 Task: Open a blank sheet, save the file as Musicinfulence.html and add heading 'Influence of Music ',with the parapraph 'Music has a powerful effect on our emotions. Listening to uplifting music can boost mood and energy levels, while calming music can promote relaxation and stress reduction. Music has the ability to evoke memories and emotions, making it a valuable tool for emotional well-being.'Apply Font Style Oswald And font size 18. Apply font style in  Heading 'Montserrat' and font size 36 Change heading alignment to  Left and paragraph alignment to  Left
Action: Mouse moved to (162, 62)
Screenshot: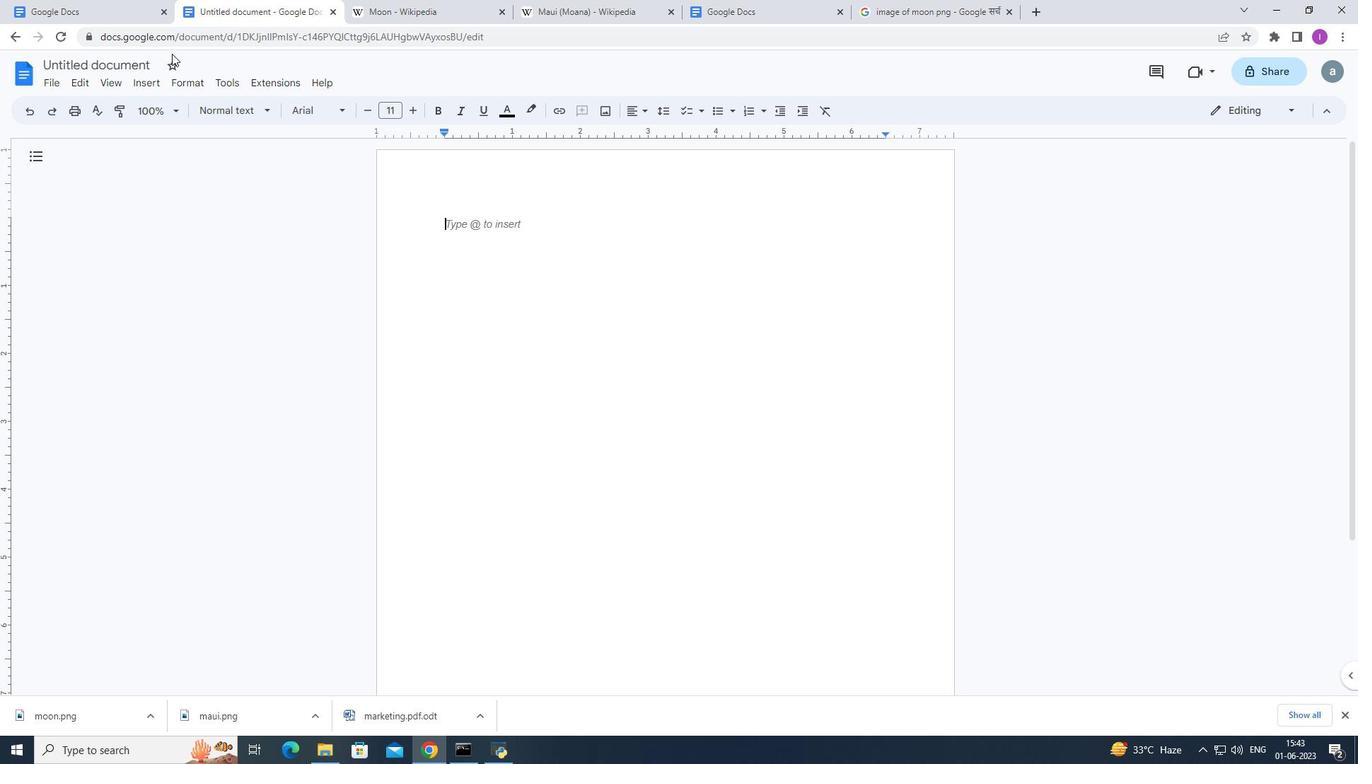 
Action: Mouse pressed left at (162, 62)
Screenshot: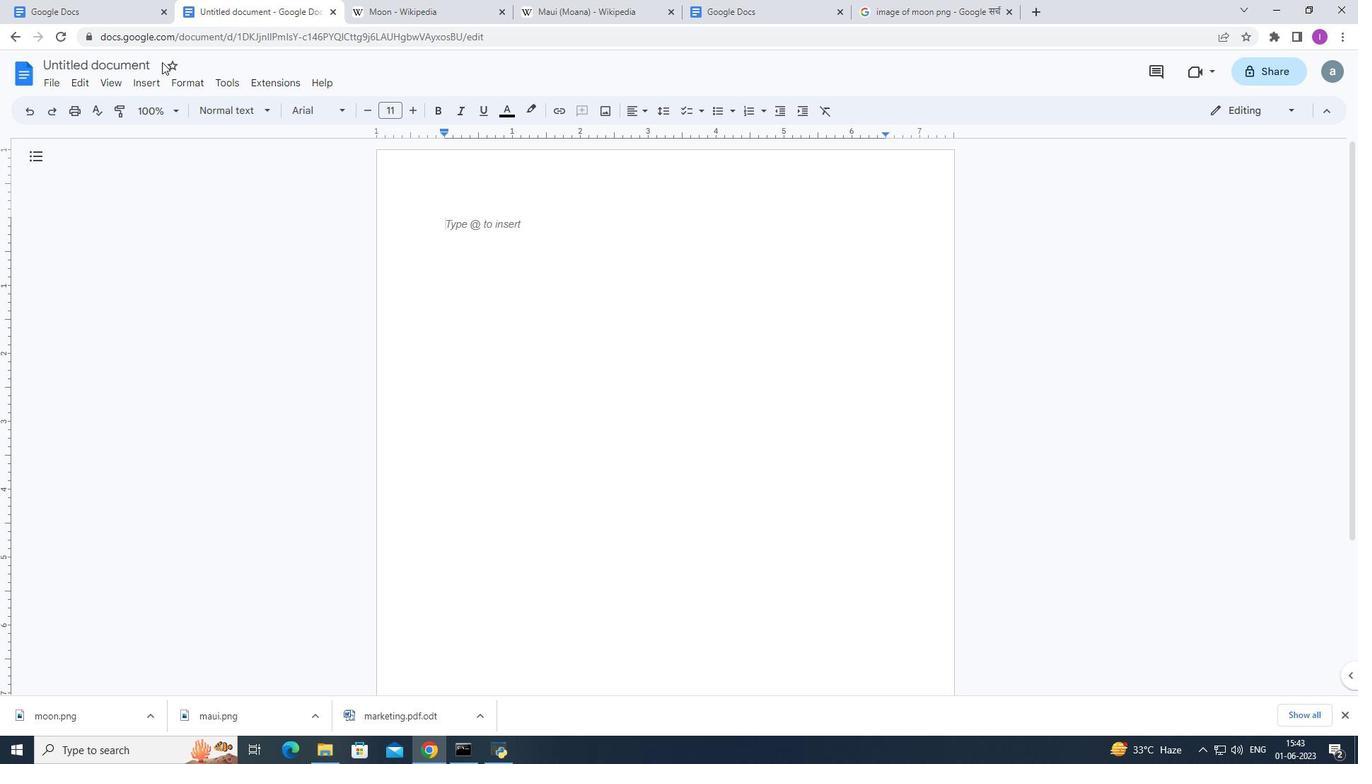 
Action: Mouse moved to (152, 63)
Screenshot: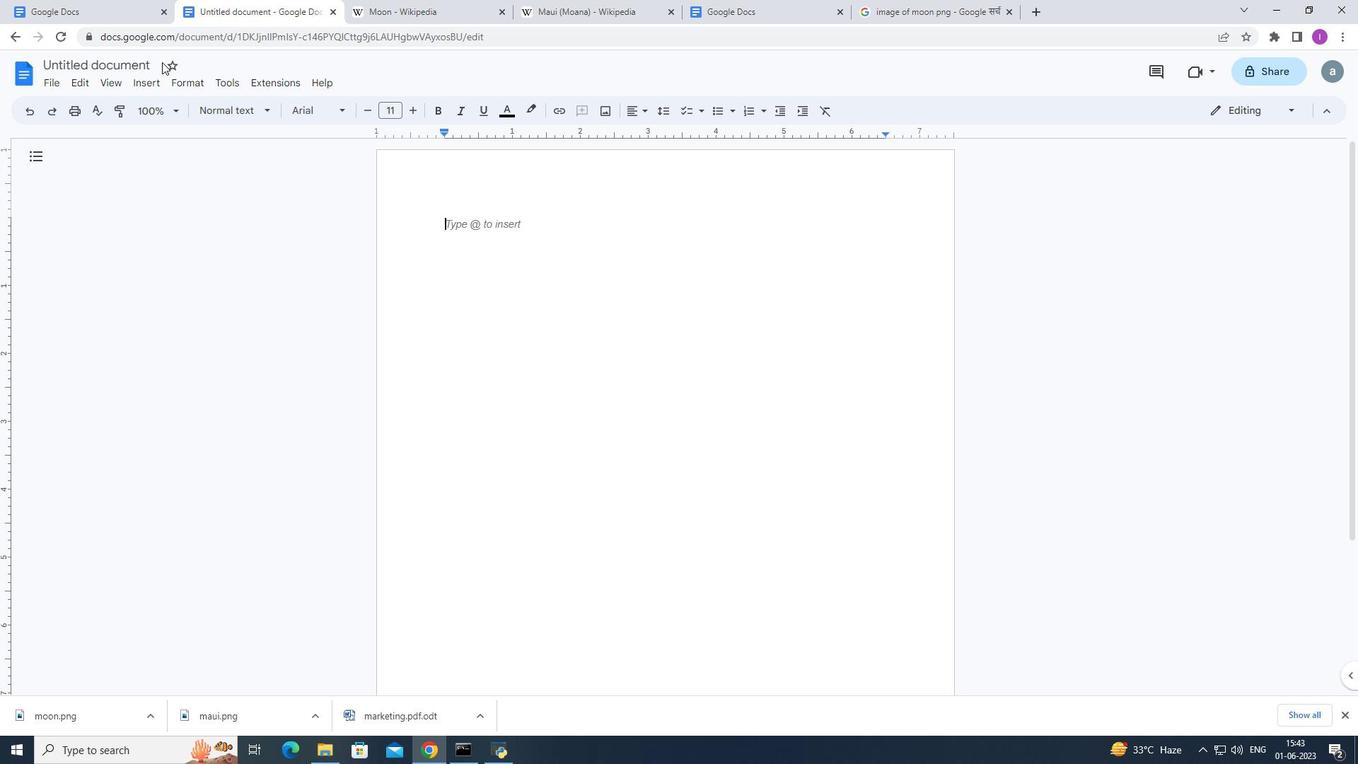 
Action: Mouse pressed left at (152, 63)
Screenshot: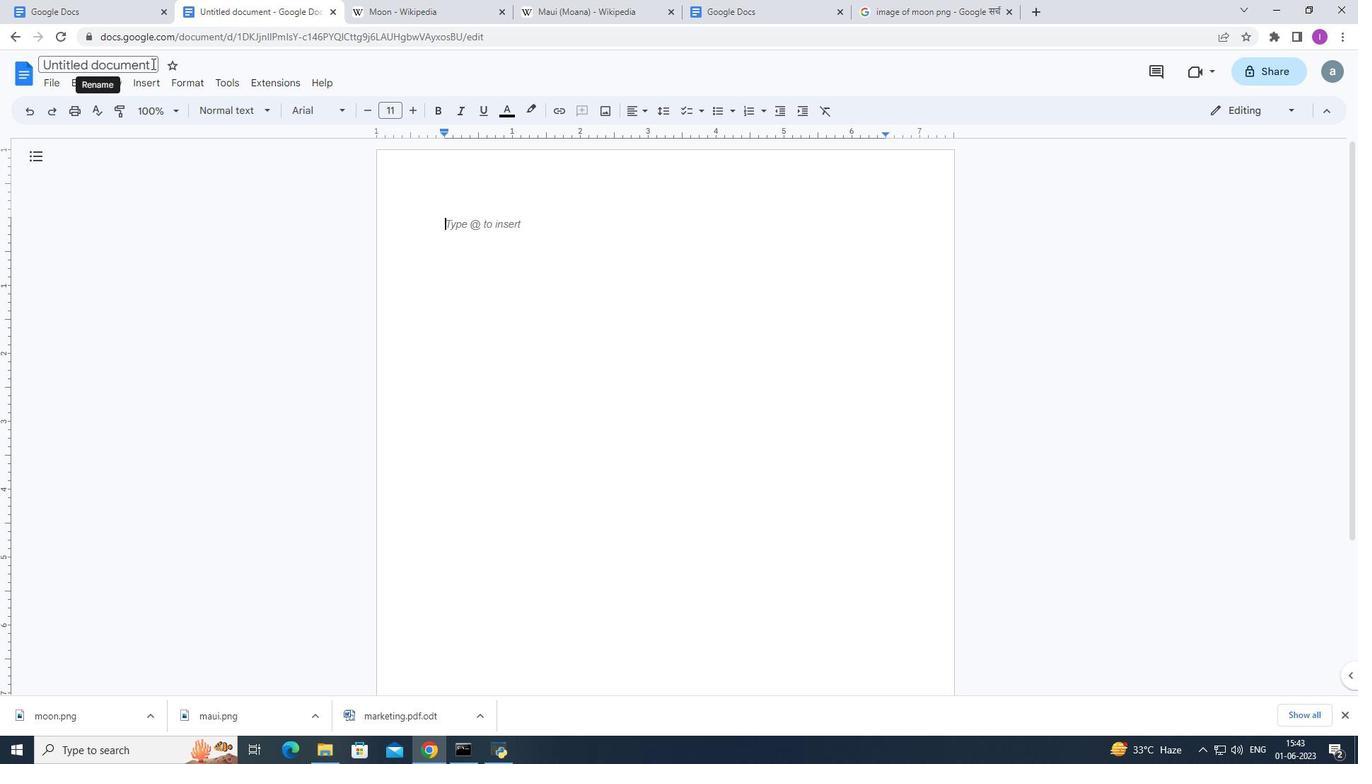 
Action: Mouse moved to (131, 57)
Screenshot: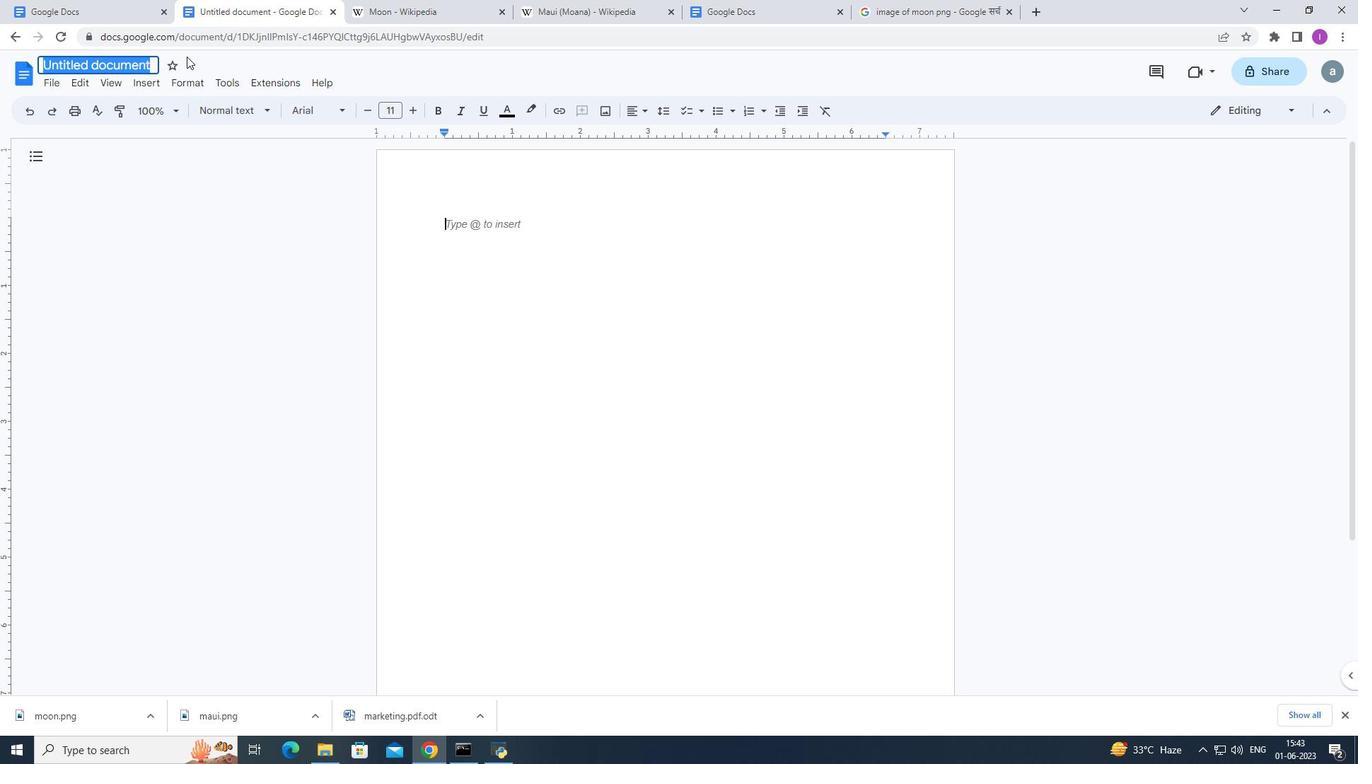 
Action: Key pressed <Key.shift>Influenceof<Key.space>
Screenshot: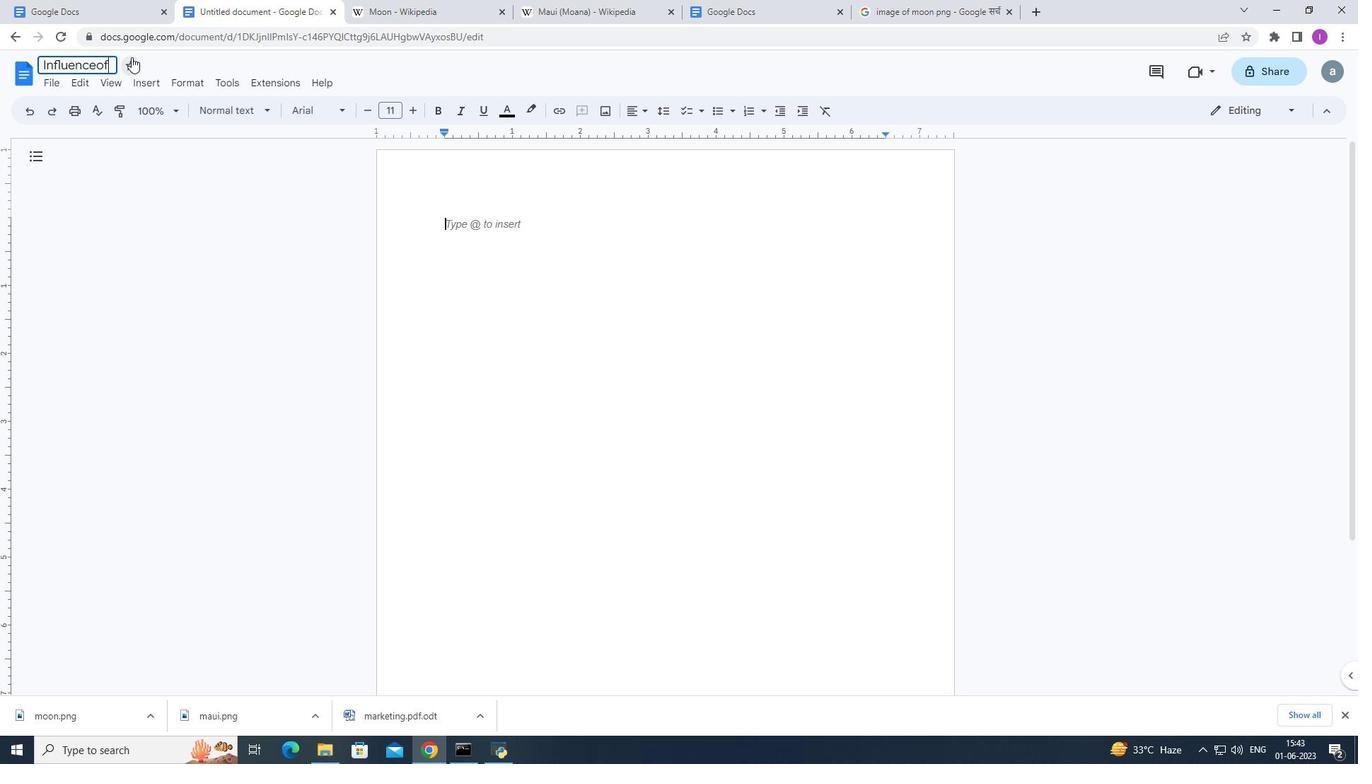 
Action: Mouse moved to (94, 65)
Screenshot: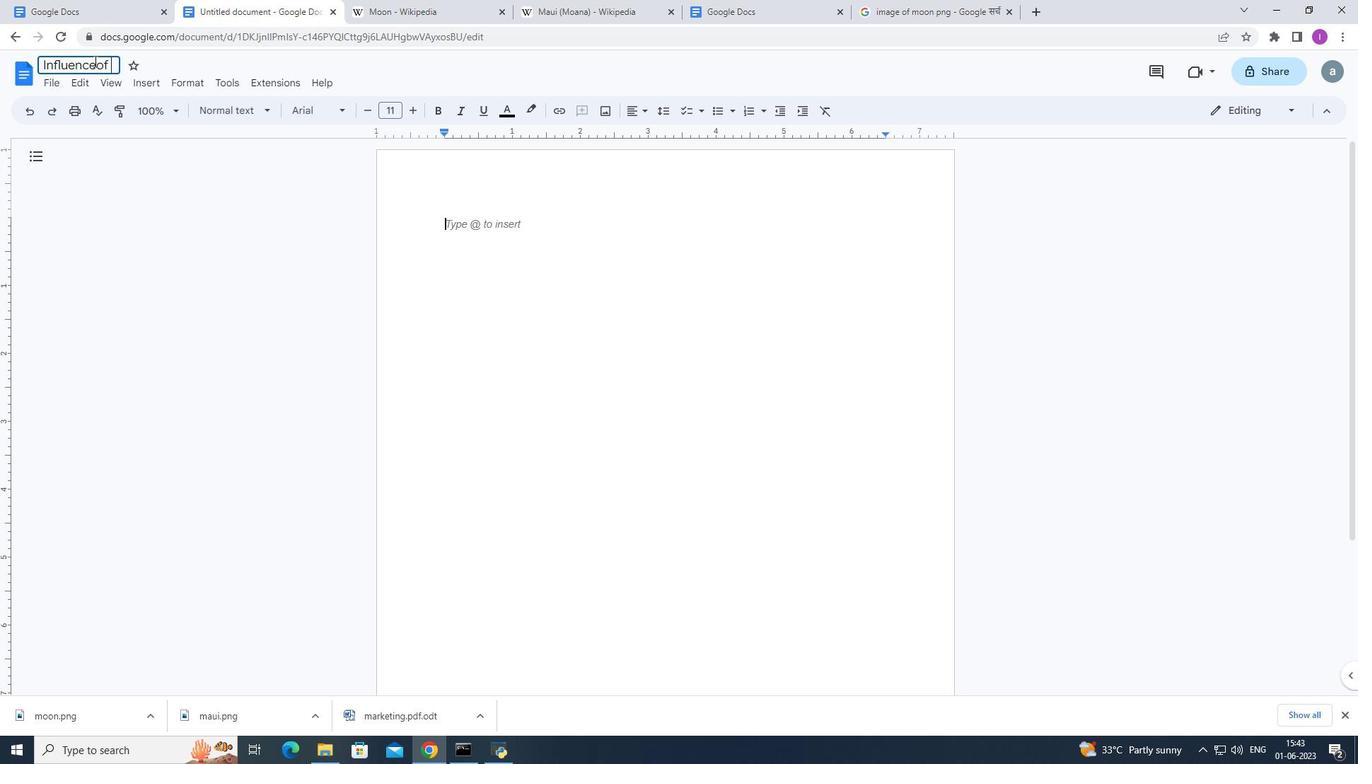 
Action: Mouse pressed left at (94, 65)
Screenshot: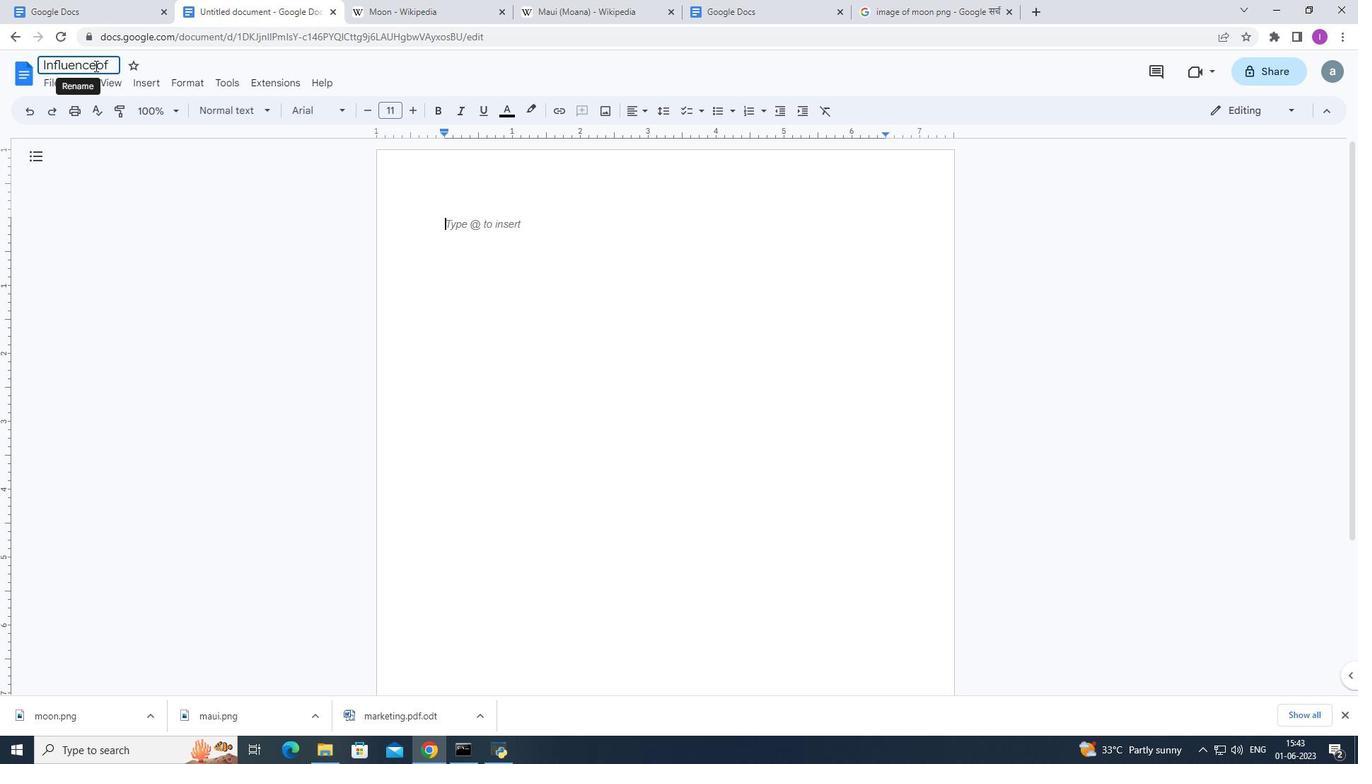 
Action: Mouse moved to (94, 66)
Screenshot: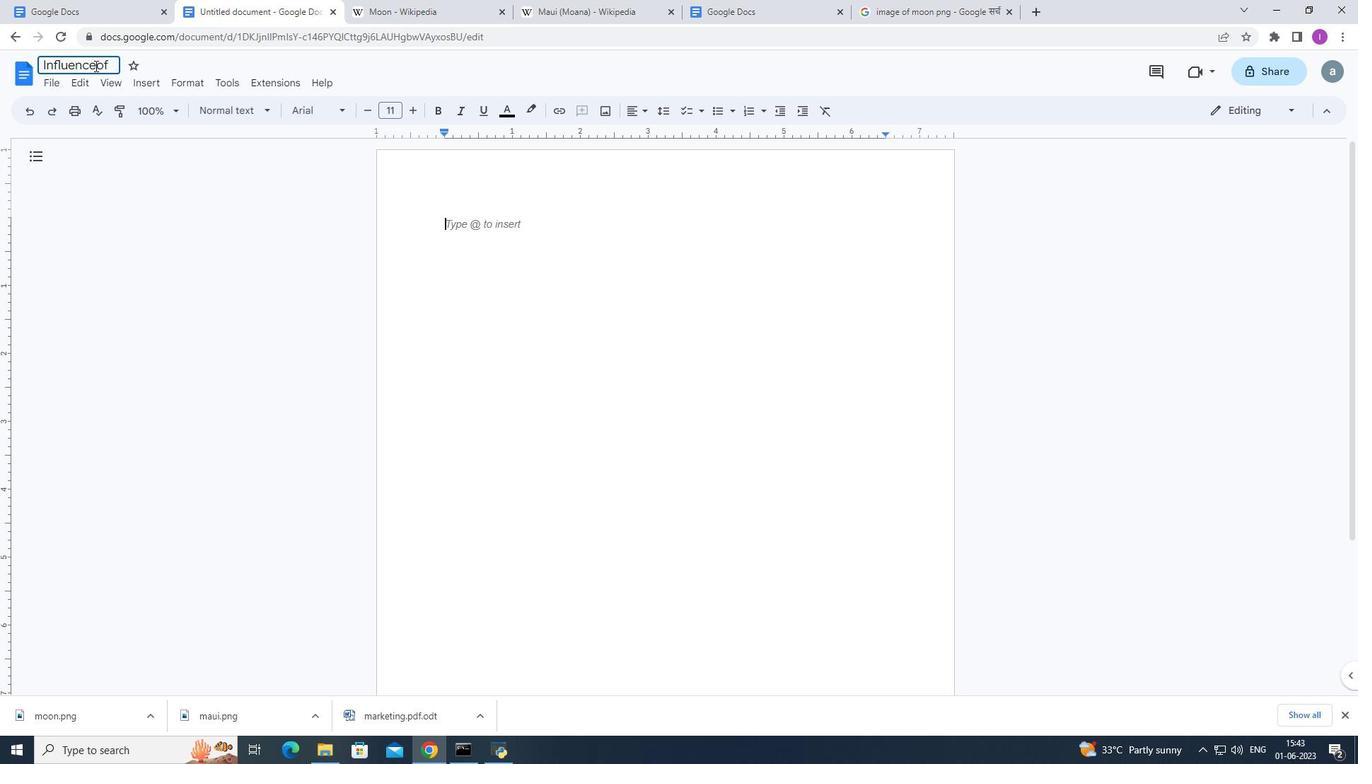 
Action: Key pressed <Key.space>
Screenshot: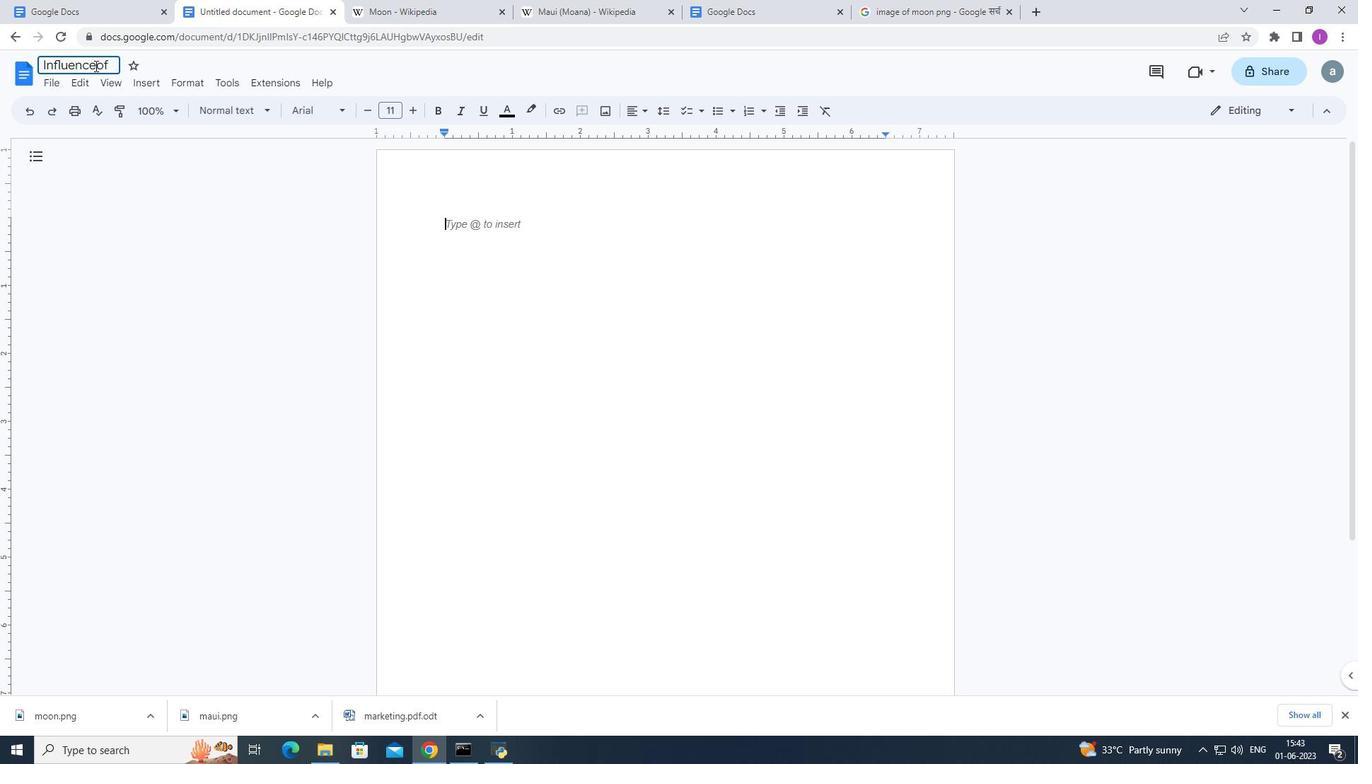 
Action: Mouse moved to (118, 61)
Screenshot: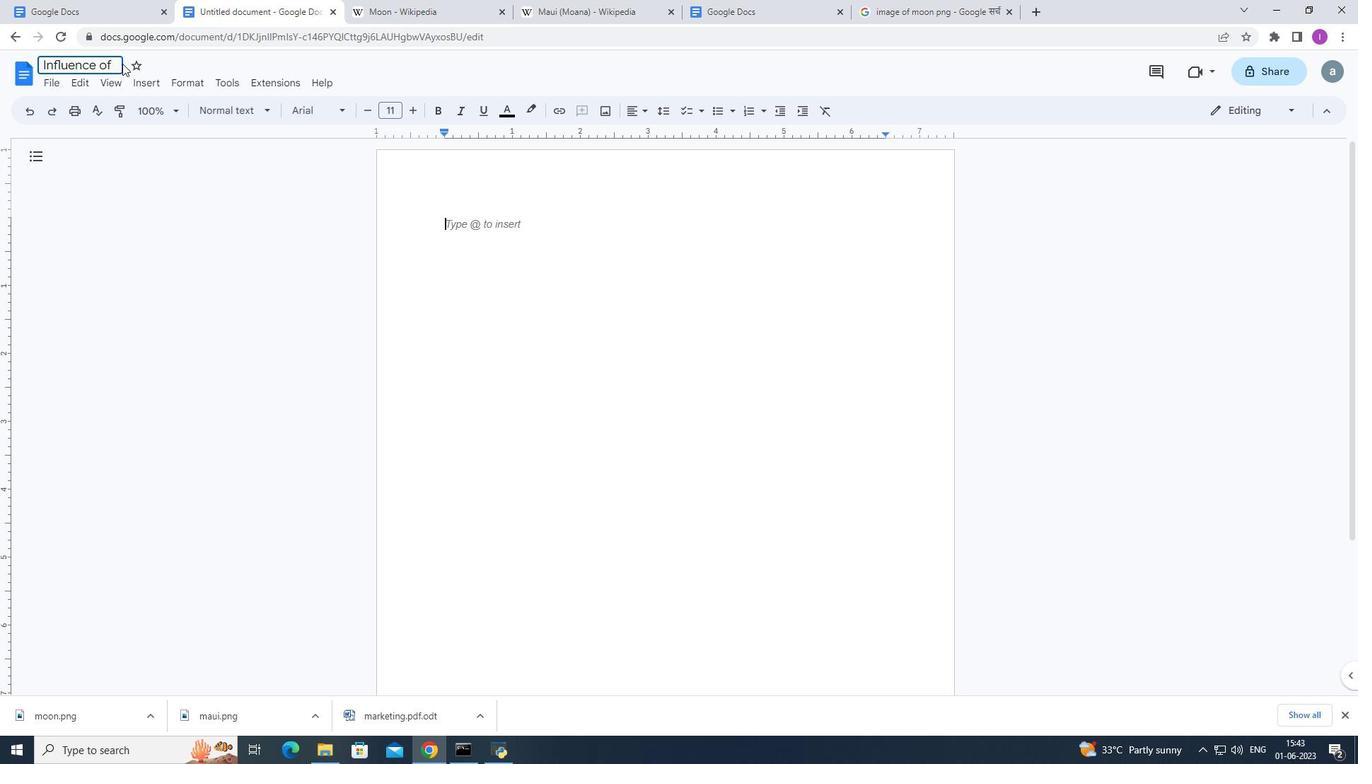 
Action: Mouse pressed left at (118, 61)
Screenshot: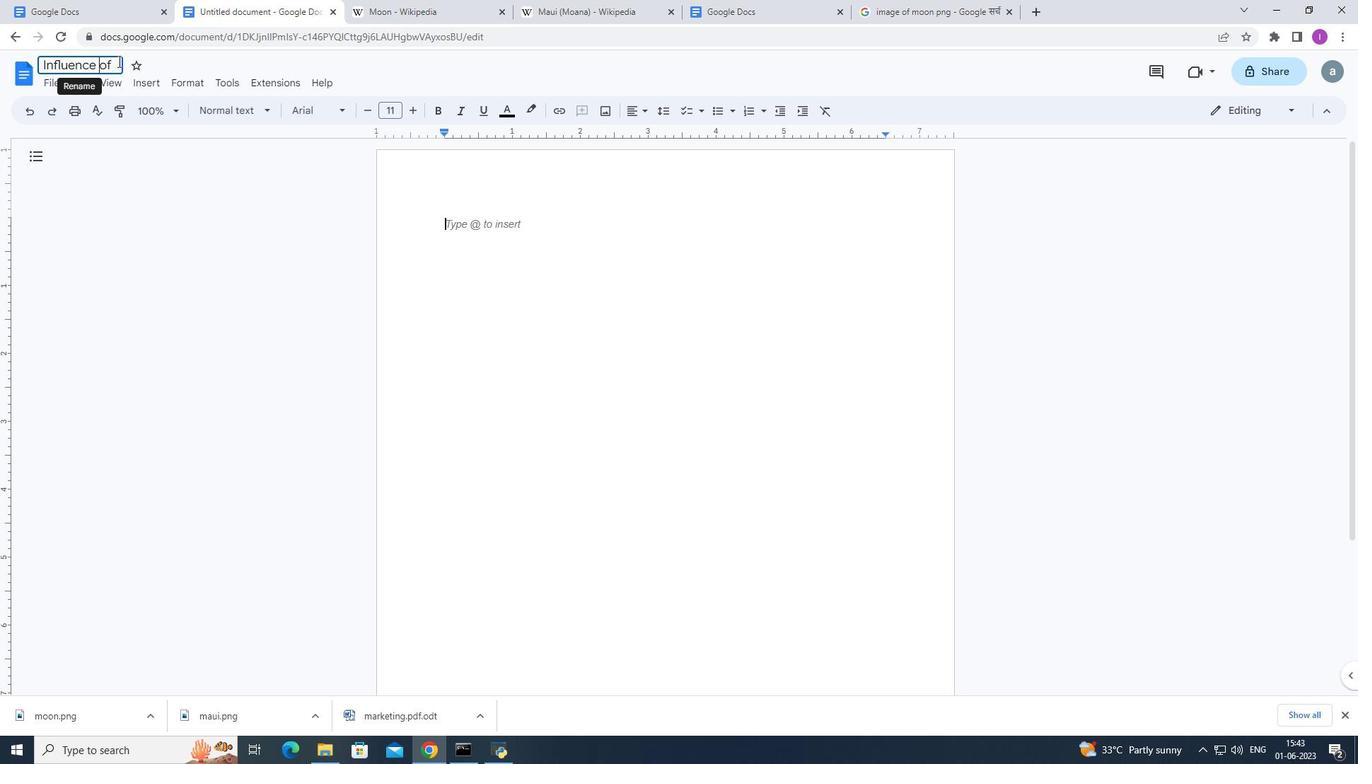
Action: Mouse moved to (150, 62)
Screenshot: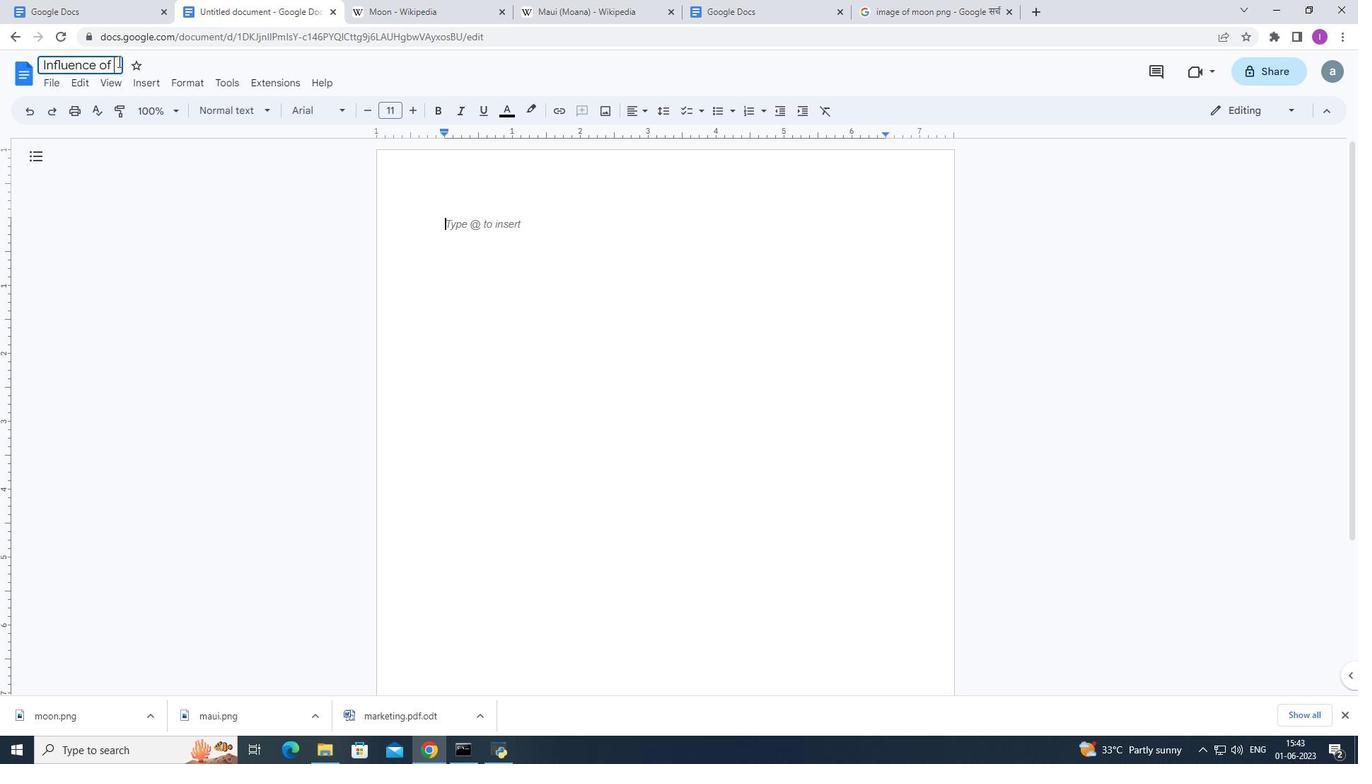 
Action: Key pressed <Key.shift>Music
Screenshot: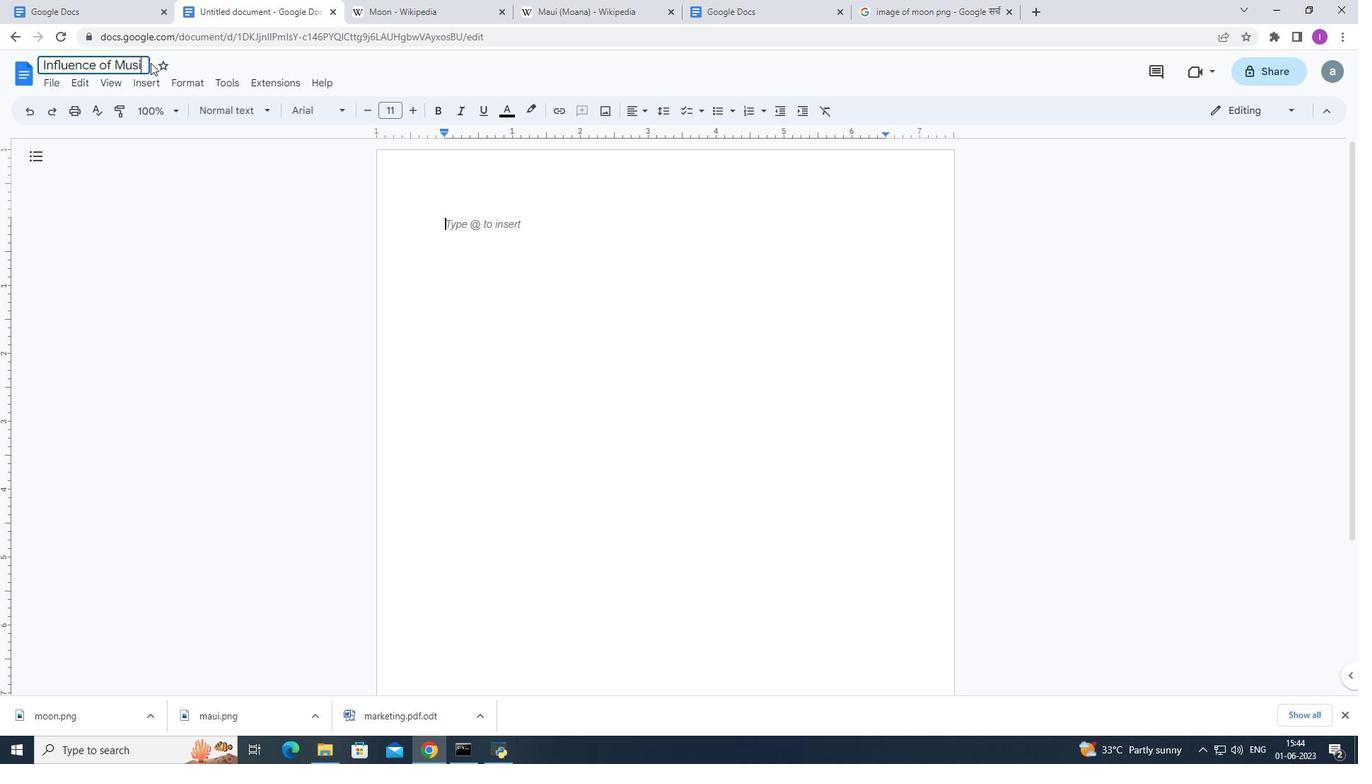 
Action: Mouse moved to (442, 216)
Screenshot: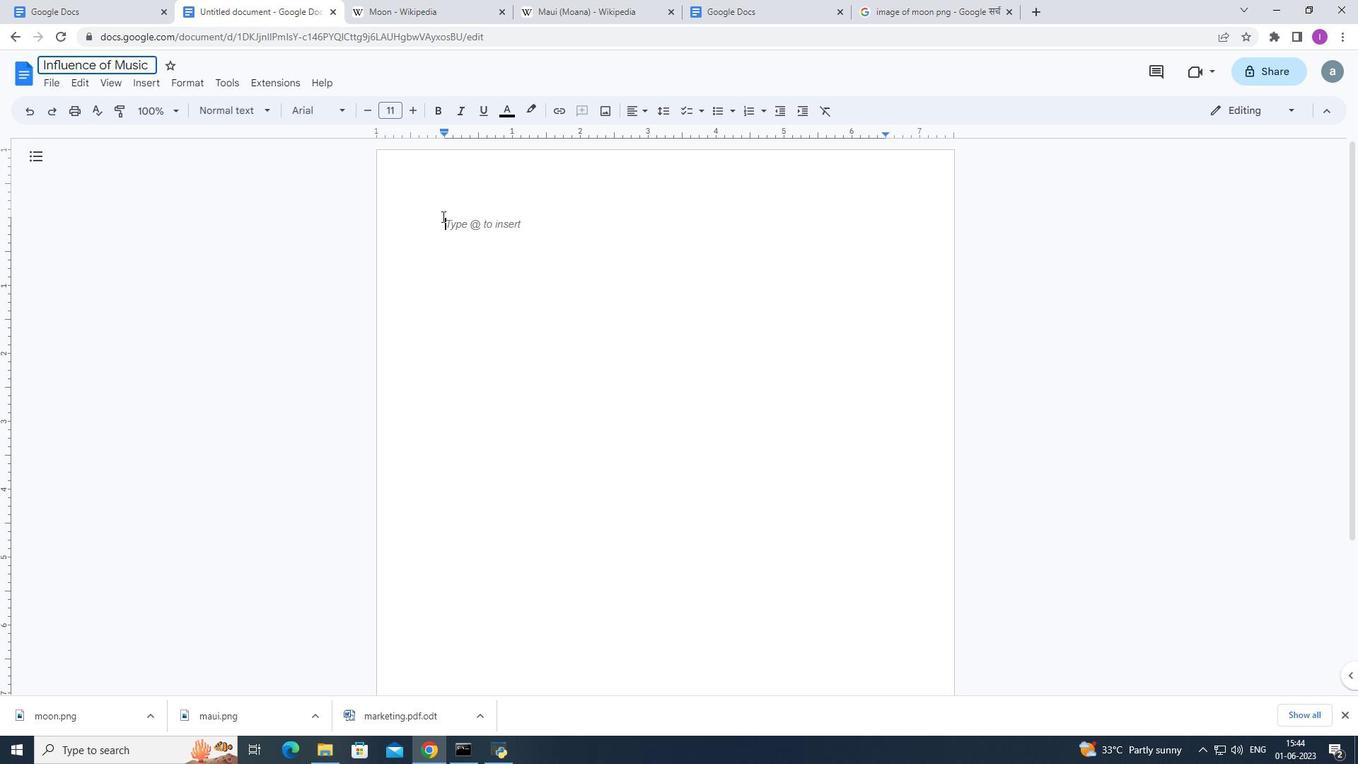 
Action: Mouse pressed left at (442, 216)
Screenshot: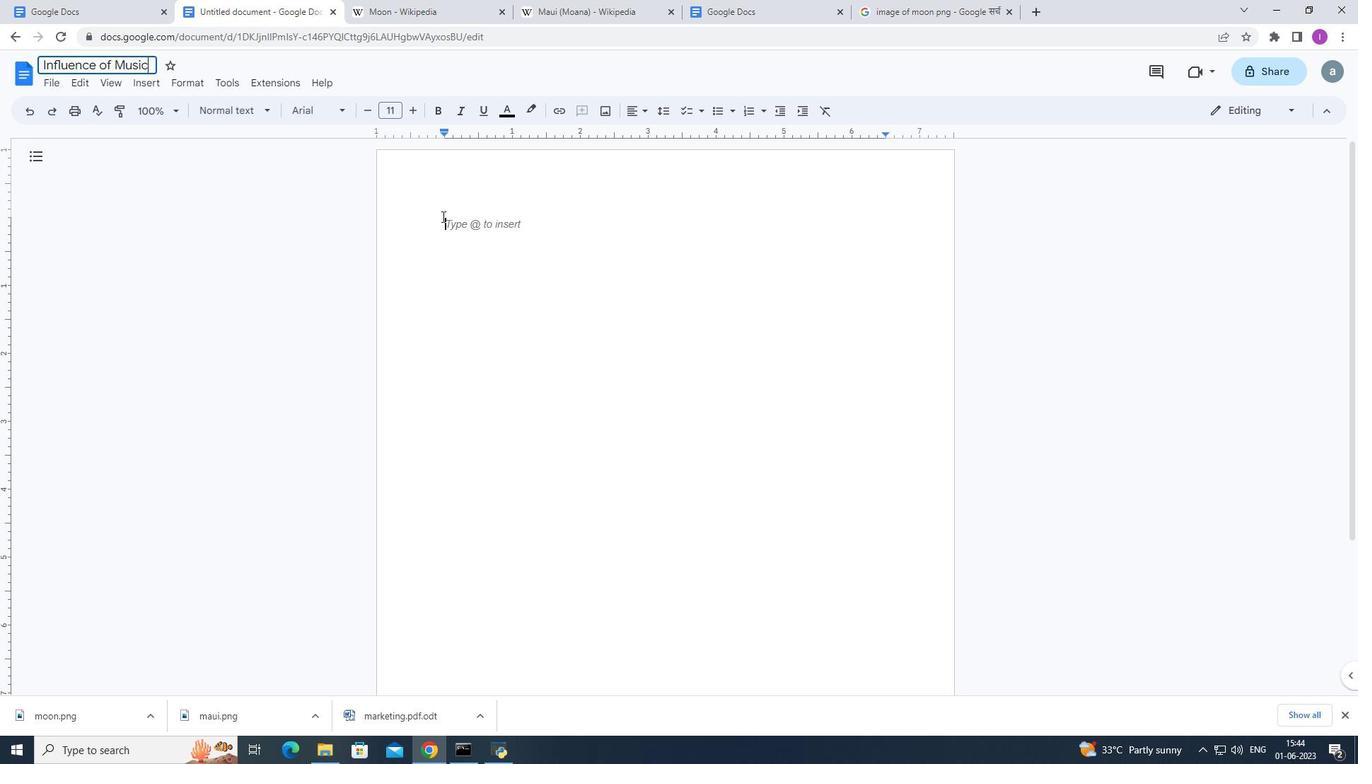 
Action: Mouse moved to (116, 87)
Screenshot: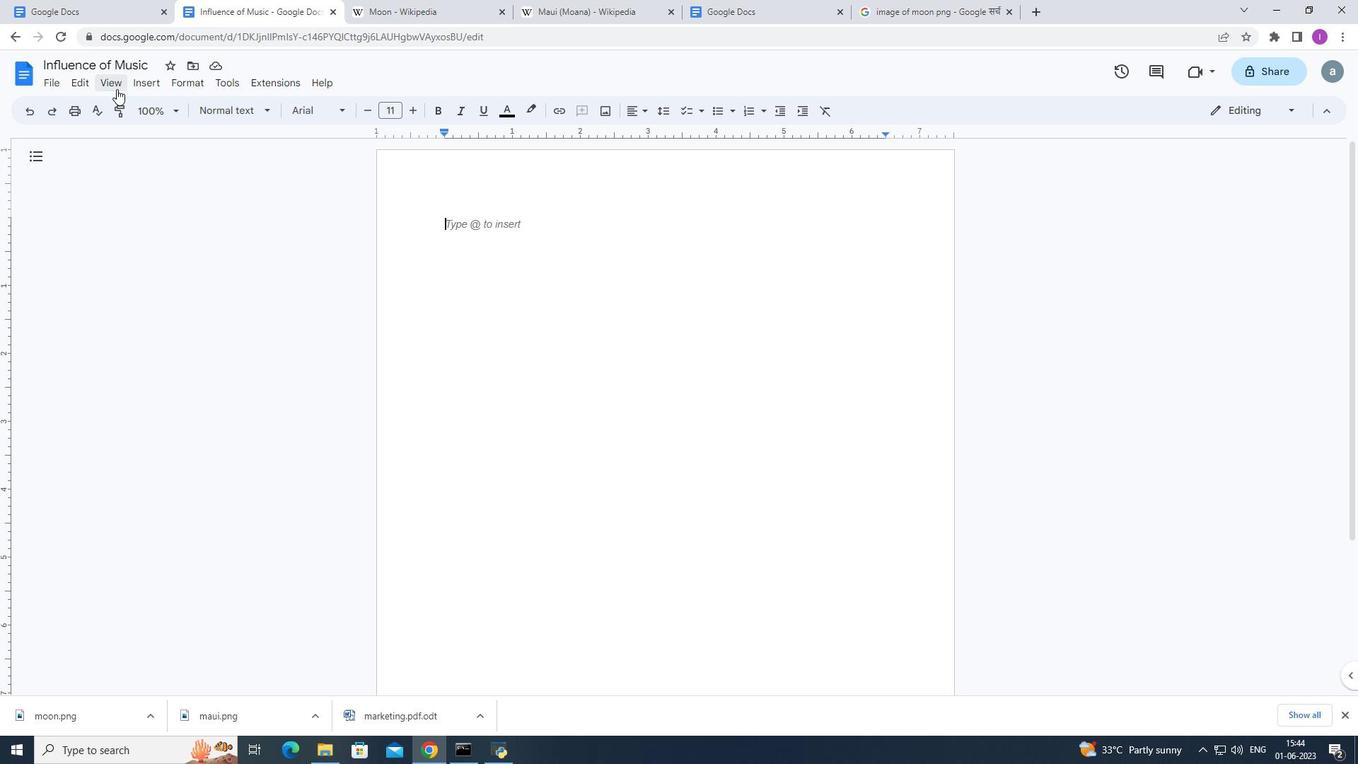 
Action: Mouse pressed left at (116, 87)
Screenshot: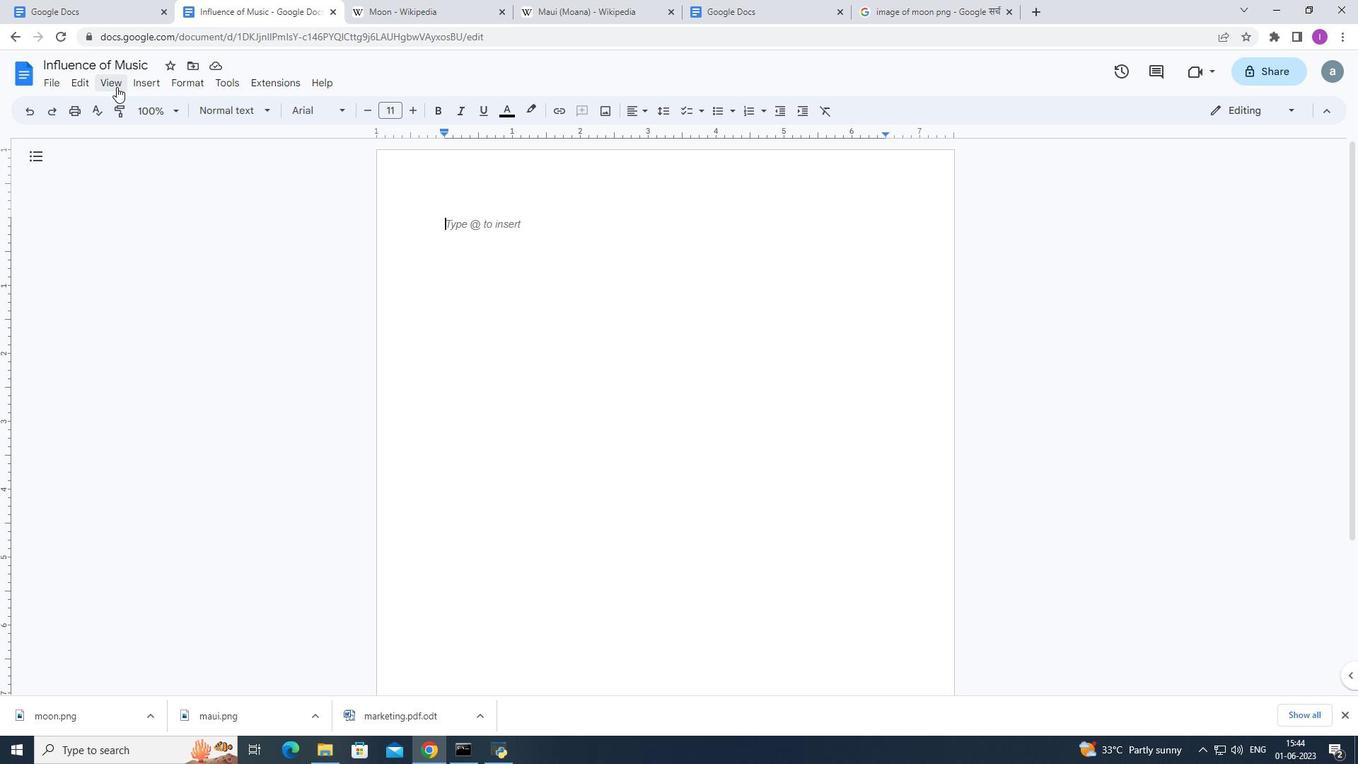 
Action: Mouse moved to (599, 237)
Screenshot: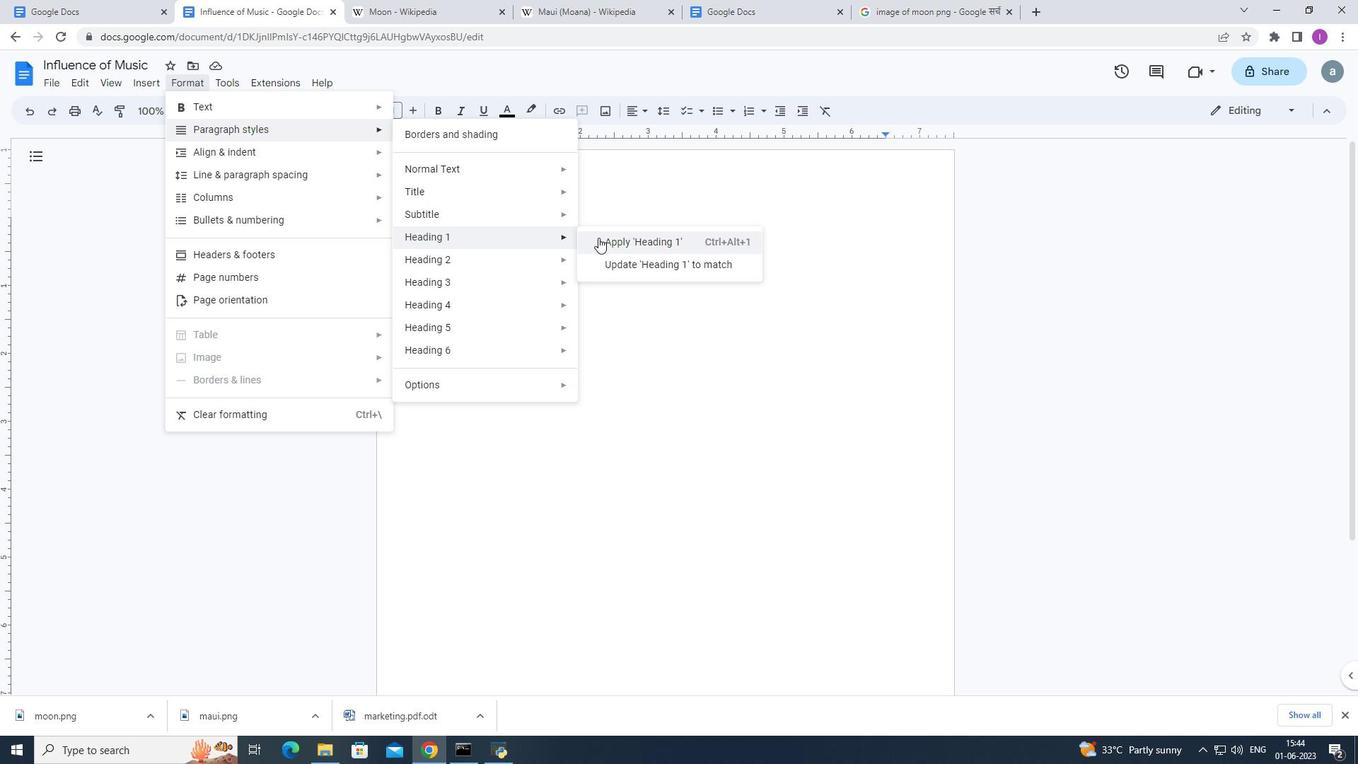 
Action: Mouse pressed left at (599, 237)
Screenshot: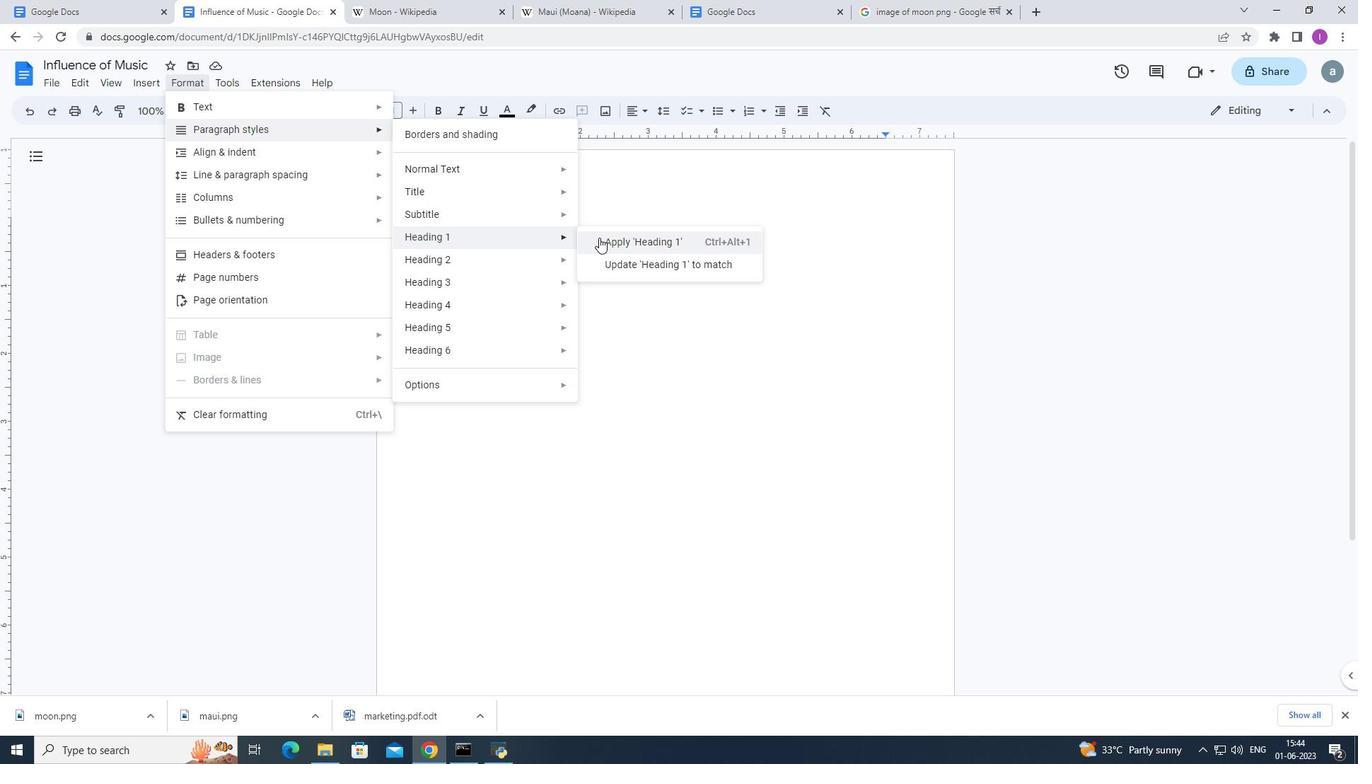 
Action: Mouse moved to (446, 246)
Screenshot: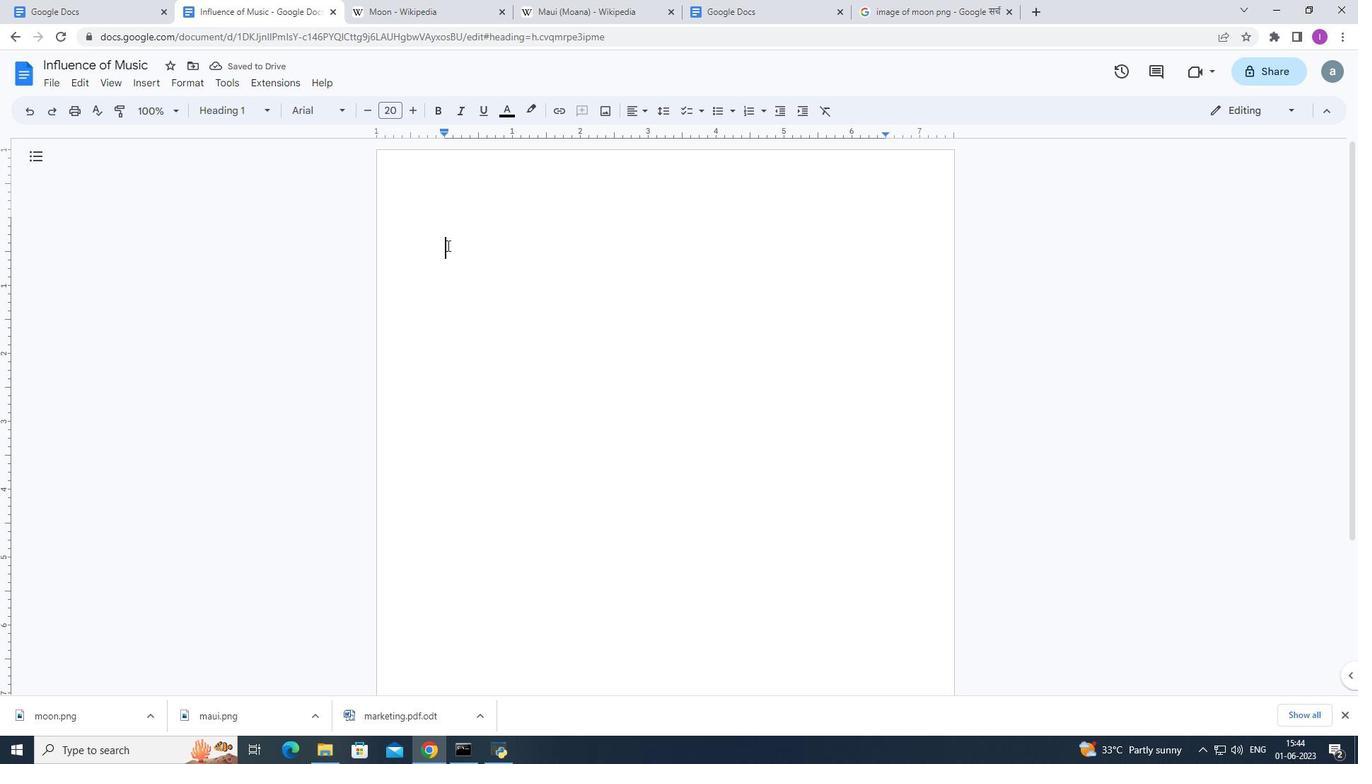 
Action: Mouse pressed left at (446, 246)
Screenshot: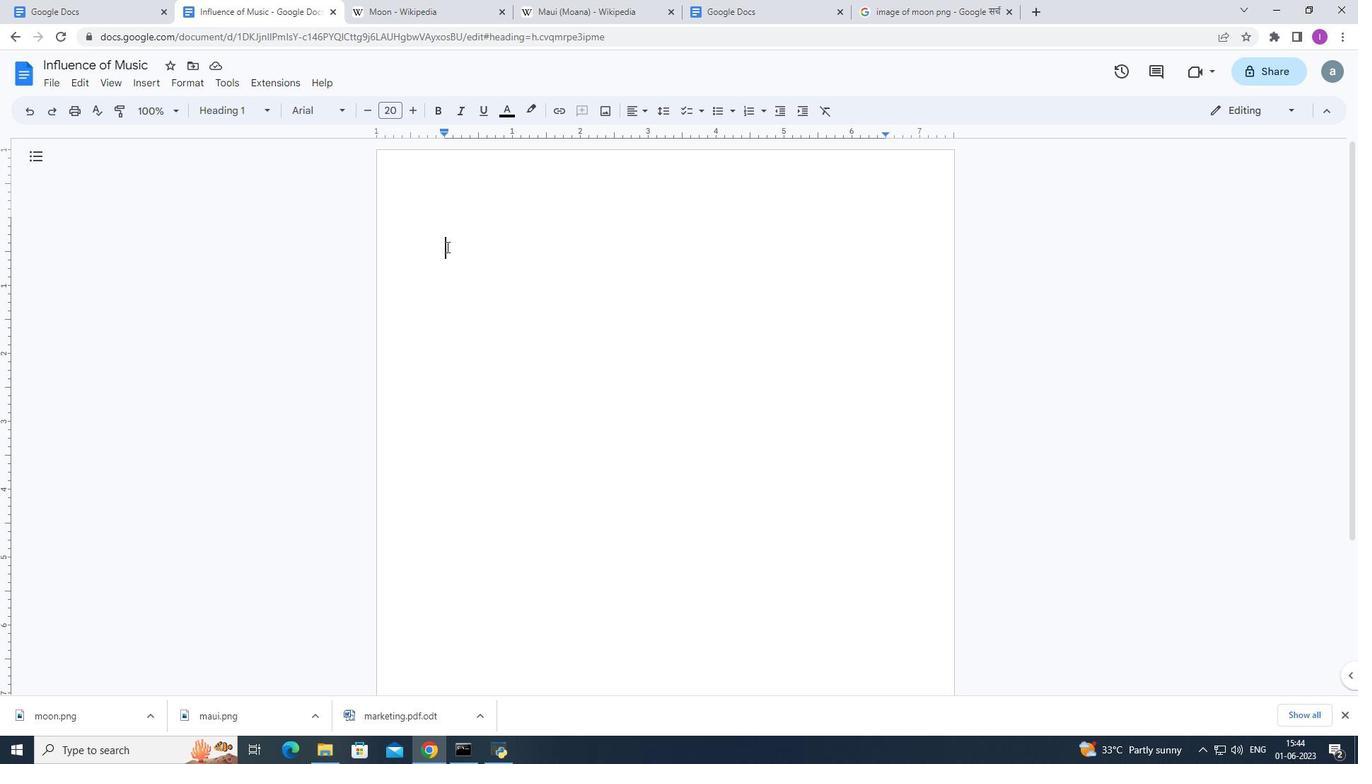 
Action: Mouse moved to (617, 199)
Screenshot: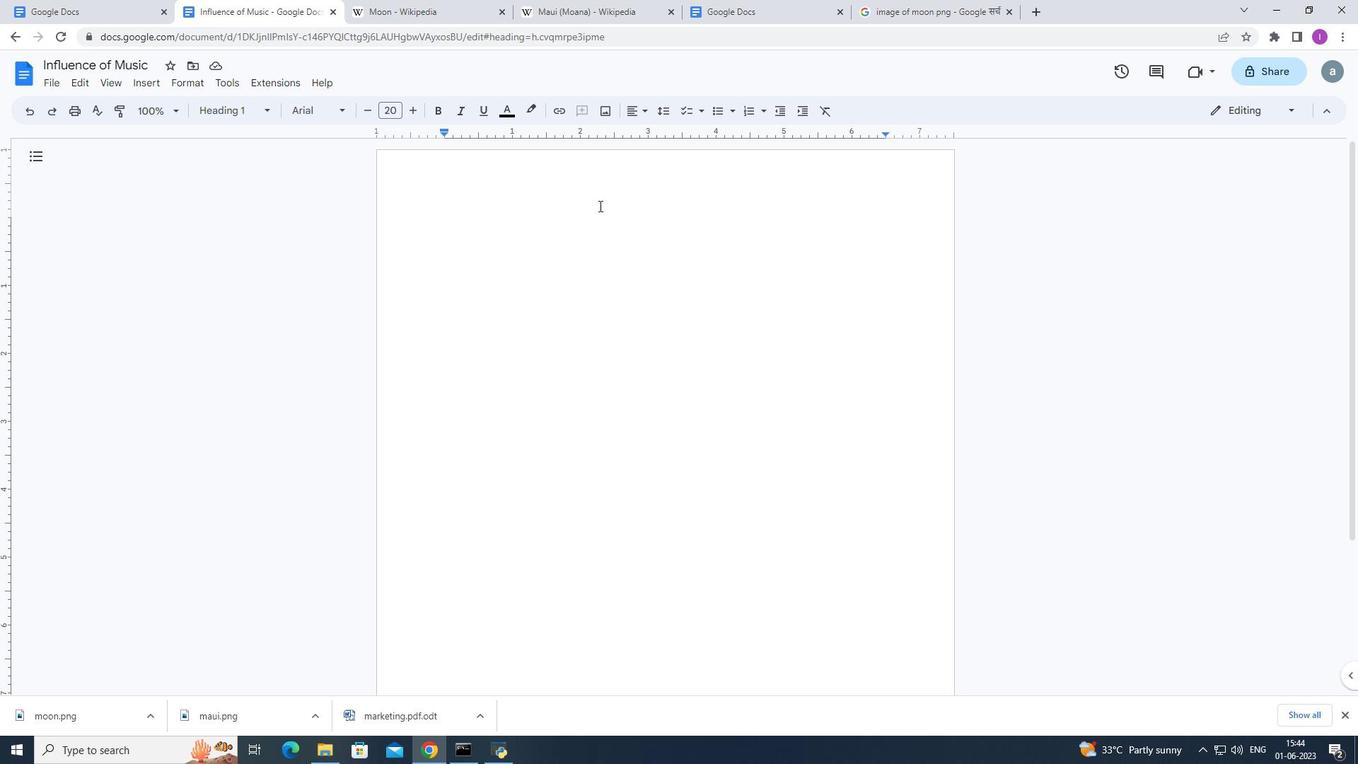 
Action: Key pressed <Key.shift>Influence<Key.space>of<Key.space><Key.shift>Music<Key.enter><Key.shift><Key.shift><Key.shift><Key.shift>Music<Key.space>has<Key.space>a<Key.space>powerful<Key.space>effect<Key.space>on<Key.space>our<Key.space>emon<Key.backspace>tions.<Key.shift>Listening<Key.space>to<Key.space>uo<Key.backspace>plifting<Key.space>music<Key.space>can<Key.space>boost<Key.space>mood<Key.space>and<Key.space>energy<Key.space>levels,while<Key.space>calming<Key.space>music<Key.space>can<Key.space>promoyte<Key.space><Key.backspace><Key.backspace><Key.backspace><Key.backspace>te<Key.space>relaxation<Key.space>and<Key.space>stress<Key.space>reduction.<Key.shift>Music<Key.space>g<Key.backspace>has<Key.space>the<Key.space>ability<Key.space>to<Key.space>evoke<Key.space>memories<Key.space>and<Key.space>emon<Key.backspace>tions,makind<Key.backspace>g<Key.space>it<Key.space>a<Key.space>valuabl3e<Key.backspace><Key.backspace>e<Key.space>tool<Key.space>for<Key.space>emotional<Key.space>well-being.
Screenshot: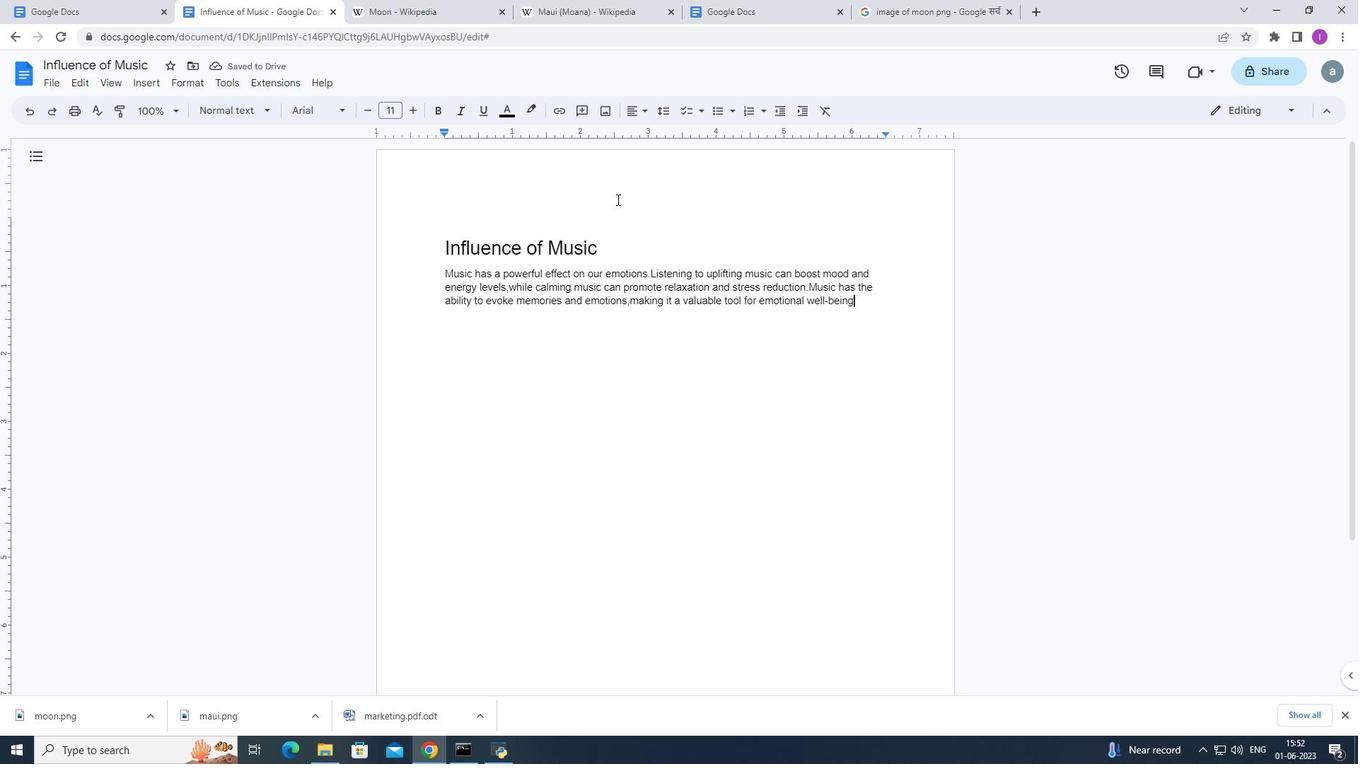 
Action: Mouse moved to (880, 311)
Screenshot: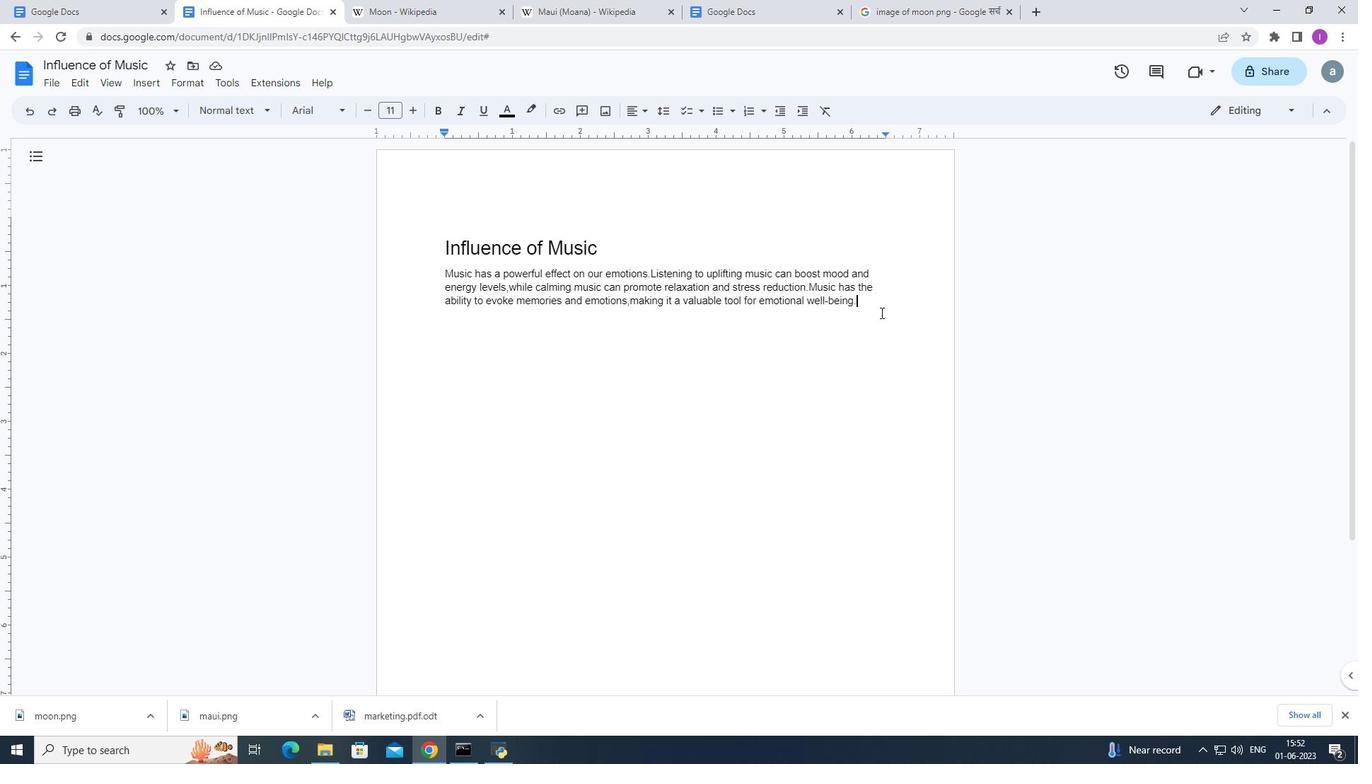 
Action: Mouse pressed left at (880, 311)
Screenshot: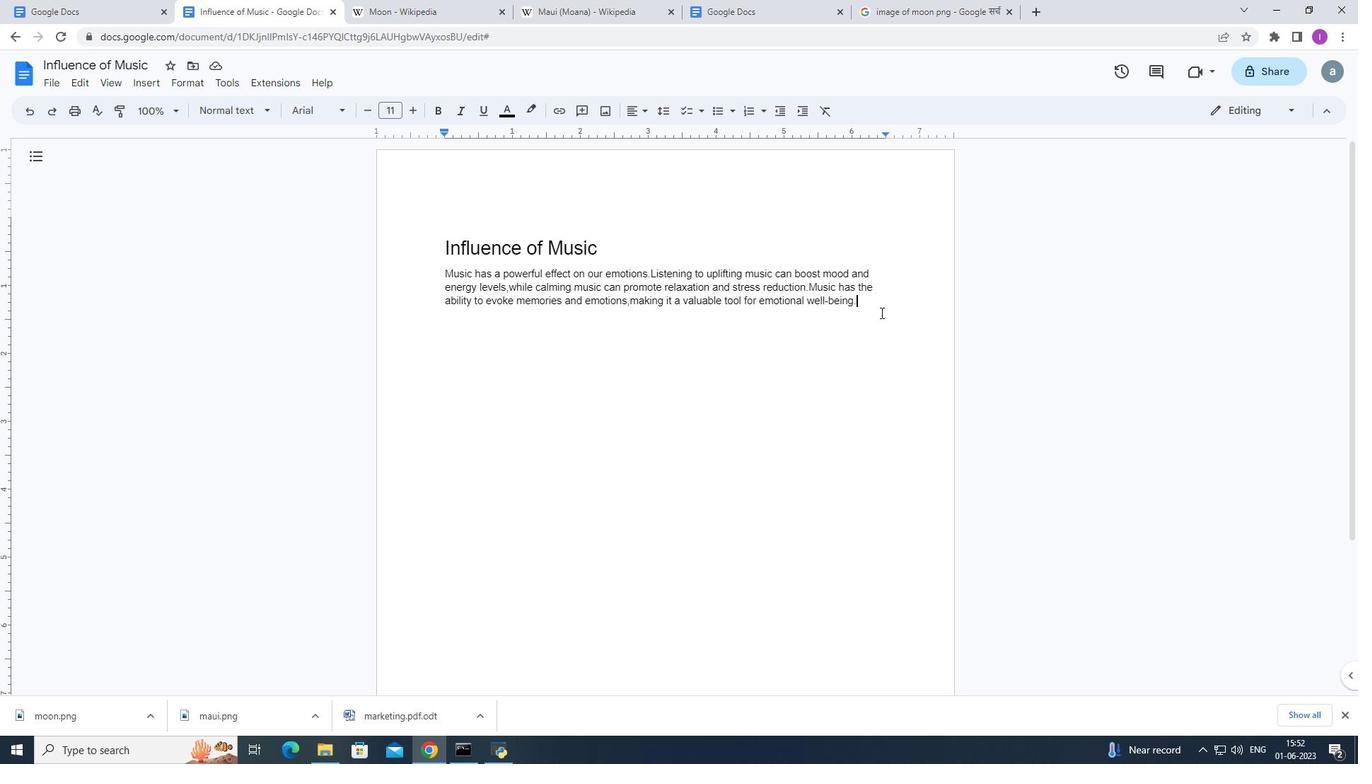 
Action: Mouse moved to (455, 266)
Screenshot: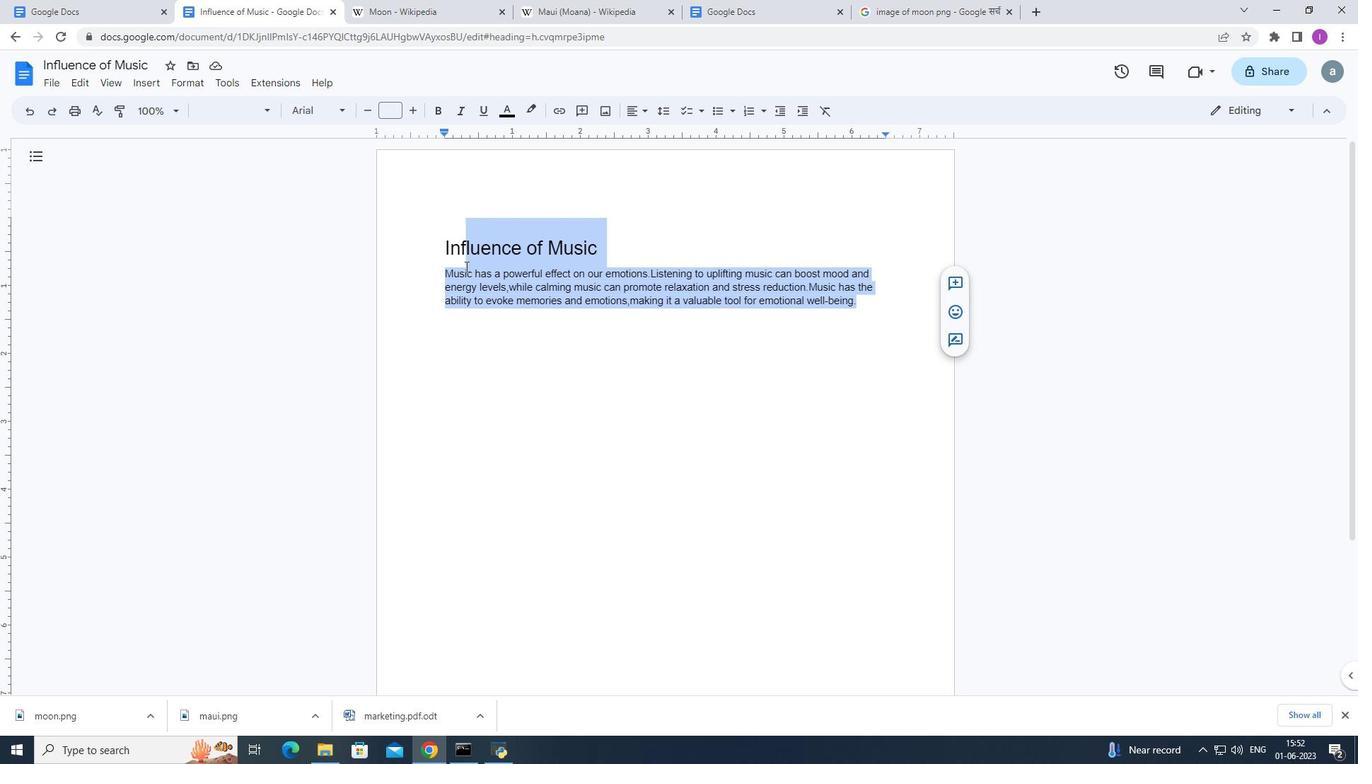 
Action: Mouse pressed left at (455, 266)
Screenshot: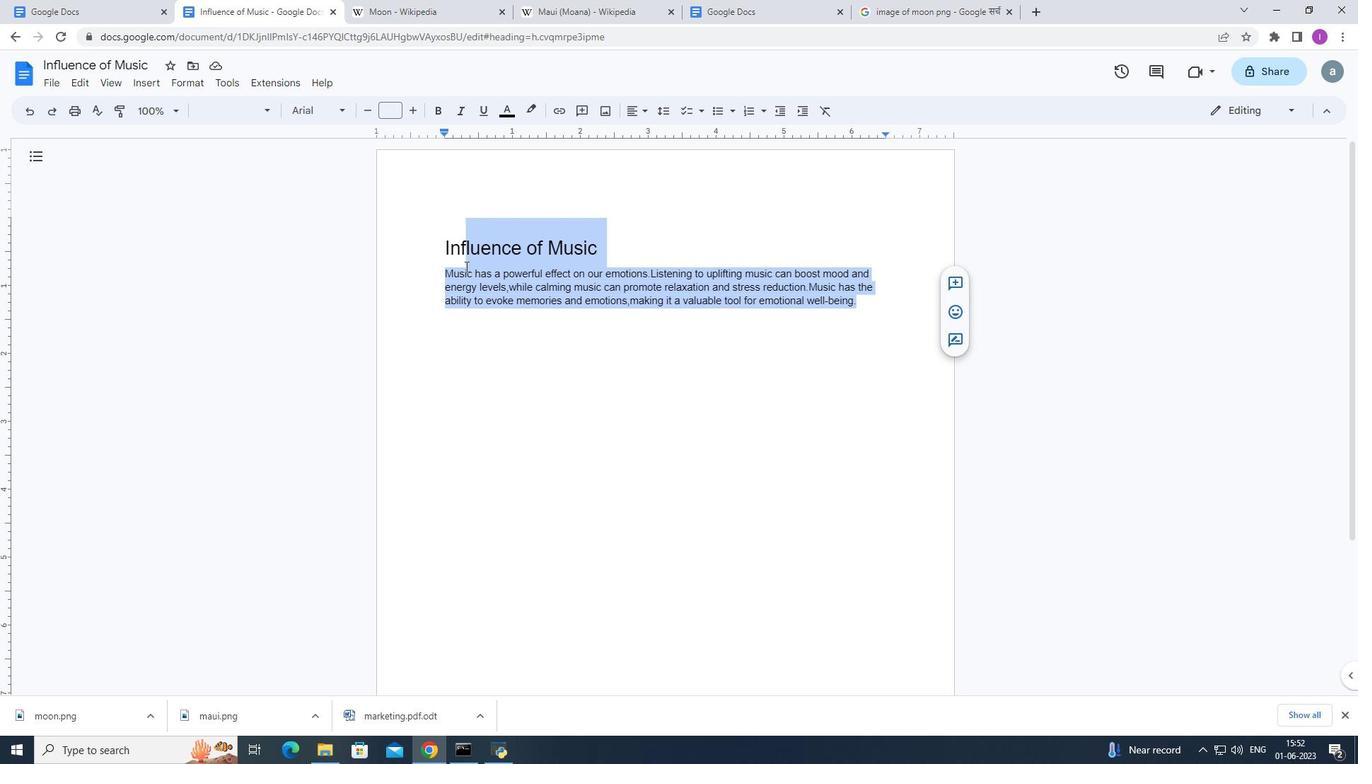 
Action: Mouse moved to (418, 262)
Screenshot: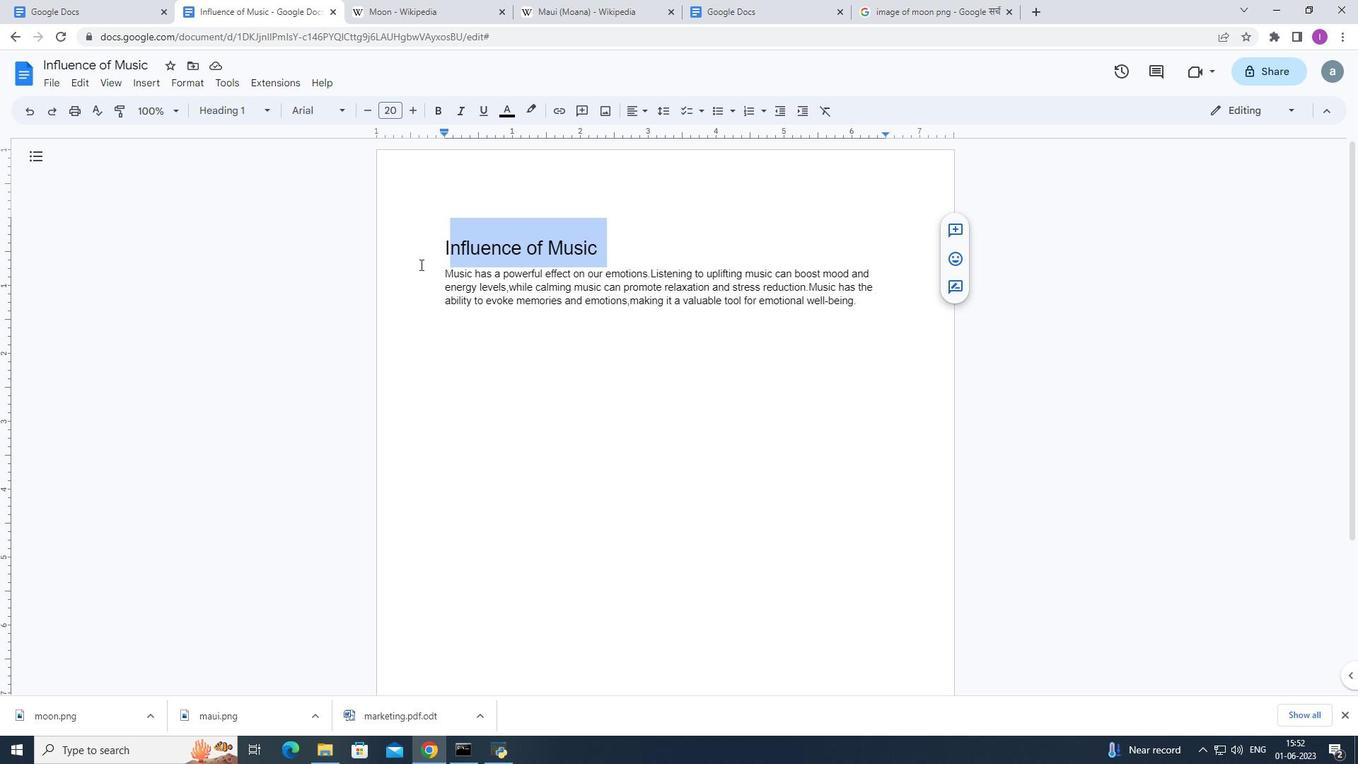 
Action: Mouse pressed left at (418, 262)
Screenshot: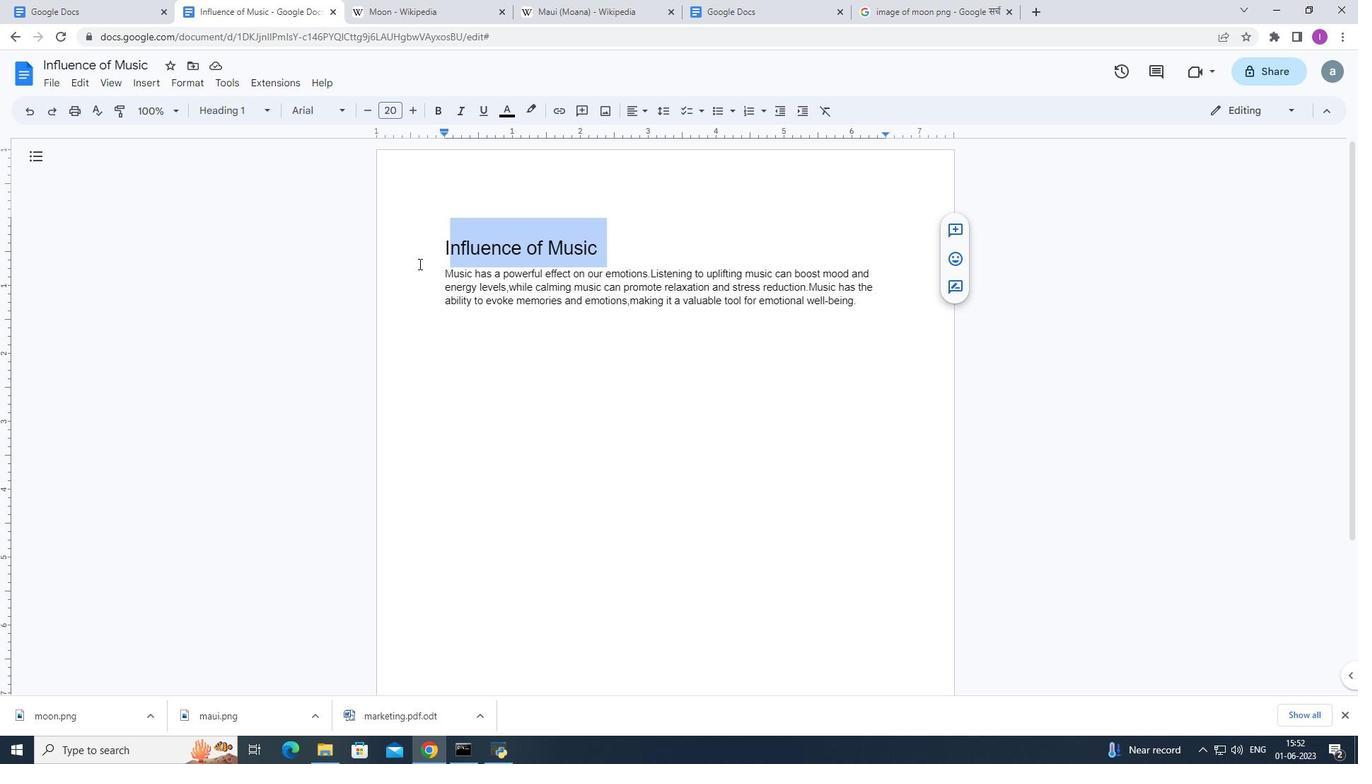 
Action: Mouse moved to (880, 314)
Screenshot: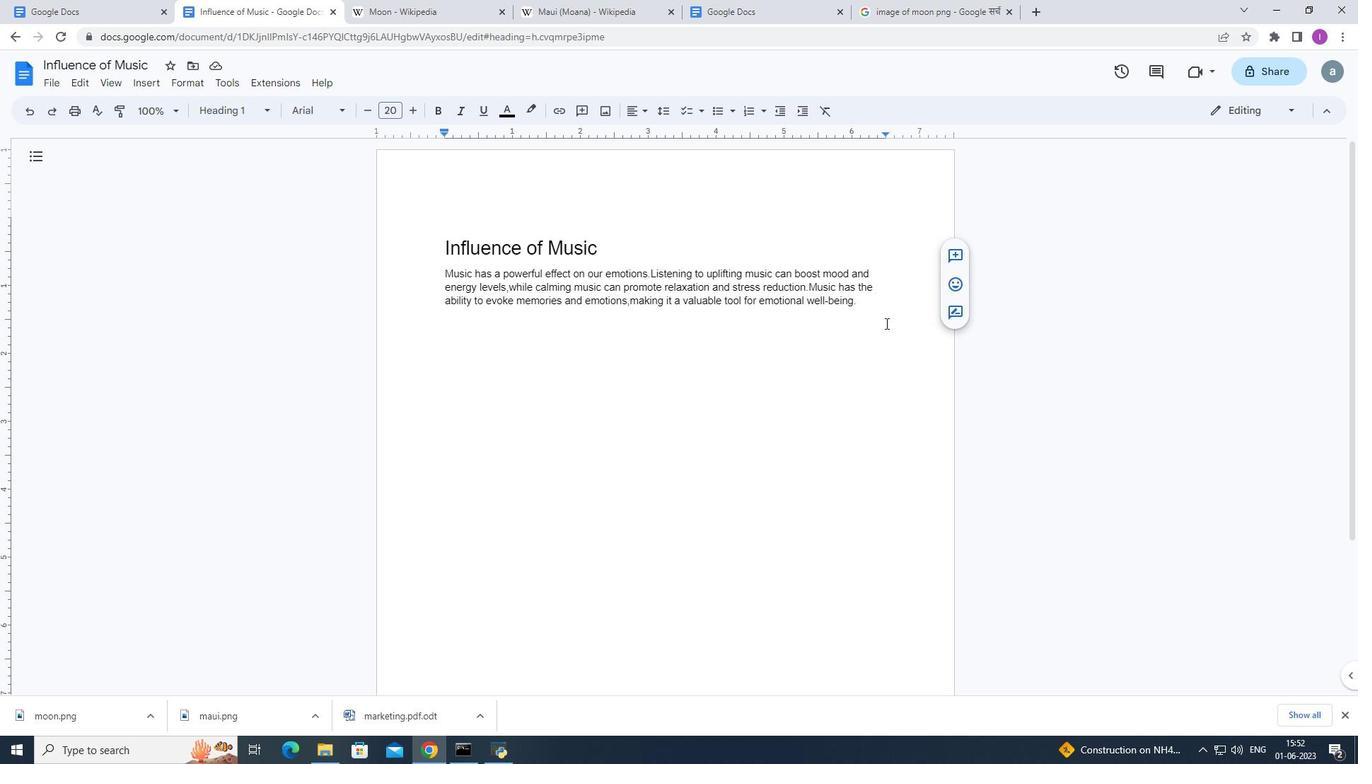 
Action: Mouse pressed left at (880, 314)
Screenshot: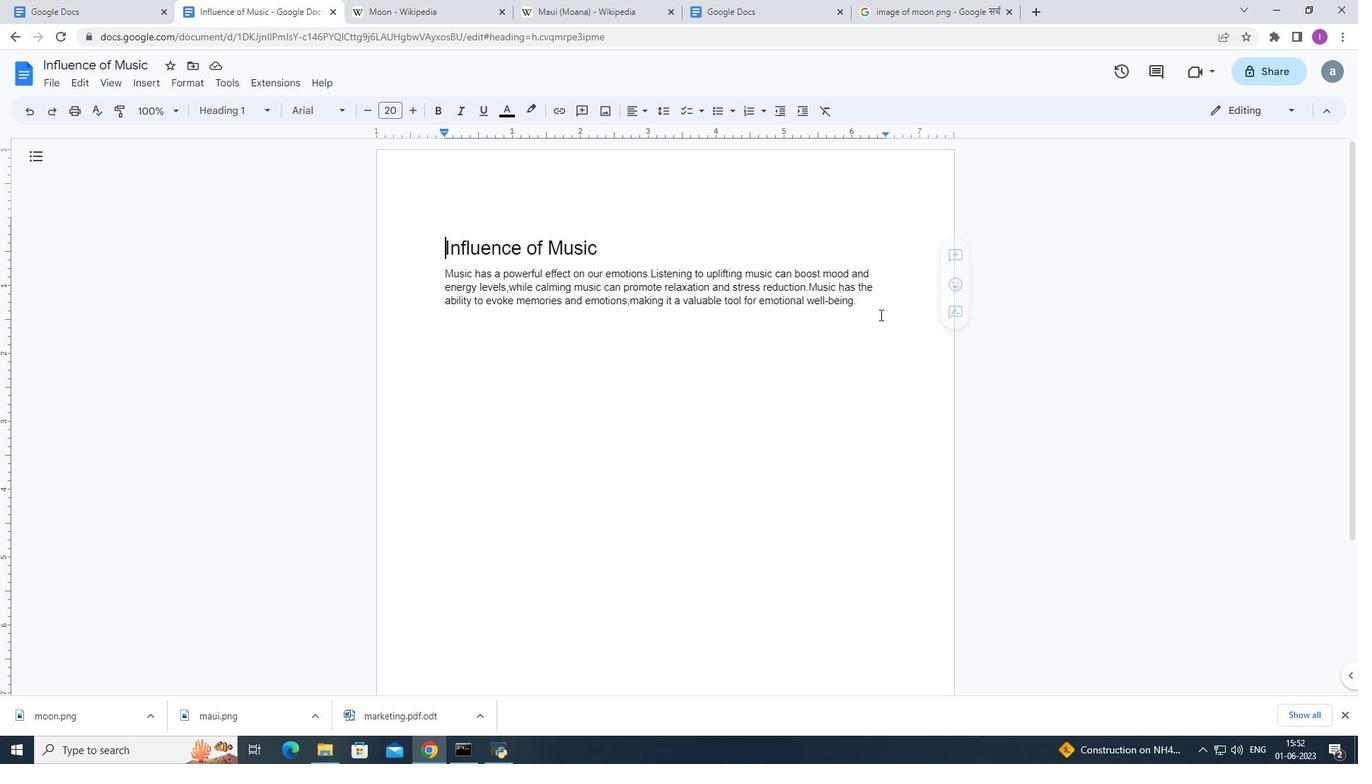 
Action: Mouse moved to (343, 106)
Screenshot: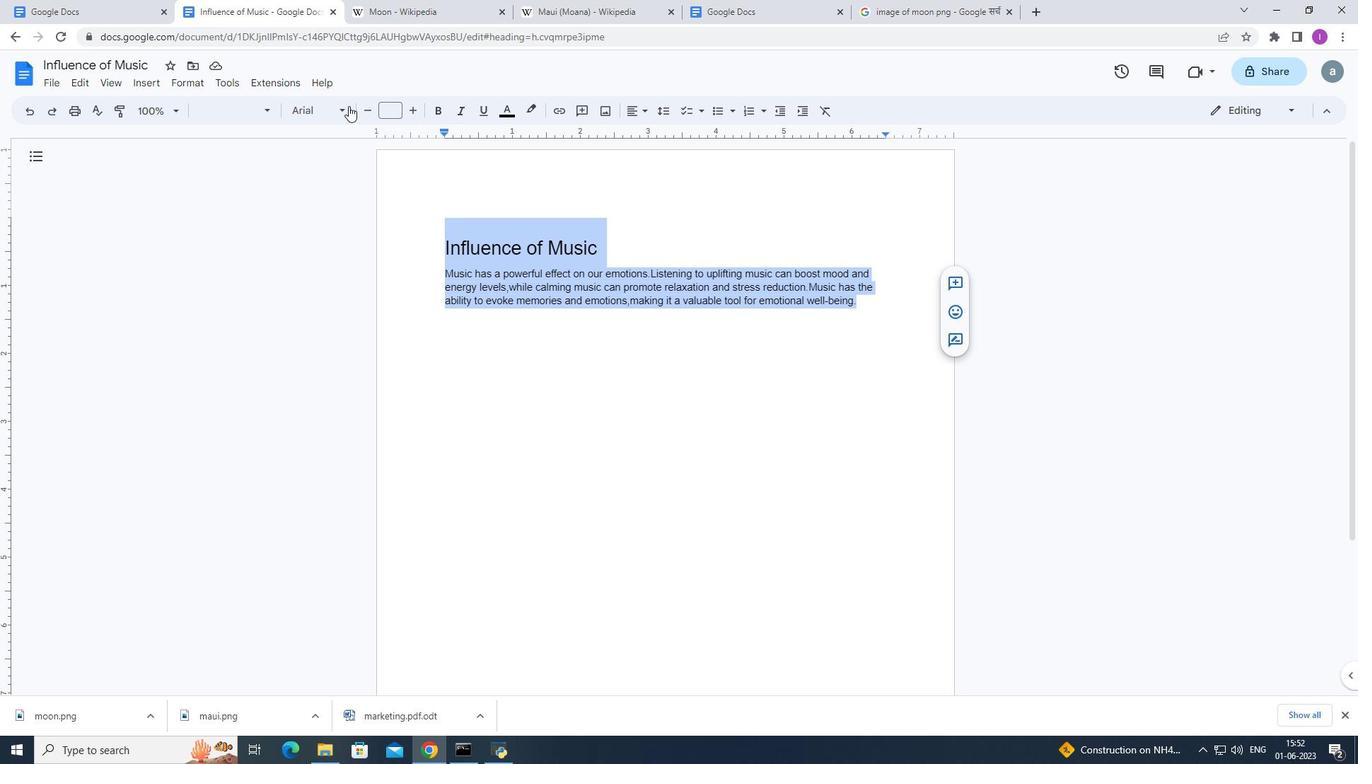 
Action: Mouse pressed left at (343, 106)
Screenshot: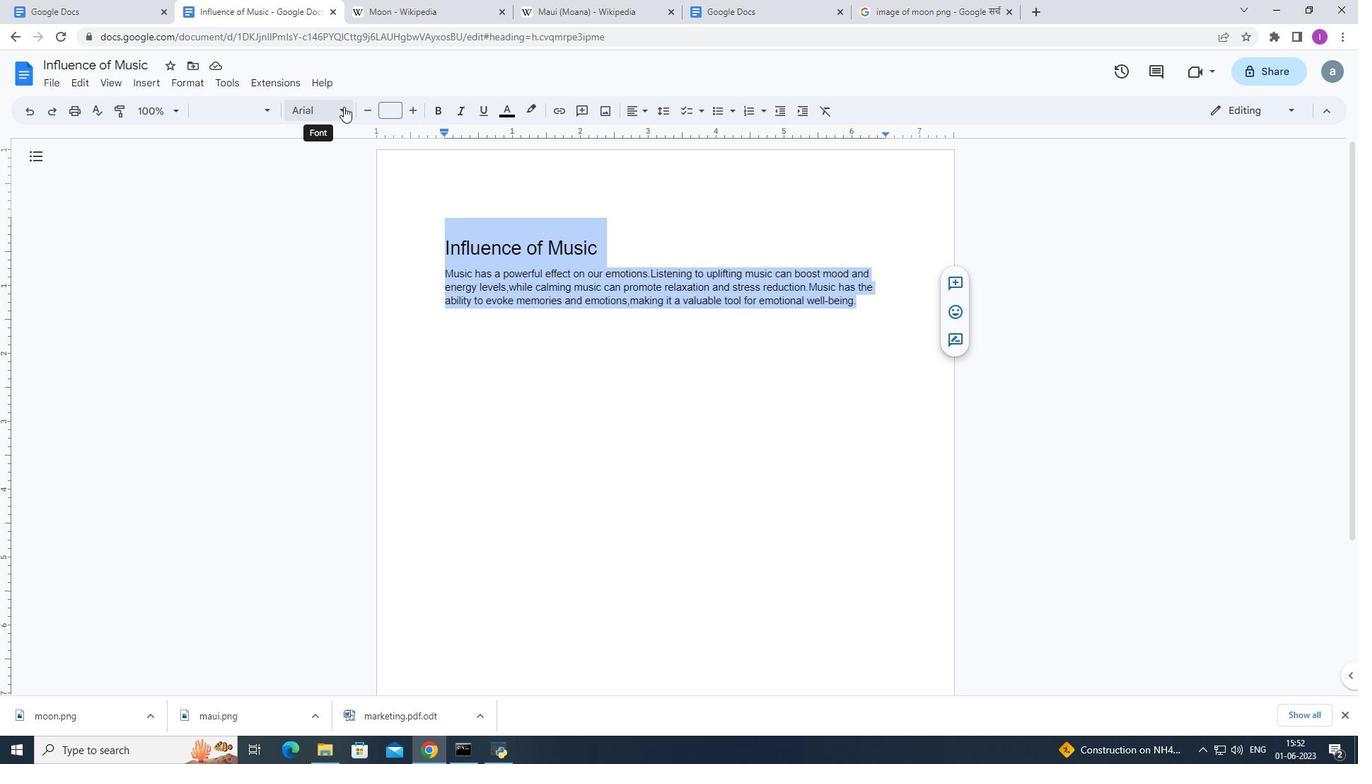
Action: Mouse moved to (324, 424)
Screenshot: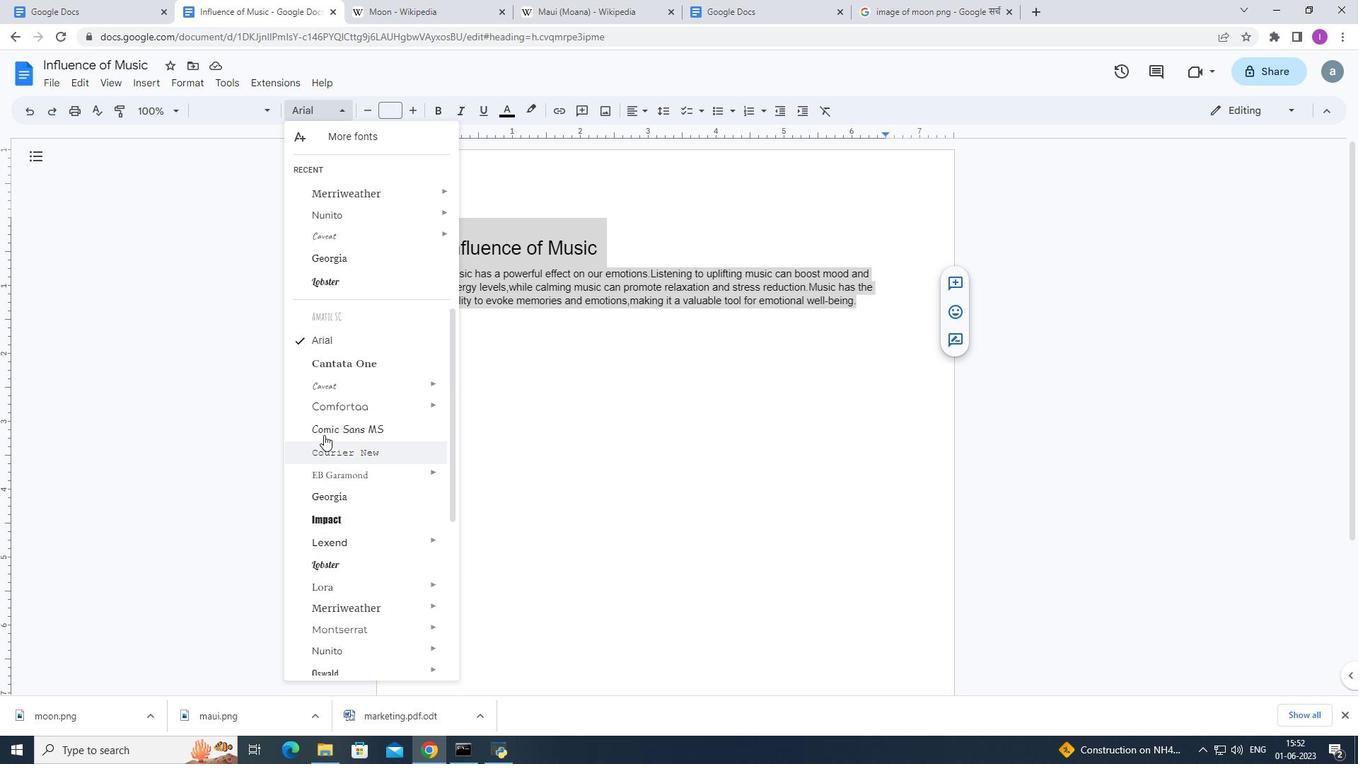 
Action: Mouse scrolled (324, 423) with delta (0, 0)
Screenshot: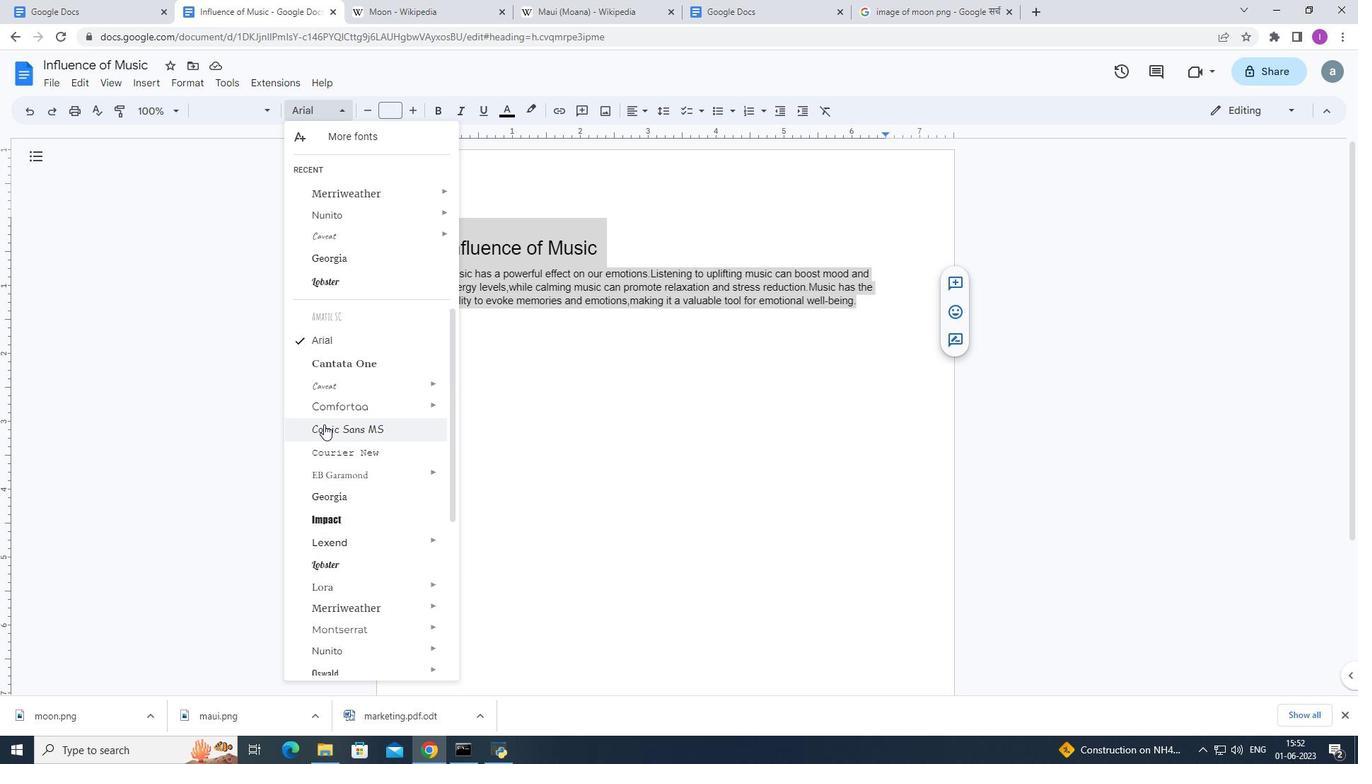
Action: Mouse moved to (357, 598)
Screenshot: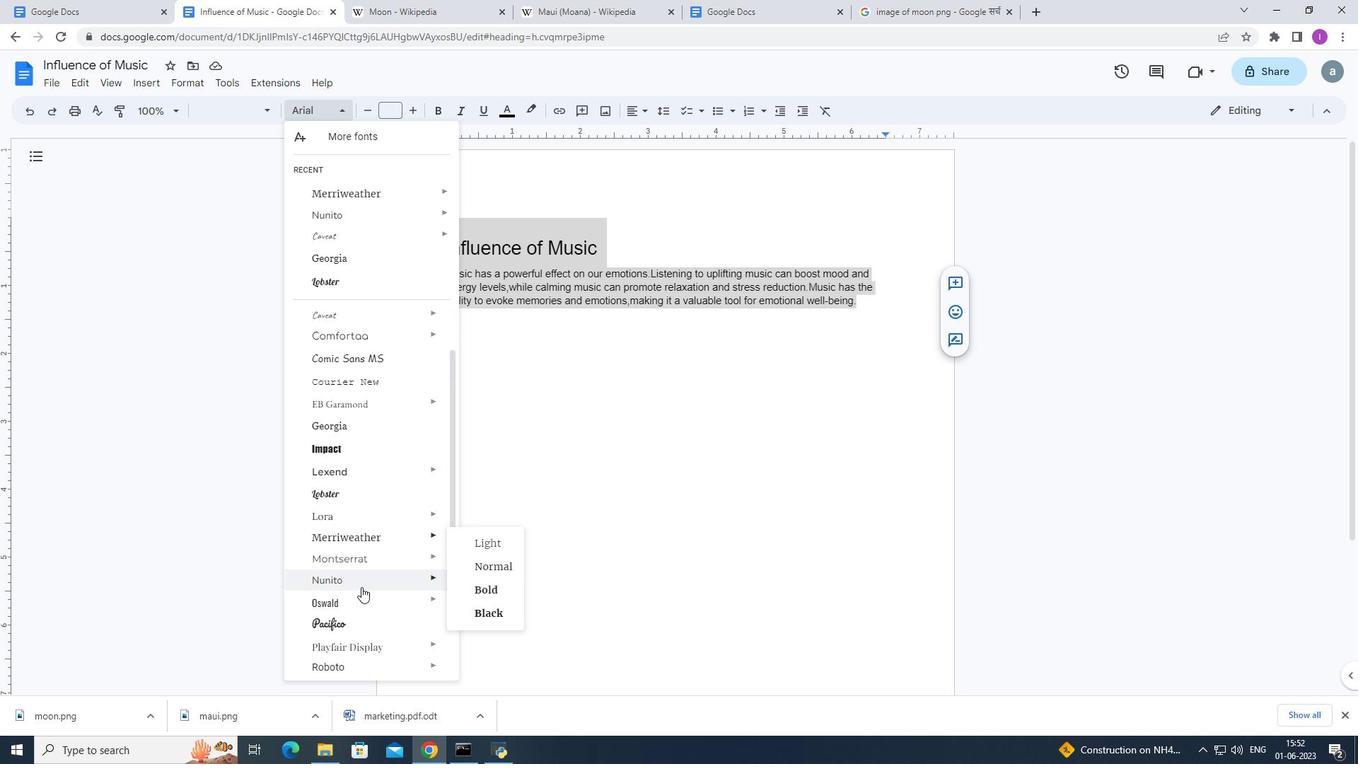 
Action: Mouse pressed left at (357, 598)
Screenshot: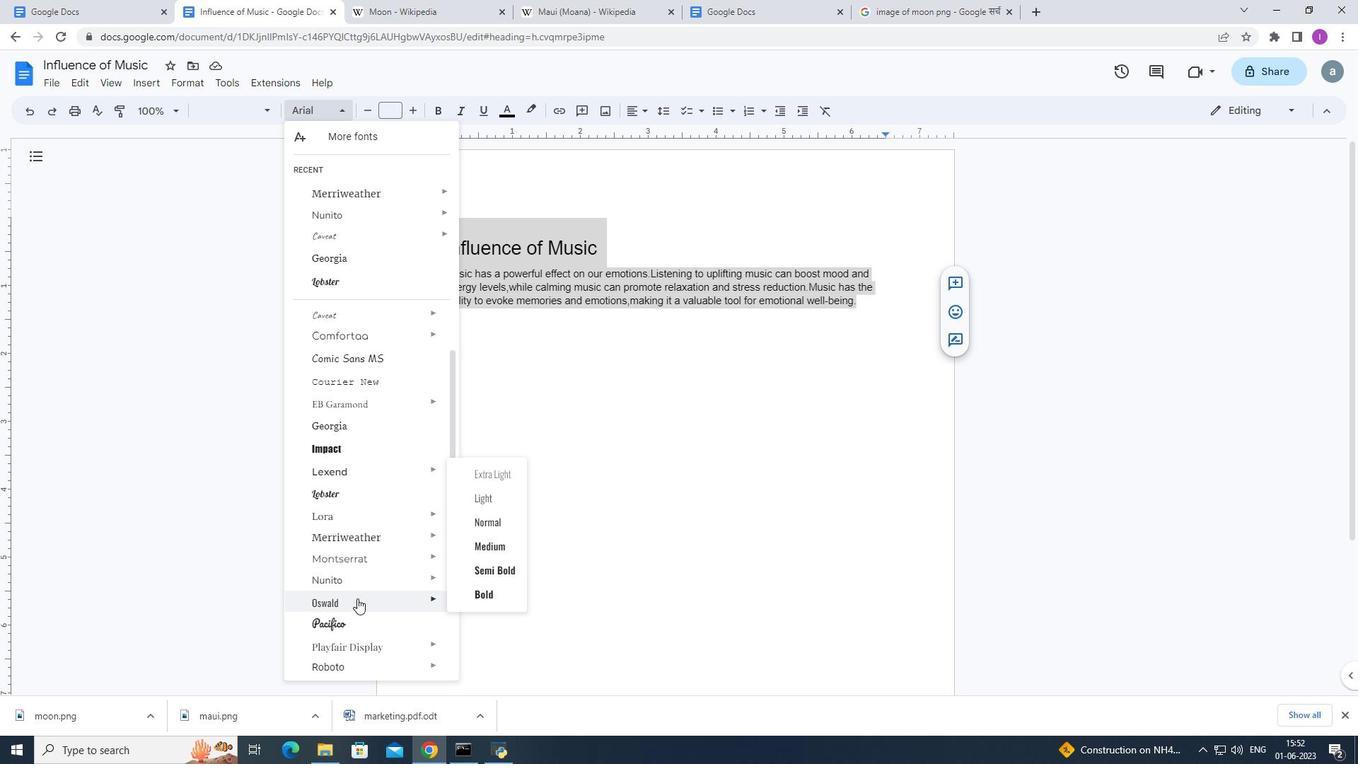 
Action: Mouse pressed left at (357, 598)
Screenshot: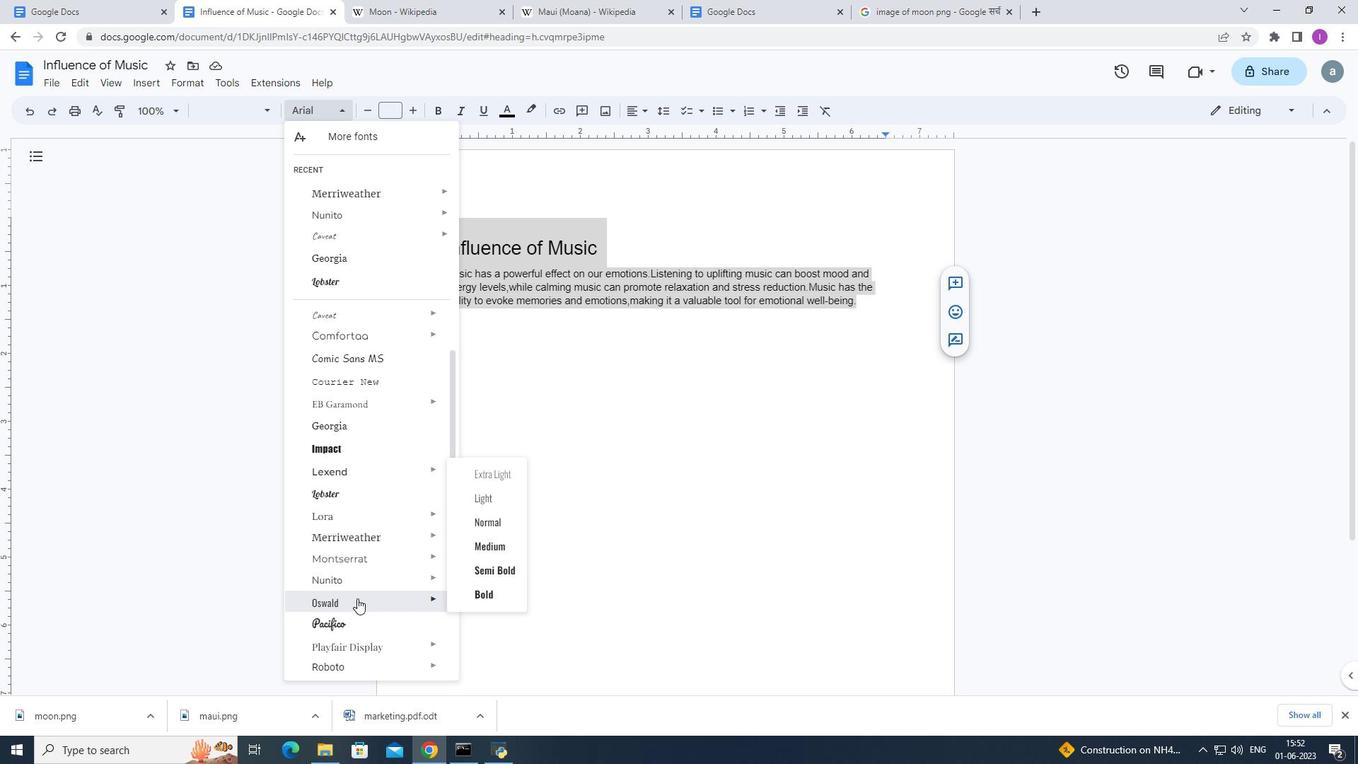 
Action: Mouse moved to (394, 111)
Screenshot: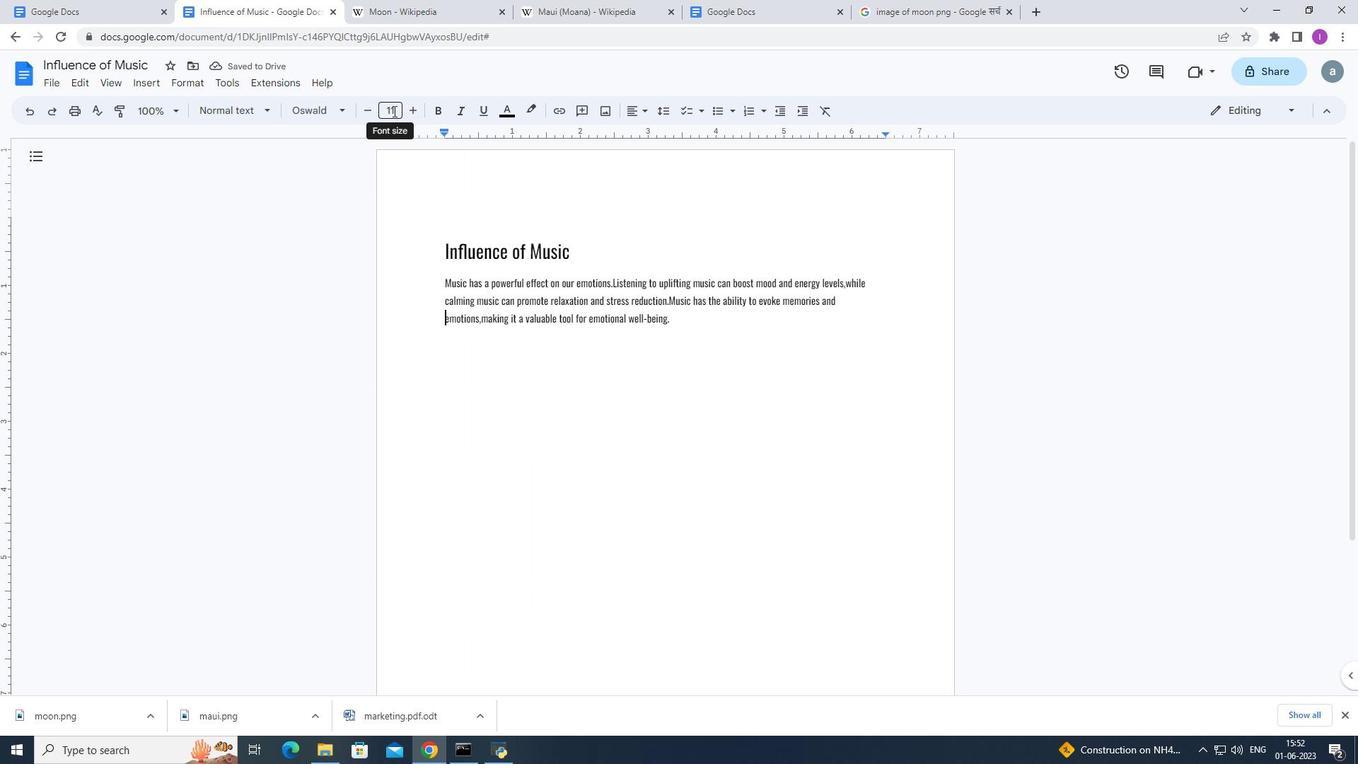 
Action: Mouse pressed left at (394, 111)
Screenshot: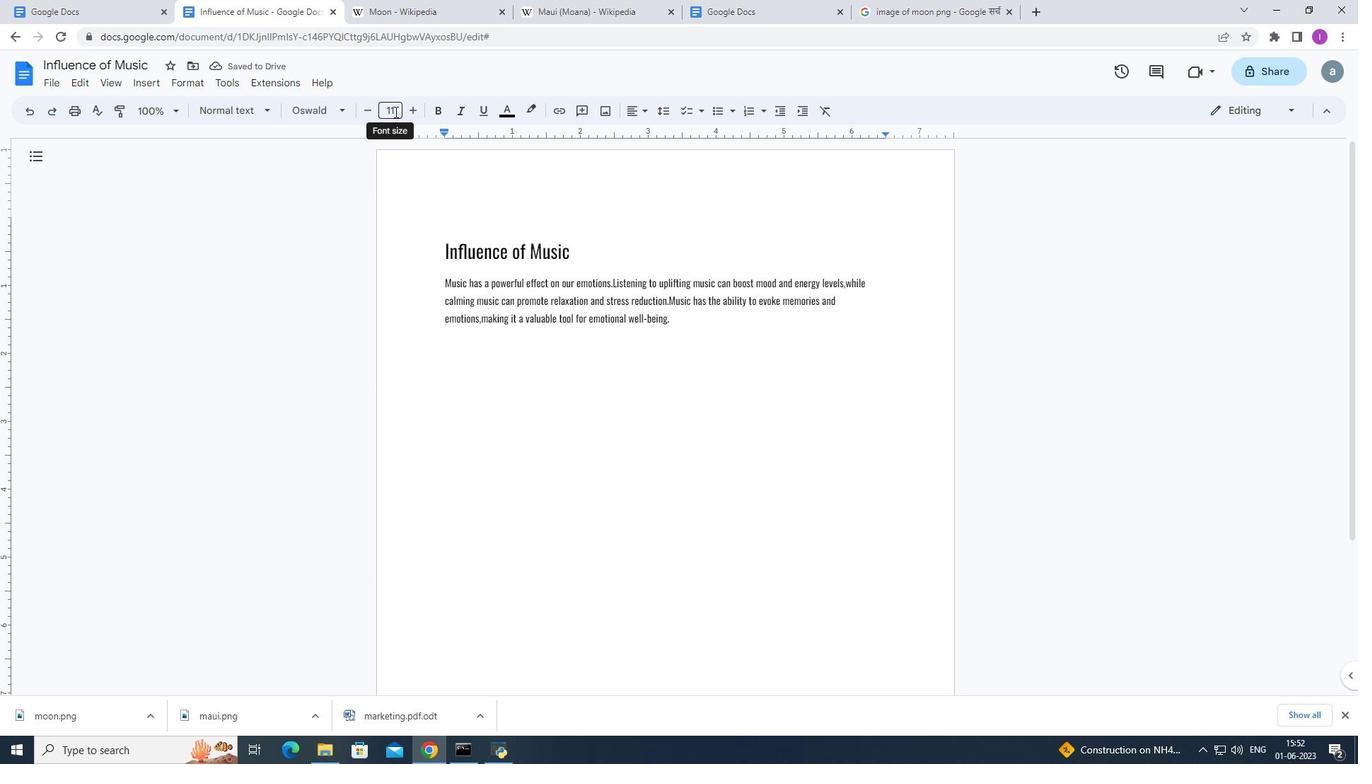 
Action: Mouse moved to (413, 341)
Screenshot: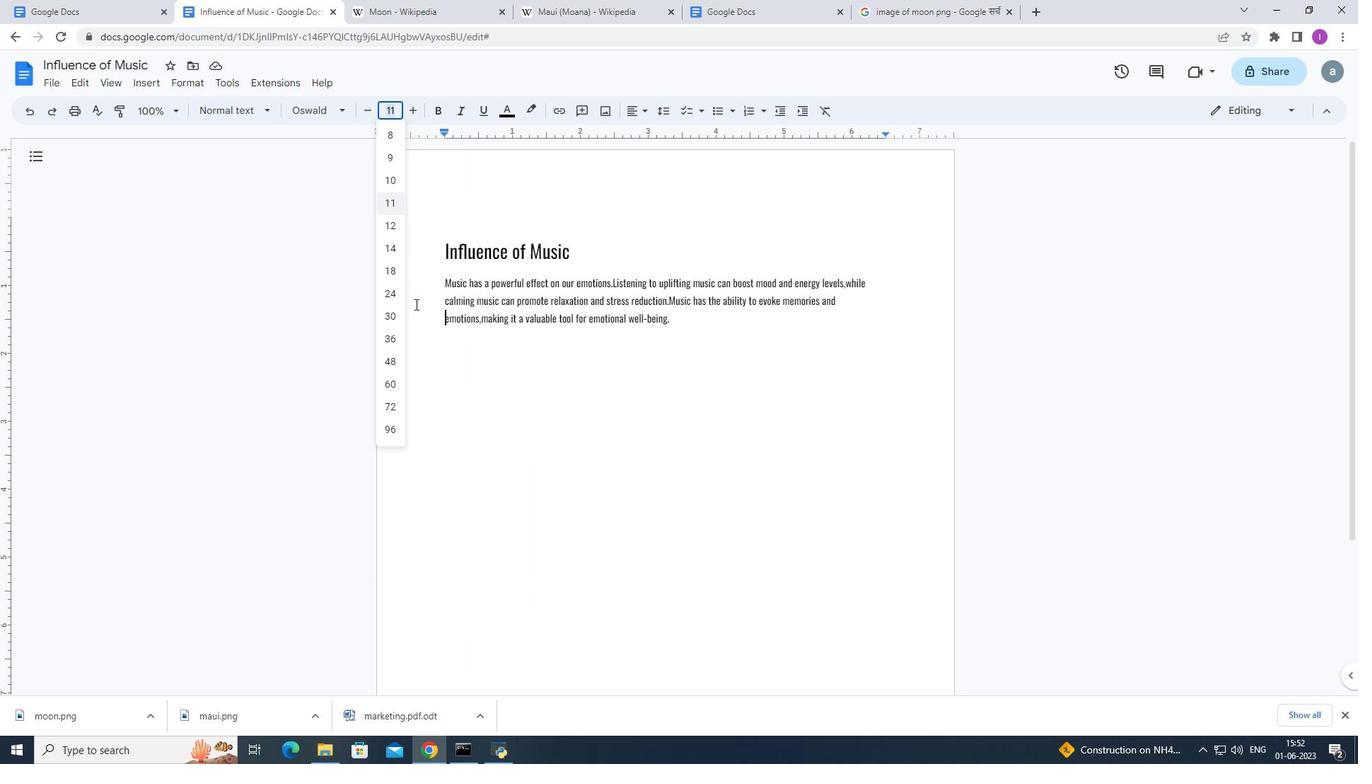 
Action: Key pressed 1
Screenshot: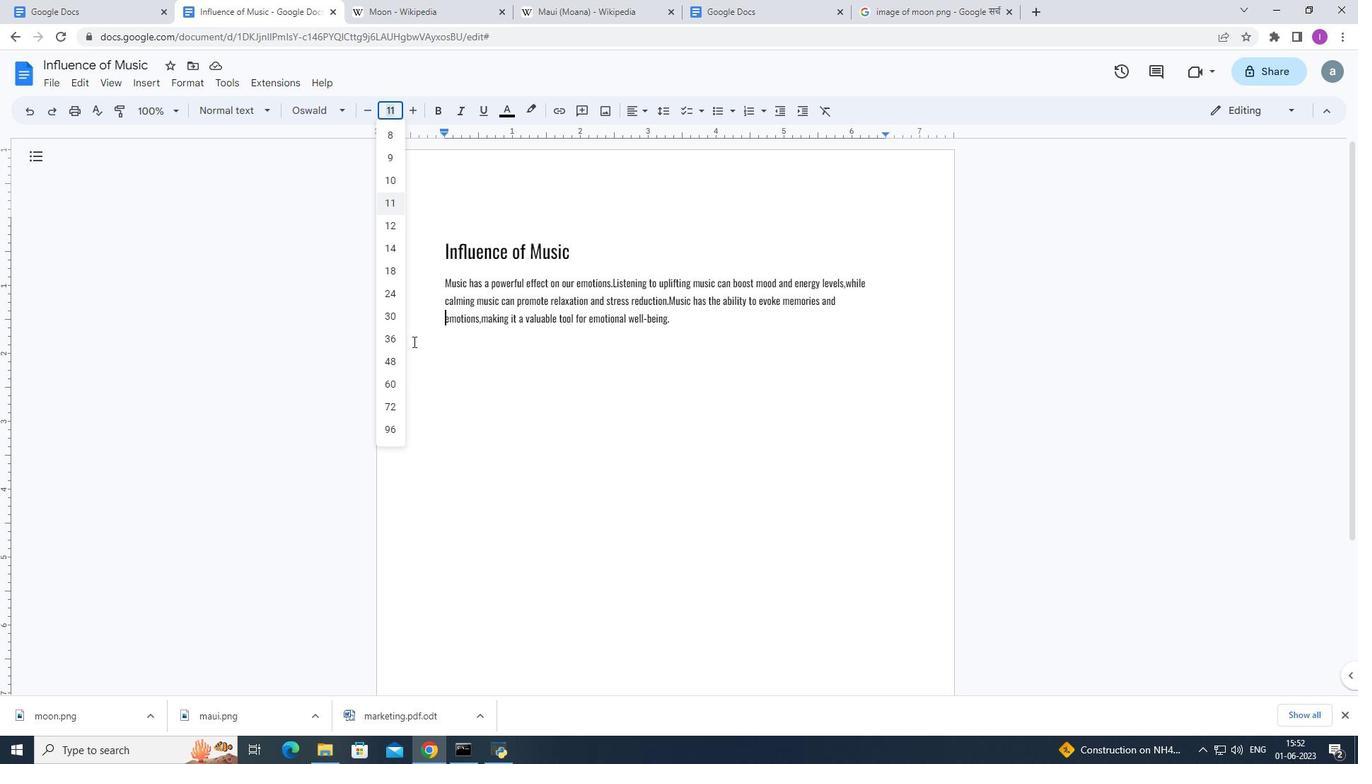 
Action: Mouse moved to (385, 266)
Screenshot: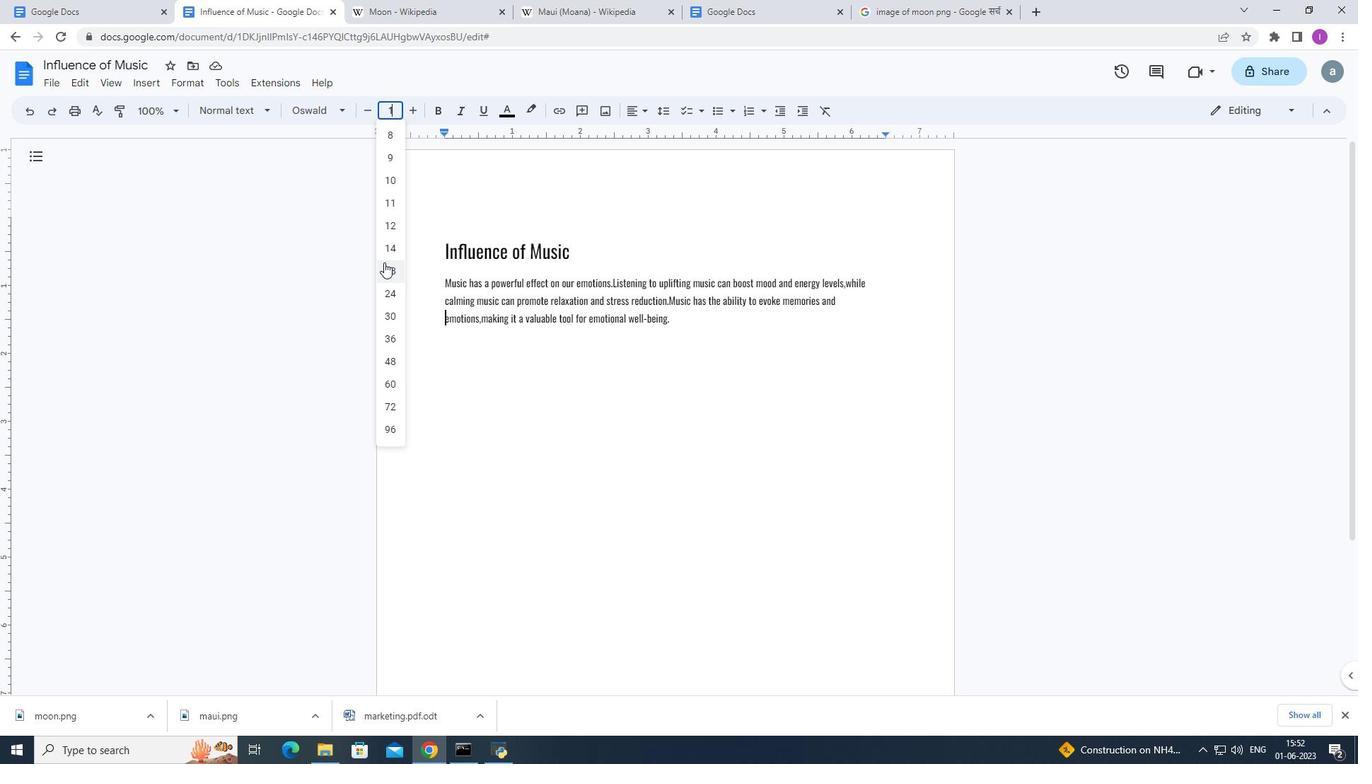 
Action: Mouse pressed left at (385, 266)
Screenshot: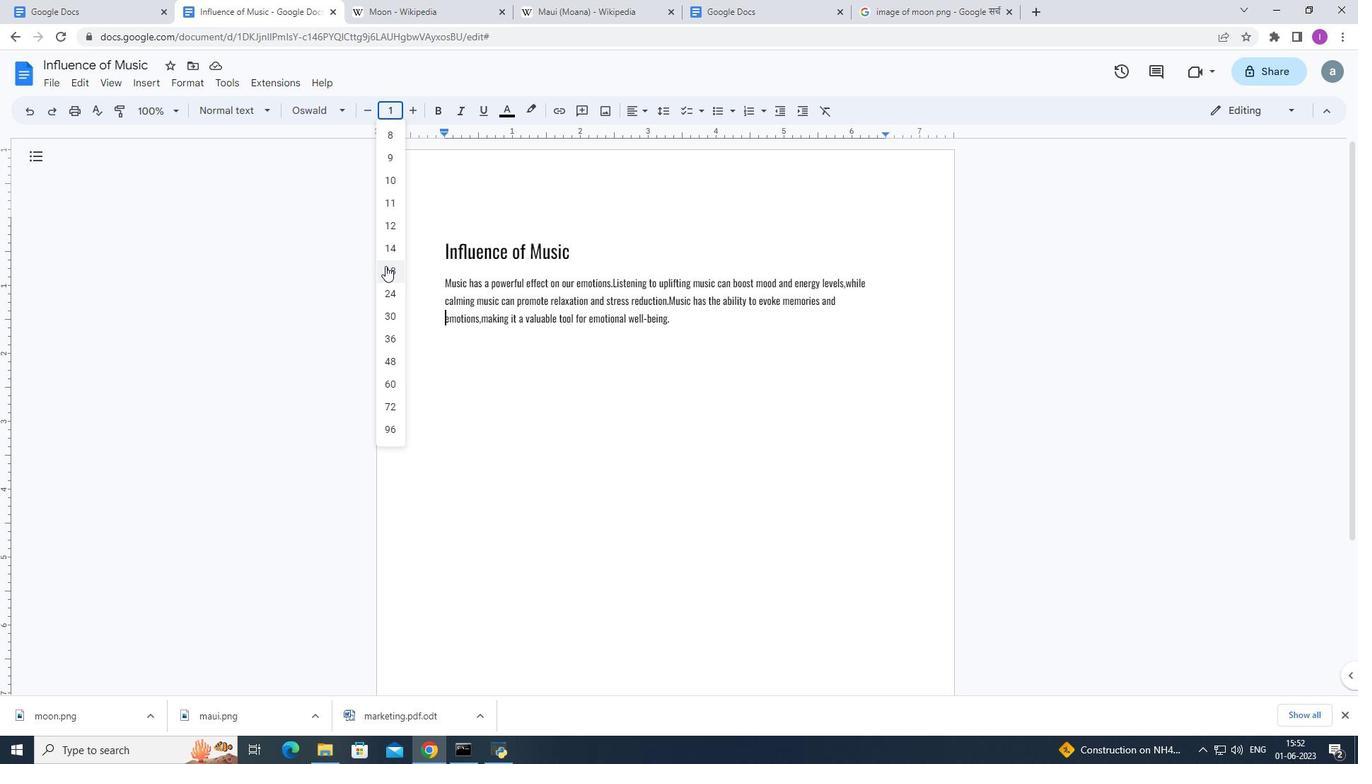 
Action: Mouse moved to (396, 113)
Screenshot: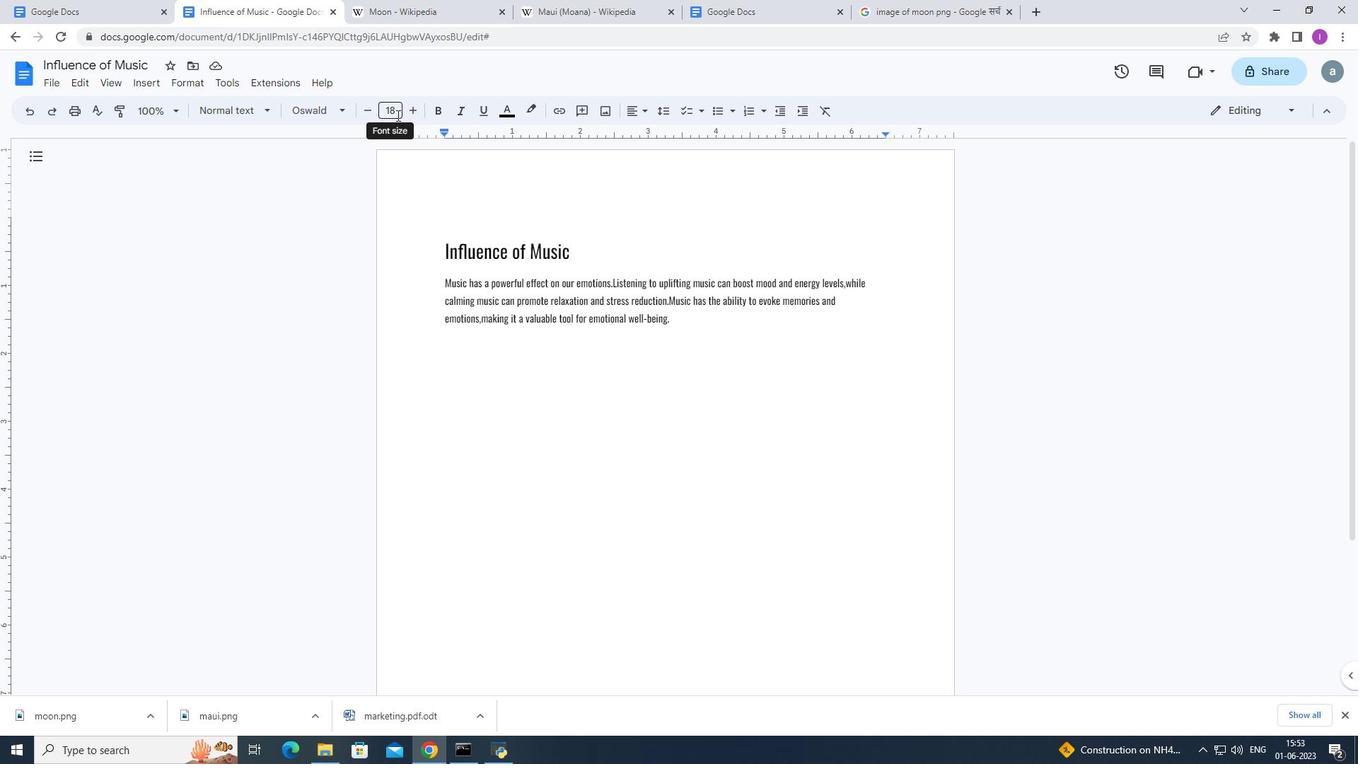 
Action: Mouse pressed left at (396, 113)
Screenshot: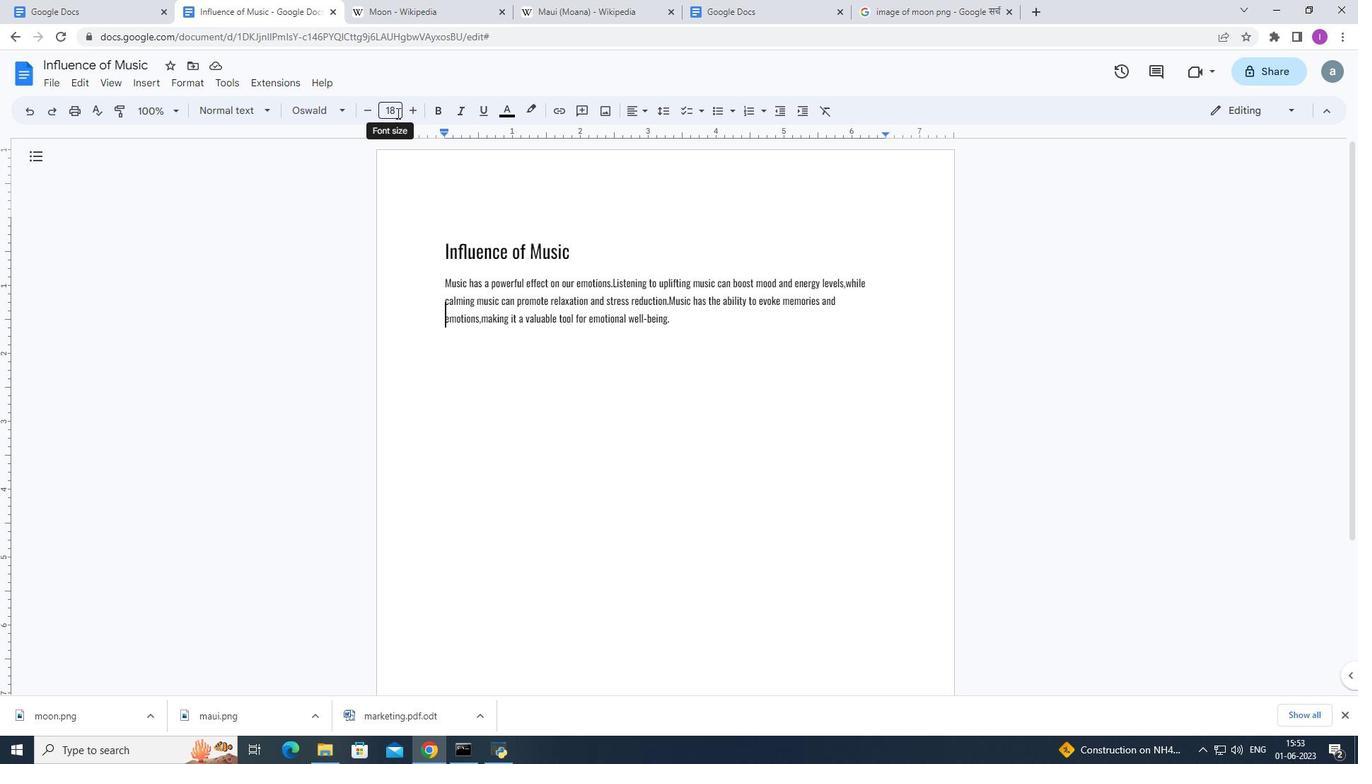 
Action: Mouse moved to (442, 222)
Screenshot: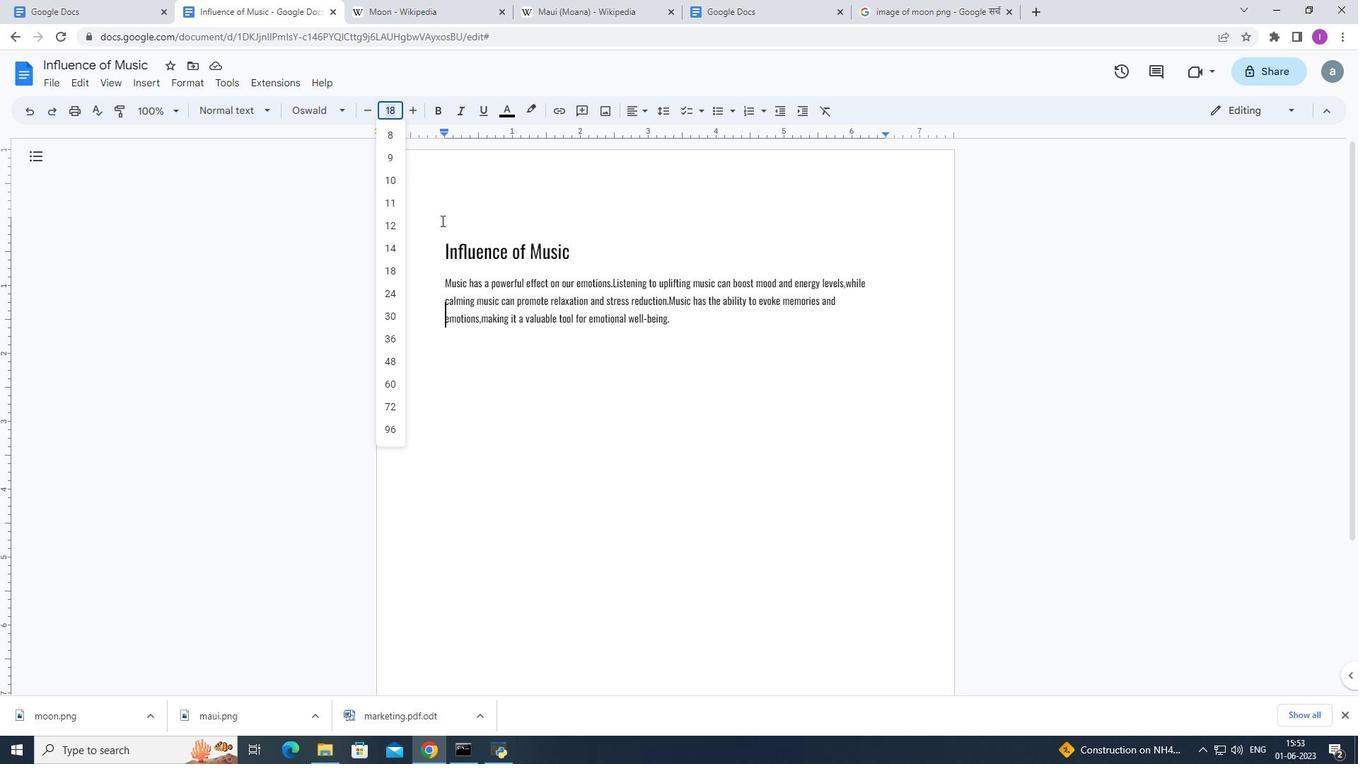 
Action: Key pressed 18
Screenshot: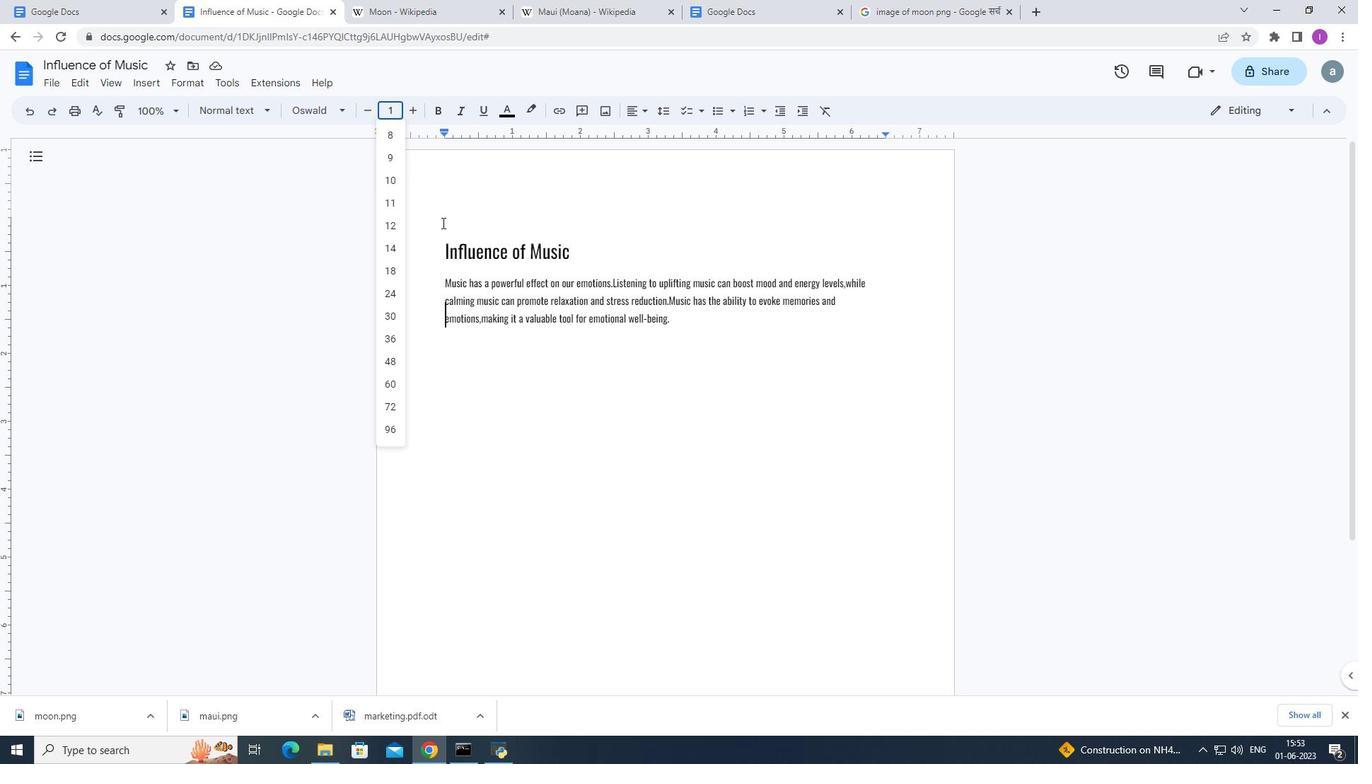 
Action: Mouse moved to (462, 245)
Screenshot: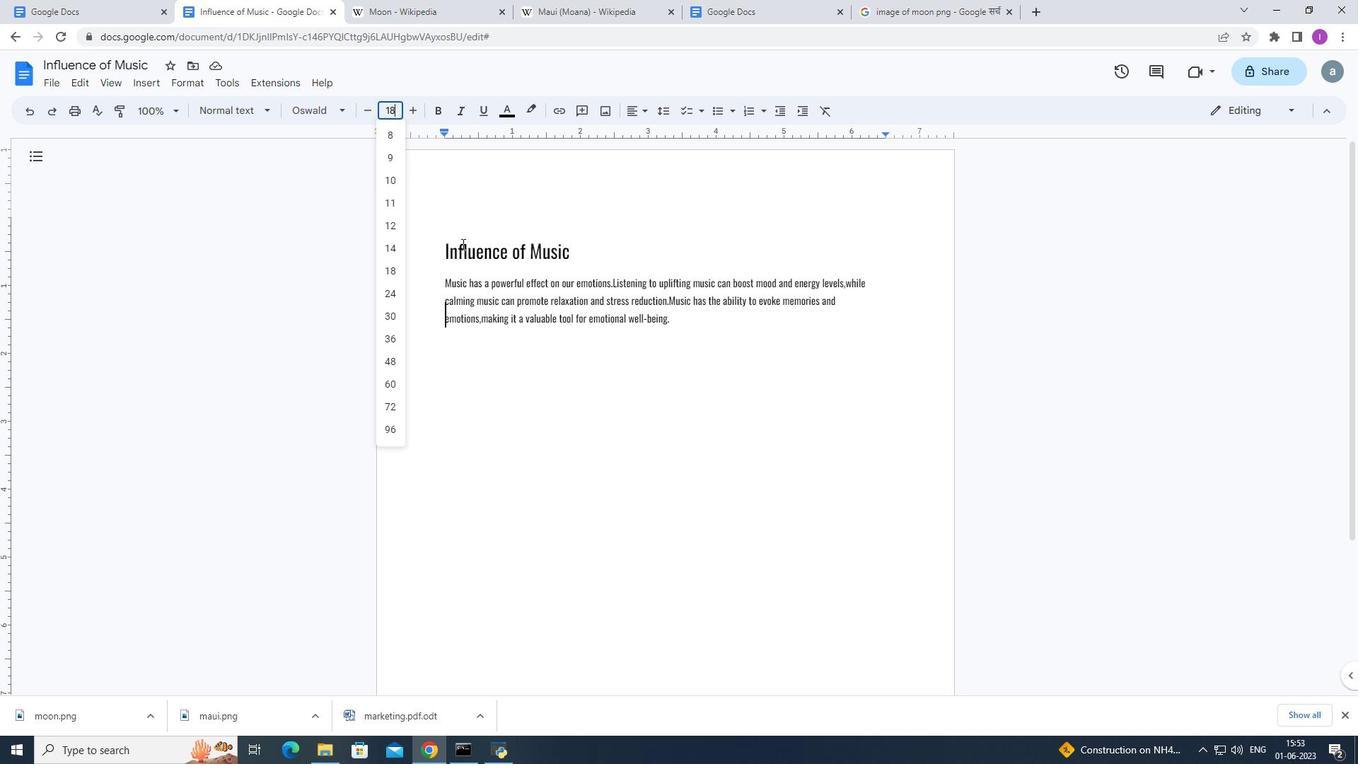 
Action: Key pressed <Key.enter>
Screenshot: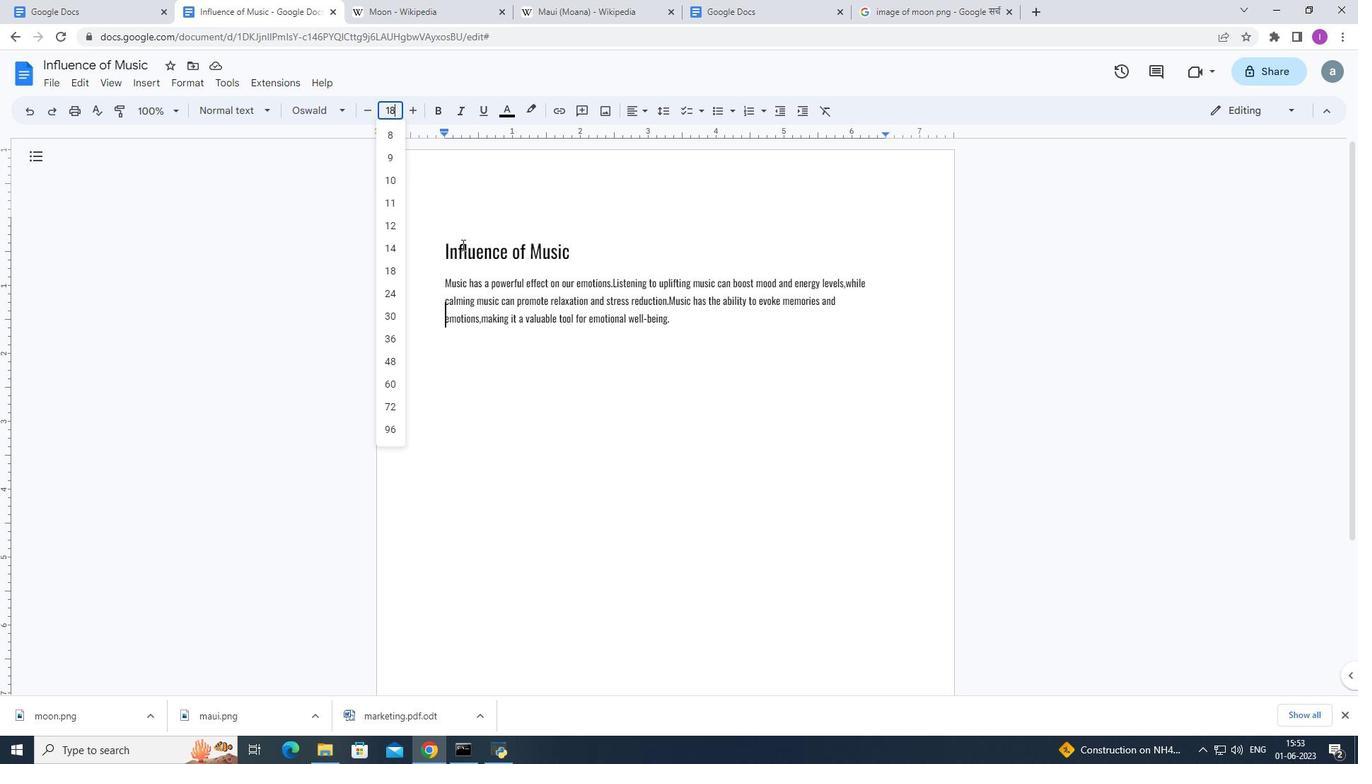 
Action: Mouse moved to (593, 244)
Screenshot: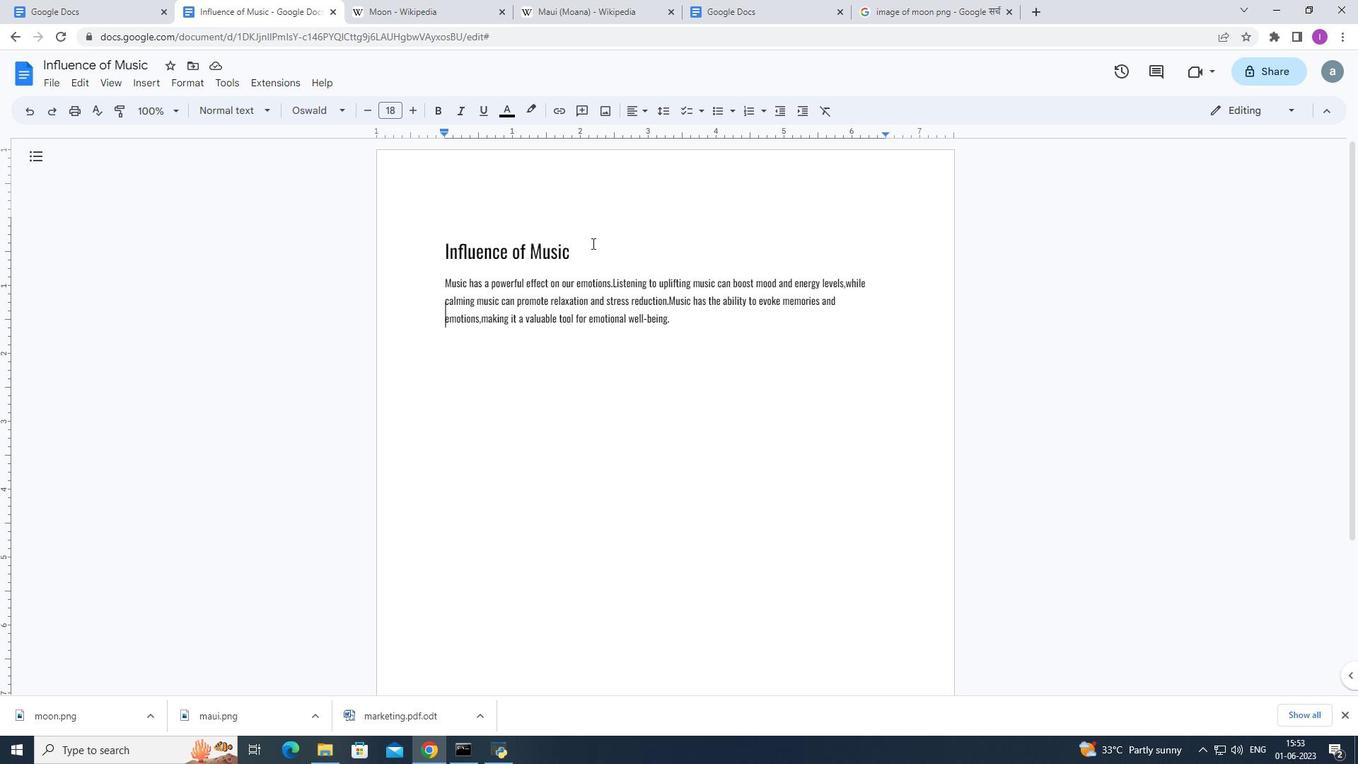 
Action: Mouse pressed left at (593, 244)
Screenshot: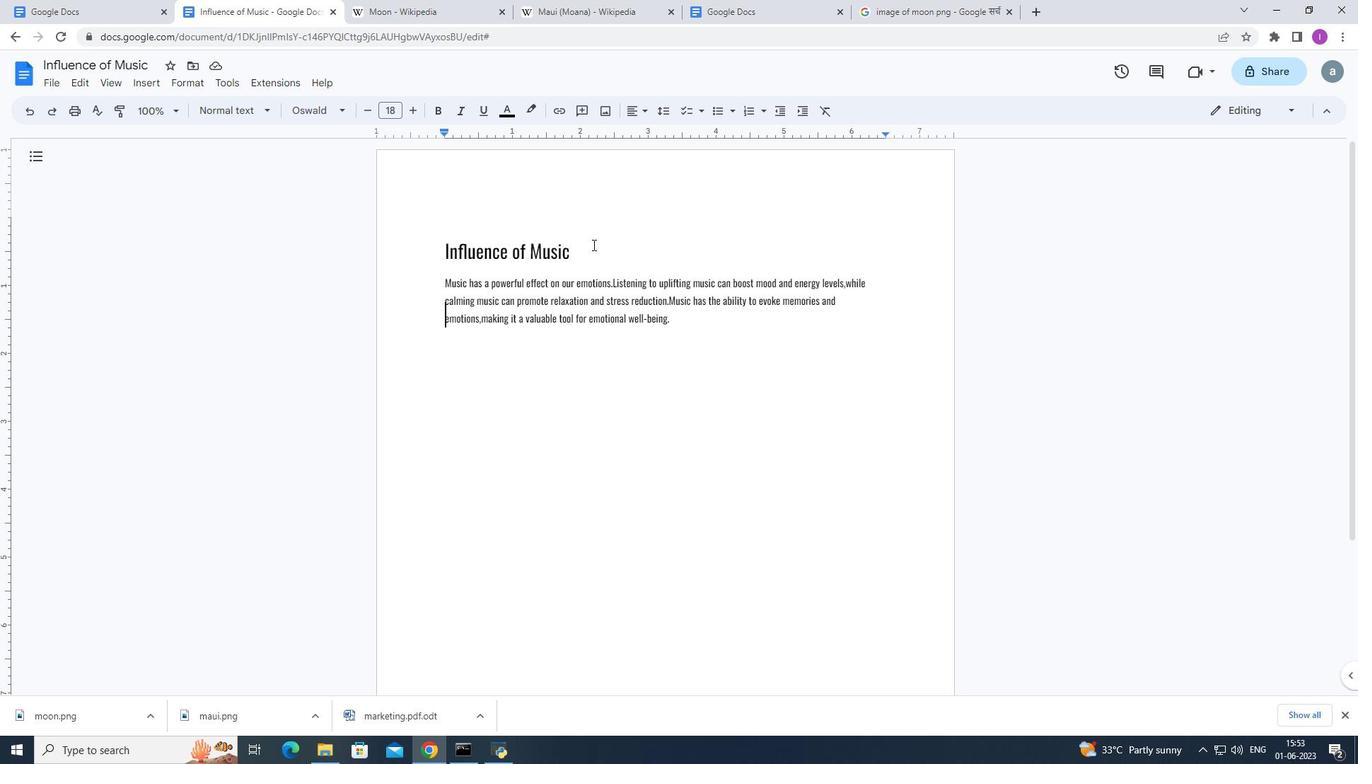 
Action: Mouse moved to (346, 108)
Screenshot: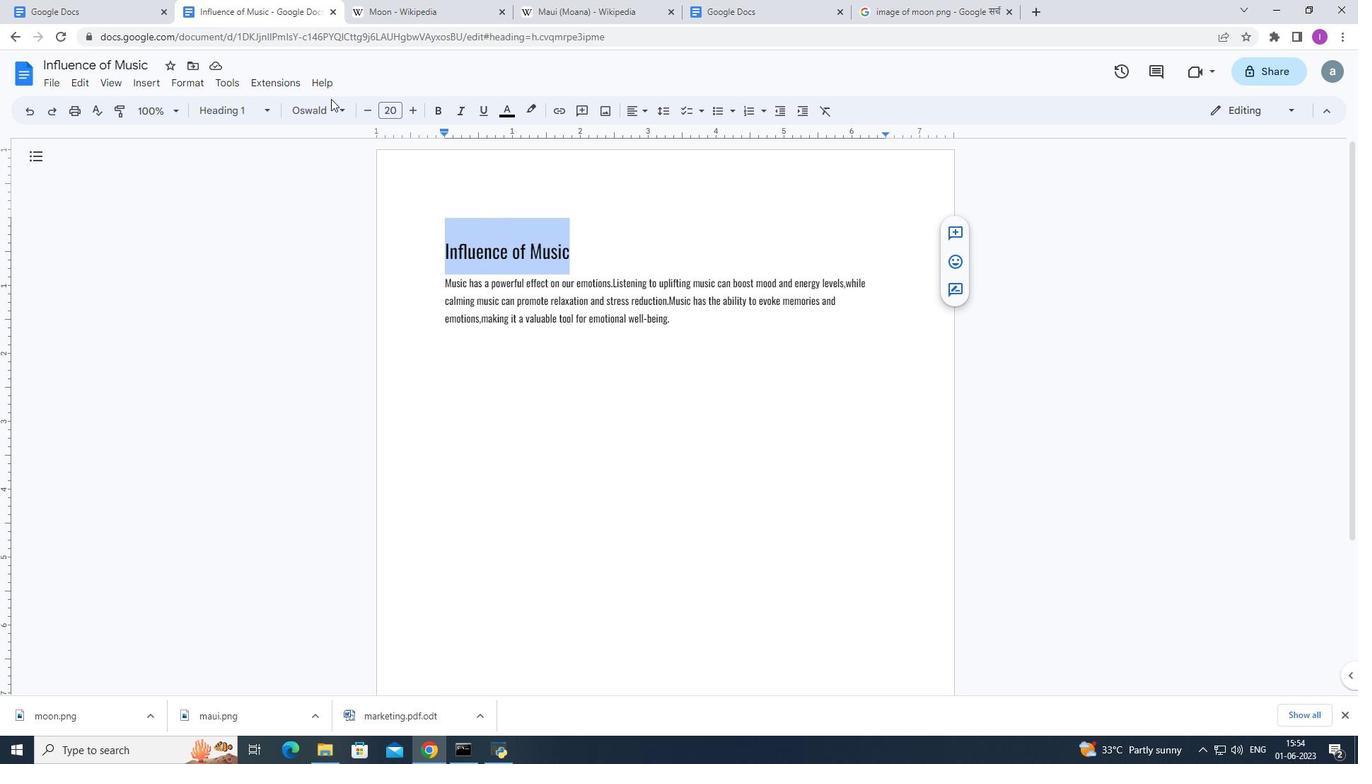 
Action: Mouse pressed left at (346, 108)
Screenshot: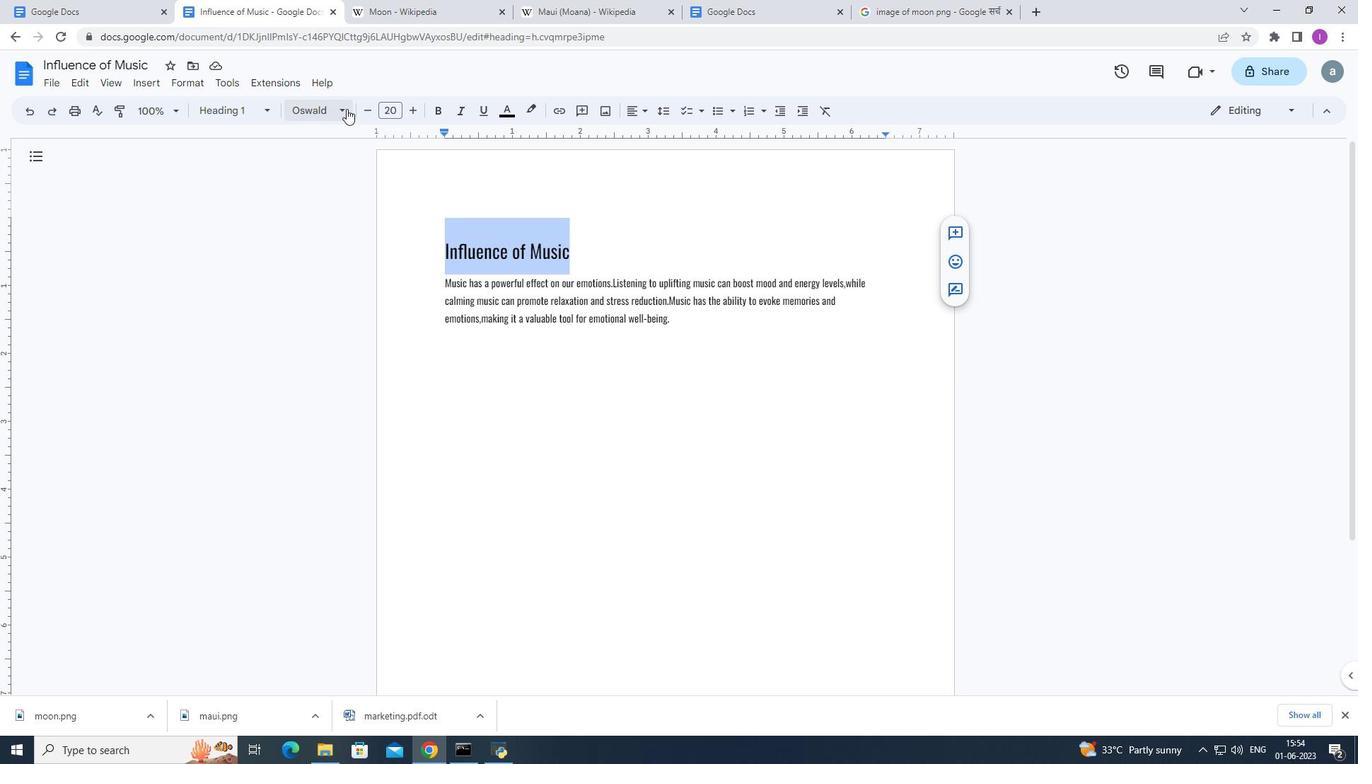 
Action: Mouse moved to (398, 401)
Screenshot: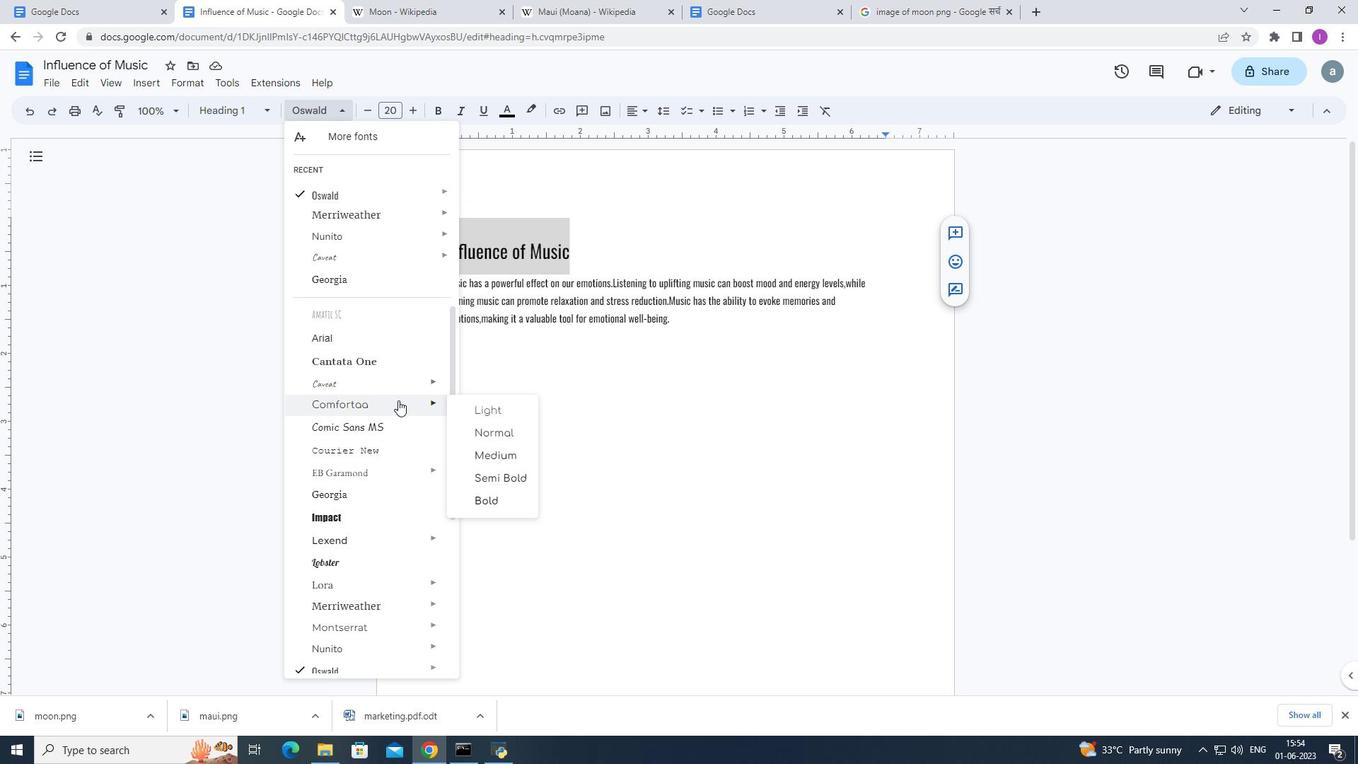 
Action: Mouse scrolled (398, 400) with delta (0, 0)
Screenshot: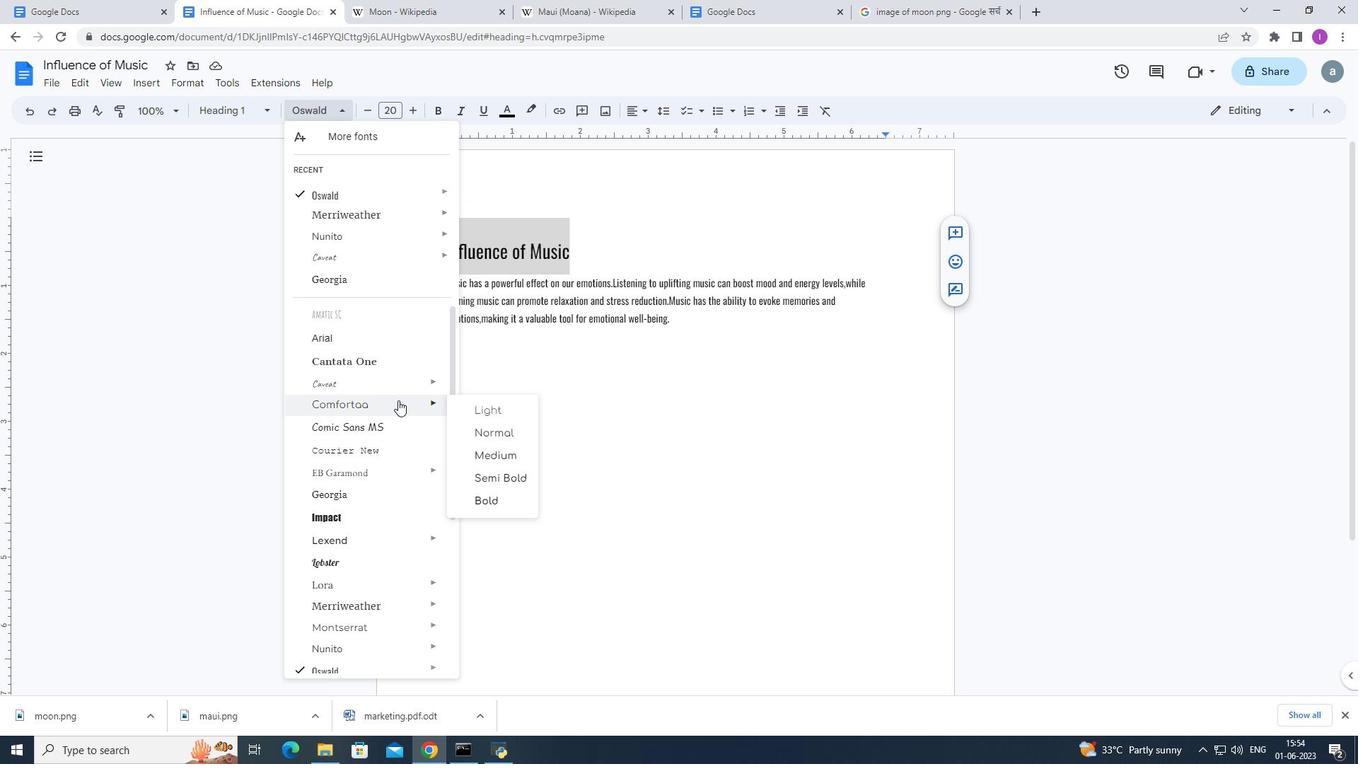 
Action: Mouse moved to (373, 559)
Screenshot: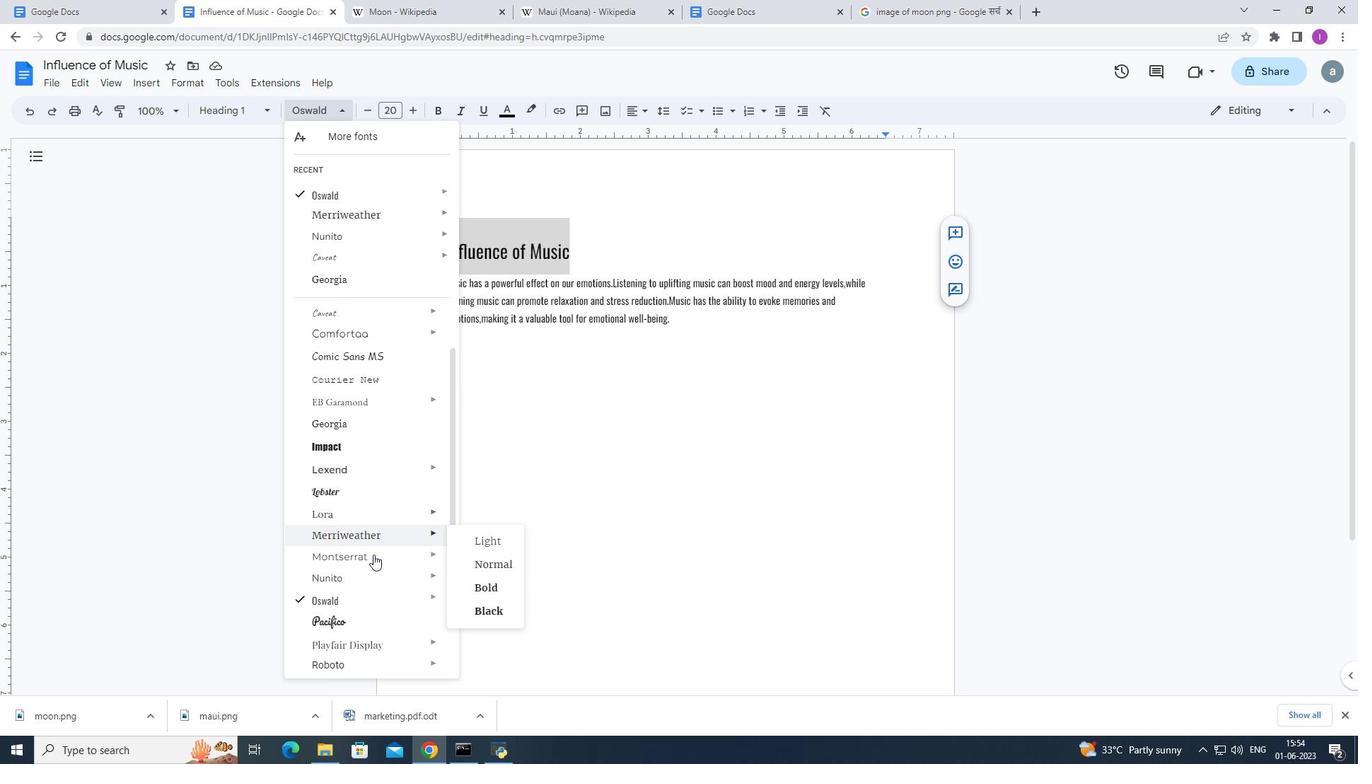 
Action: Mouse pressed left at (373, 559)
Screenshot: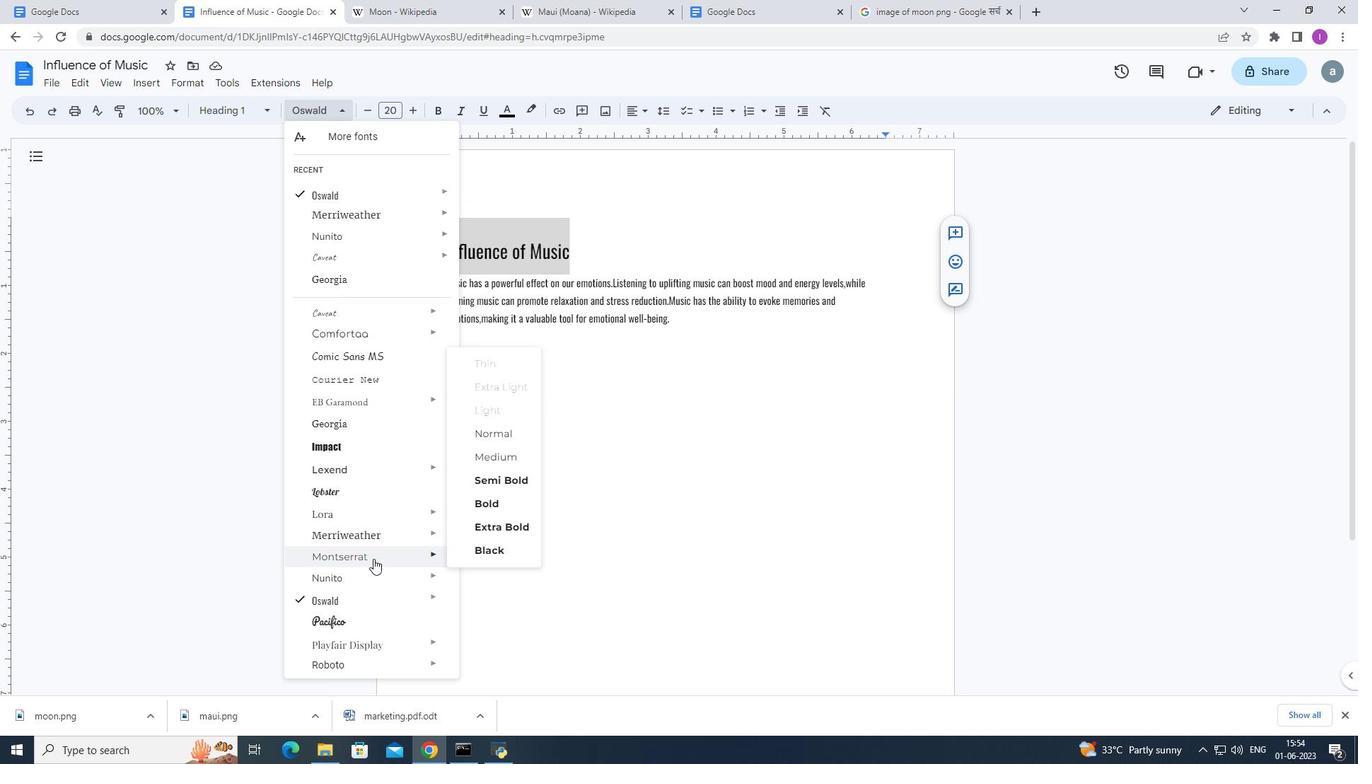 
Action: Mouse moved to (399, 111)
Screenshot: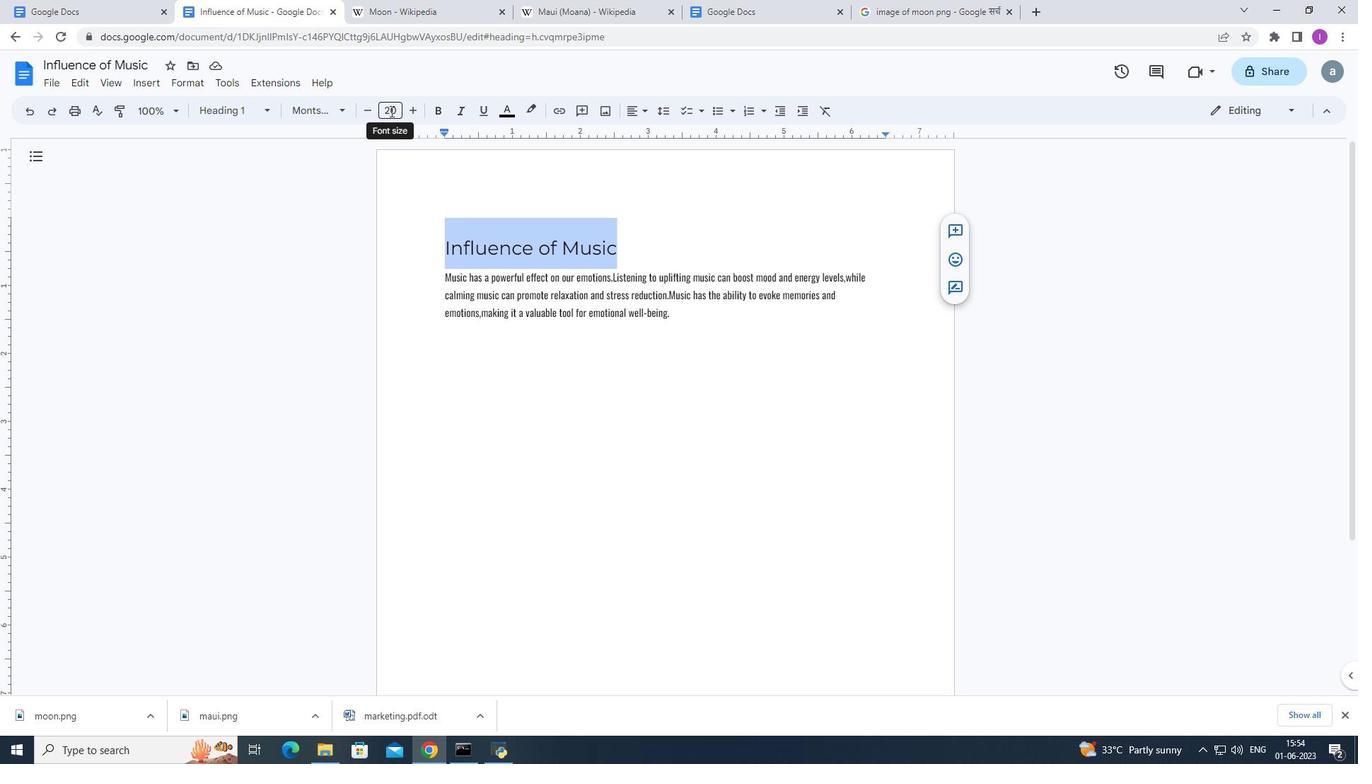 
Action: Mouse pressed left at (399, 111)
Screenshot: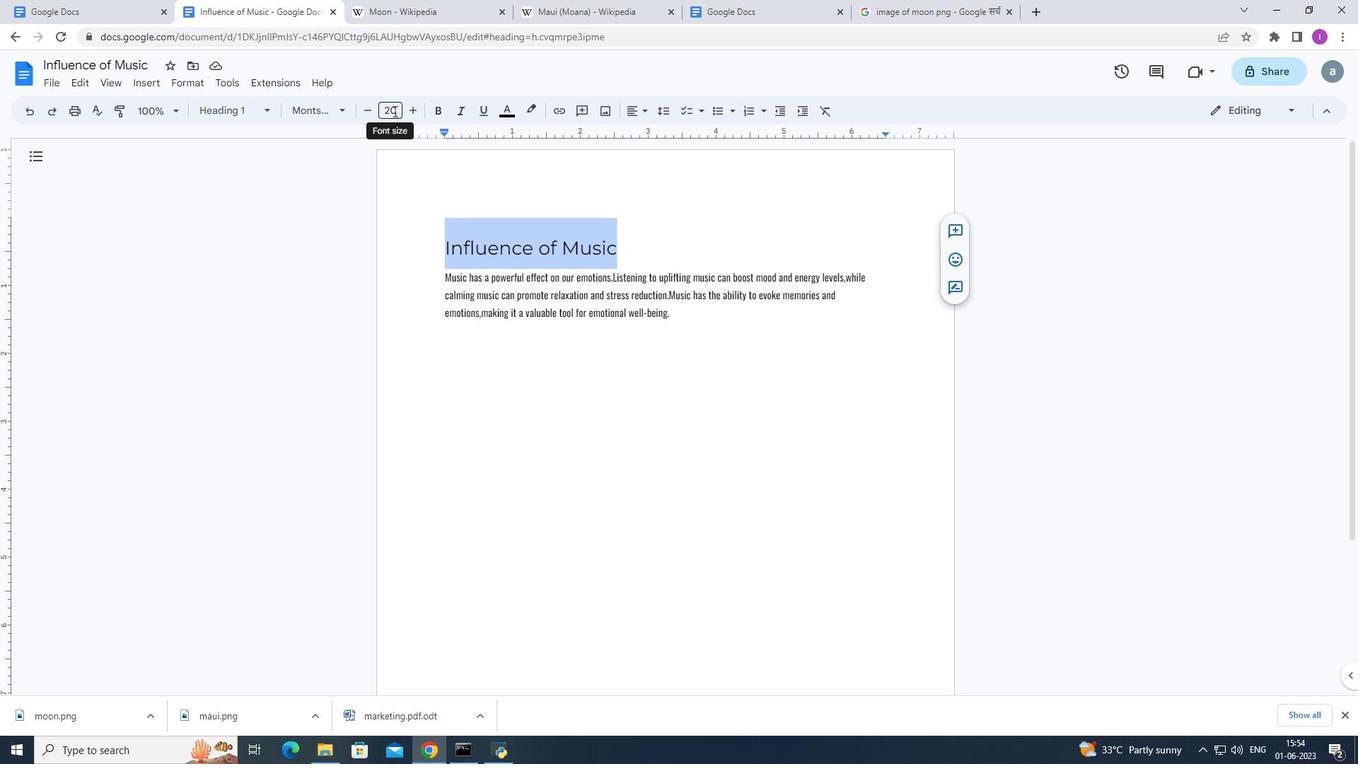 
Action: Mouse moved to (393, 344)
Screenshot: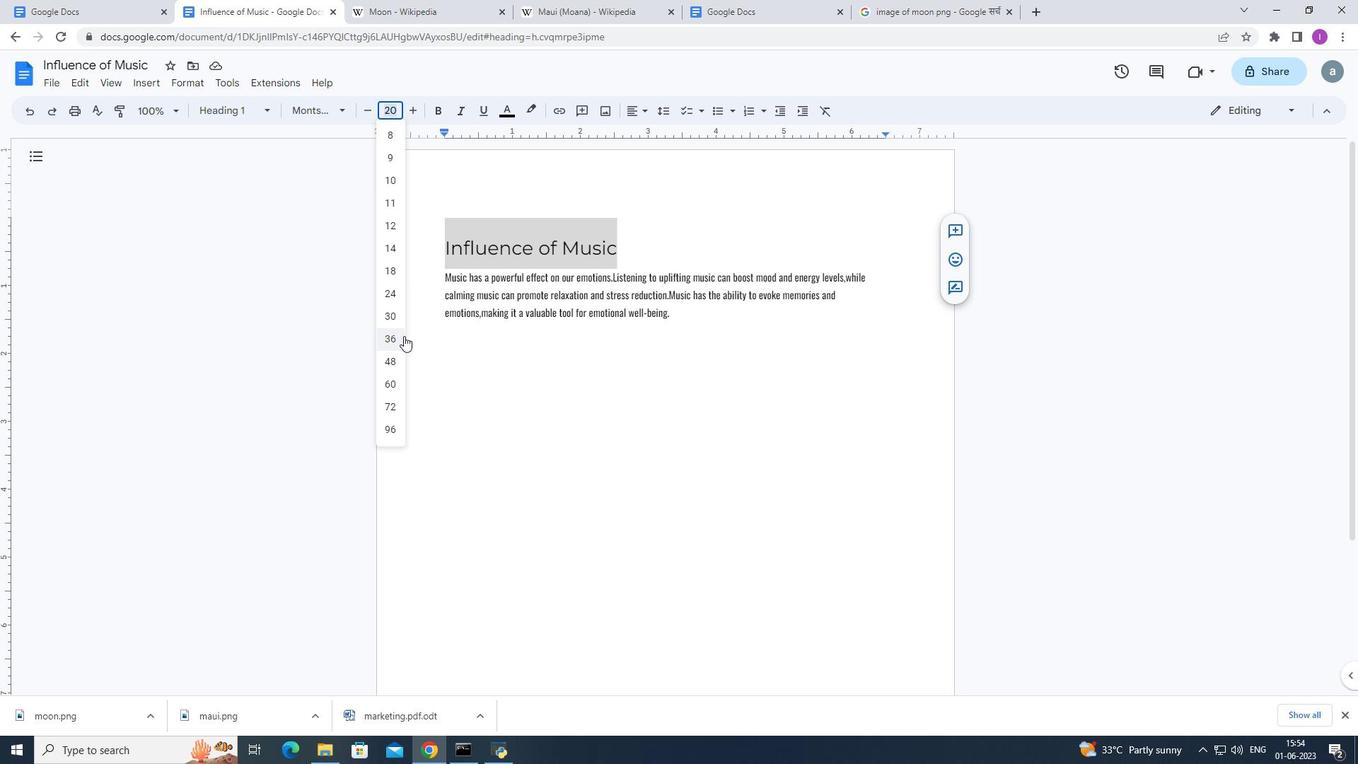 
Action: Mouse pressed left at (393, 344)
Screenshot: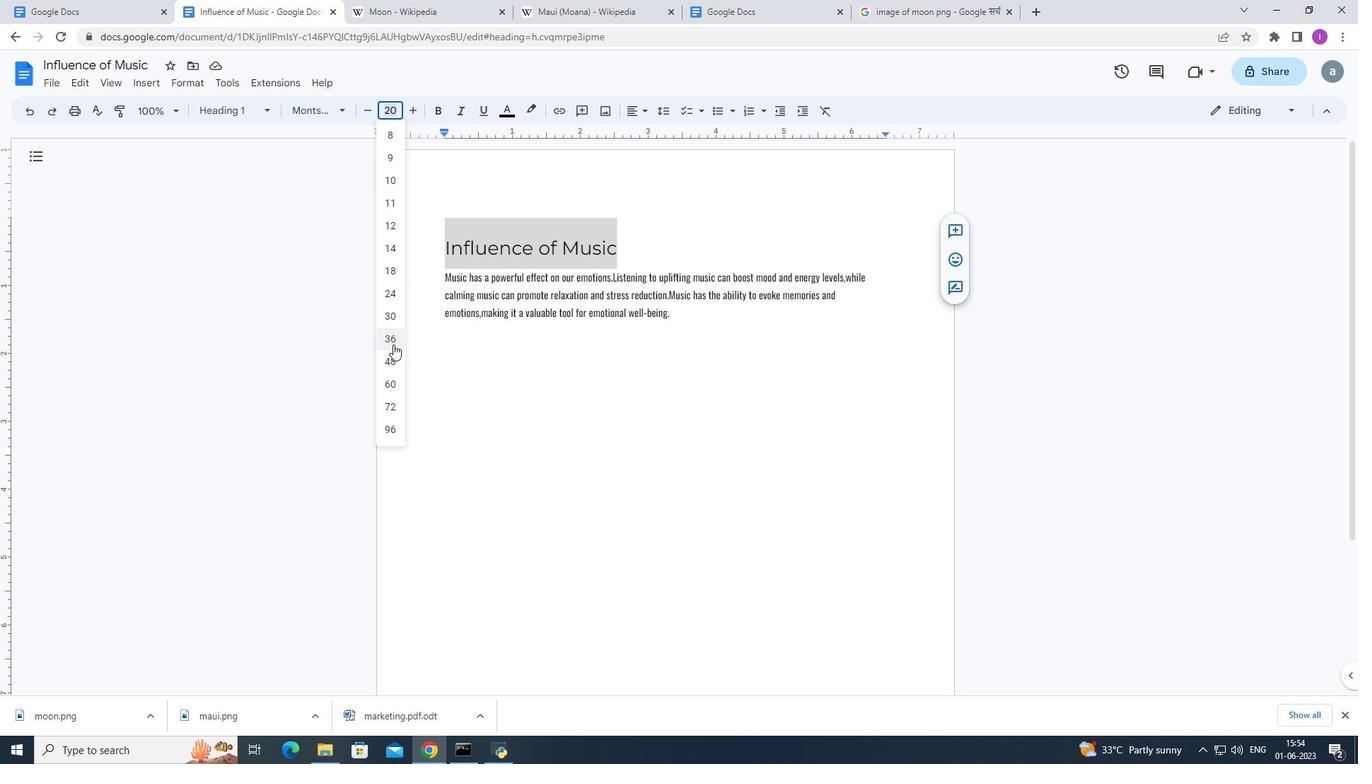 
Action: Mouse moved to (626, 113)
Screenshot: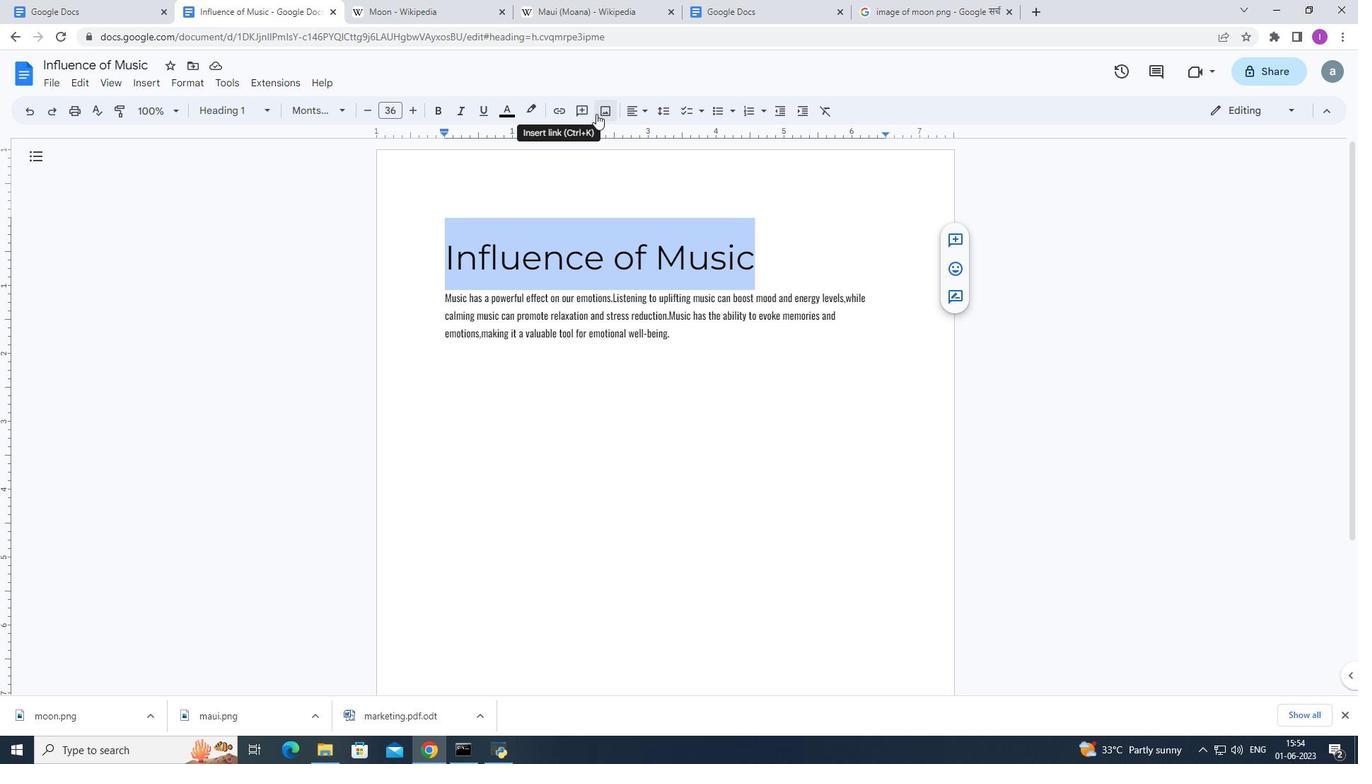 
Action: Mouse pressed left at (626, 113)
Screenshot: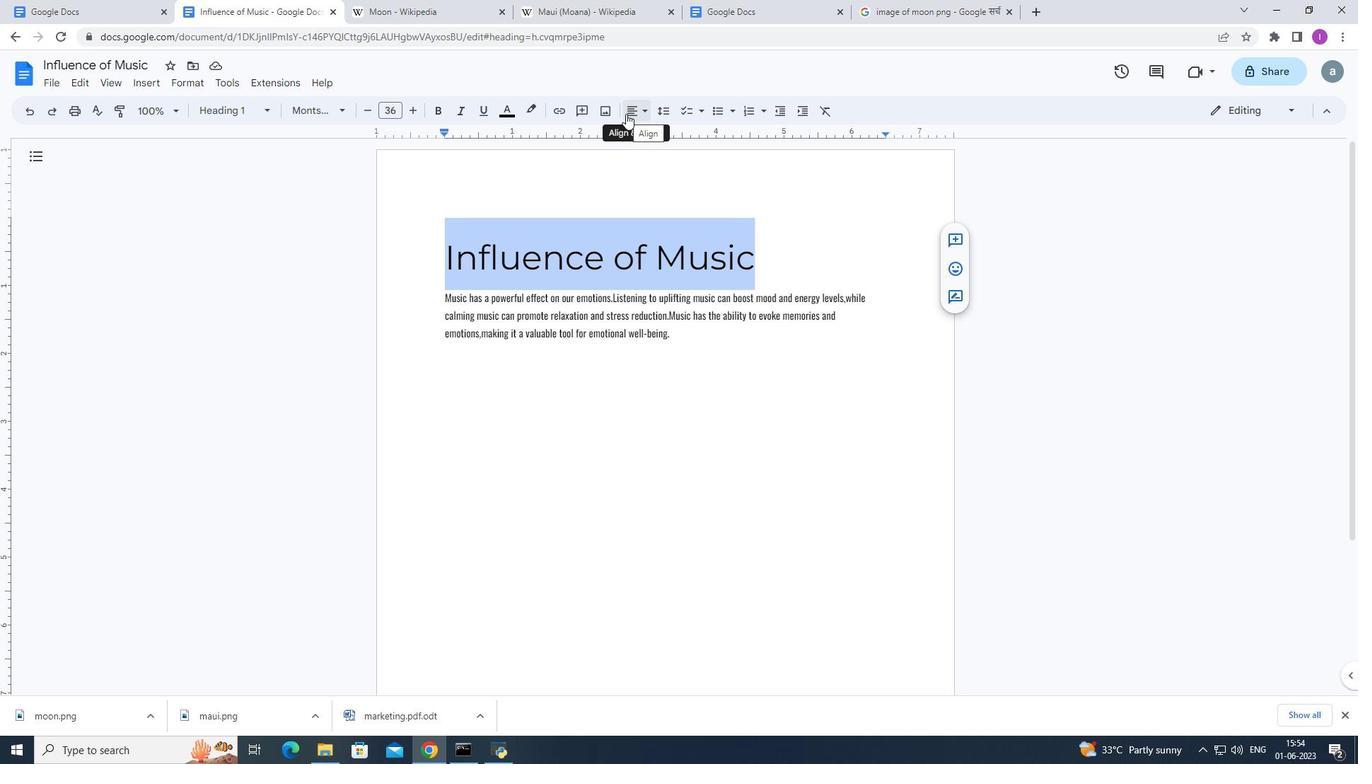 
Action: Mouse moved to (629, 138)
Screenshot: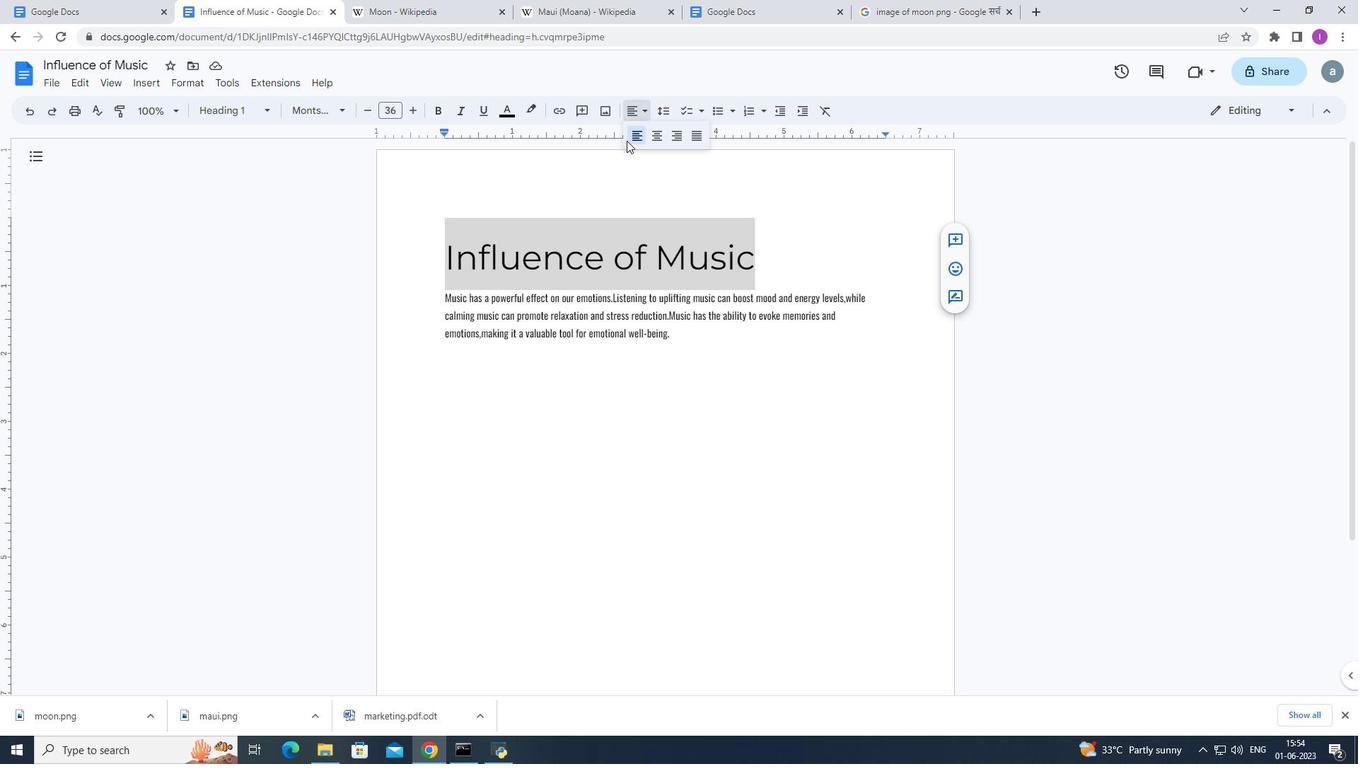 
Action: Mouse pressed left at (629, 138)
Screenshot: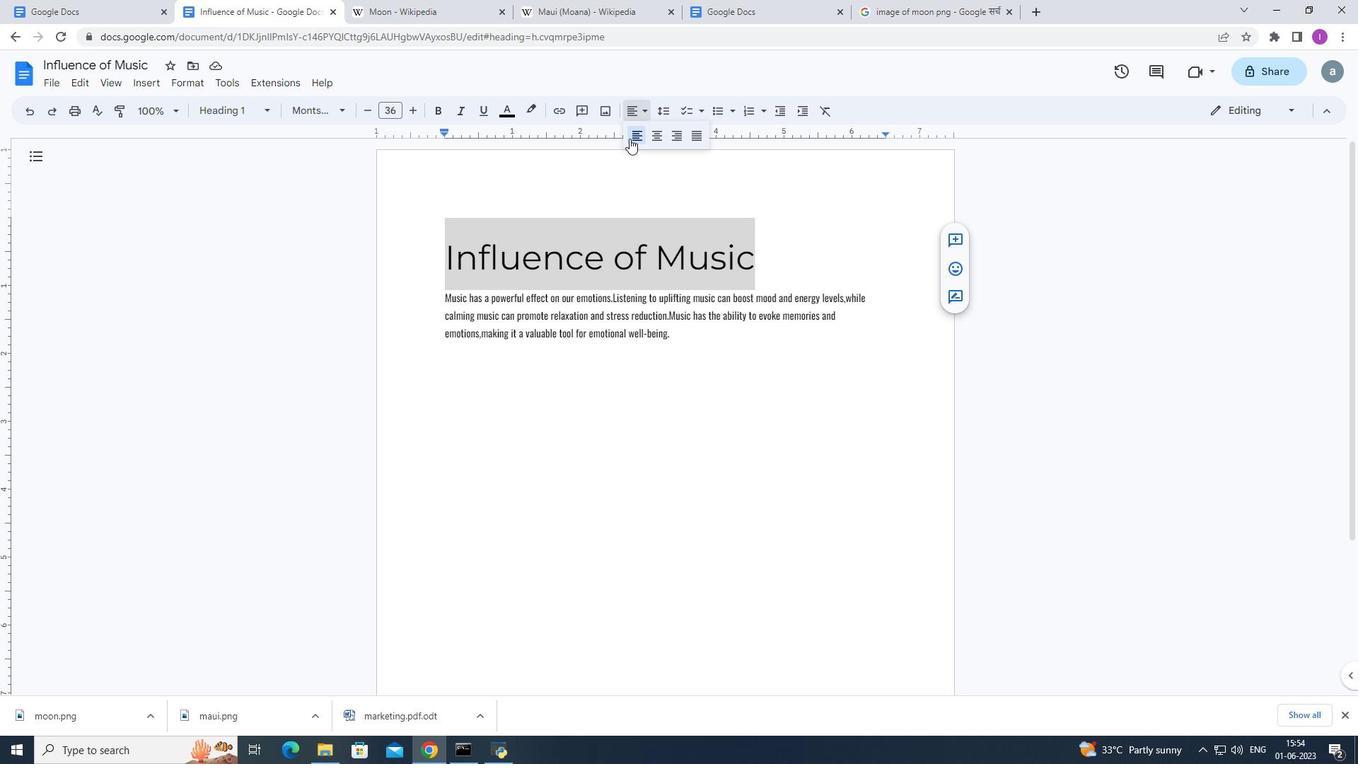 
Action: Mouse moved to (635, 384)
Screenshot: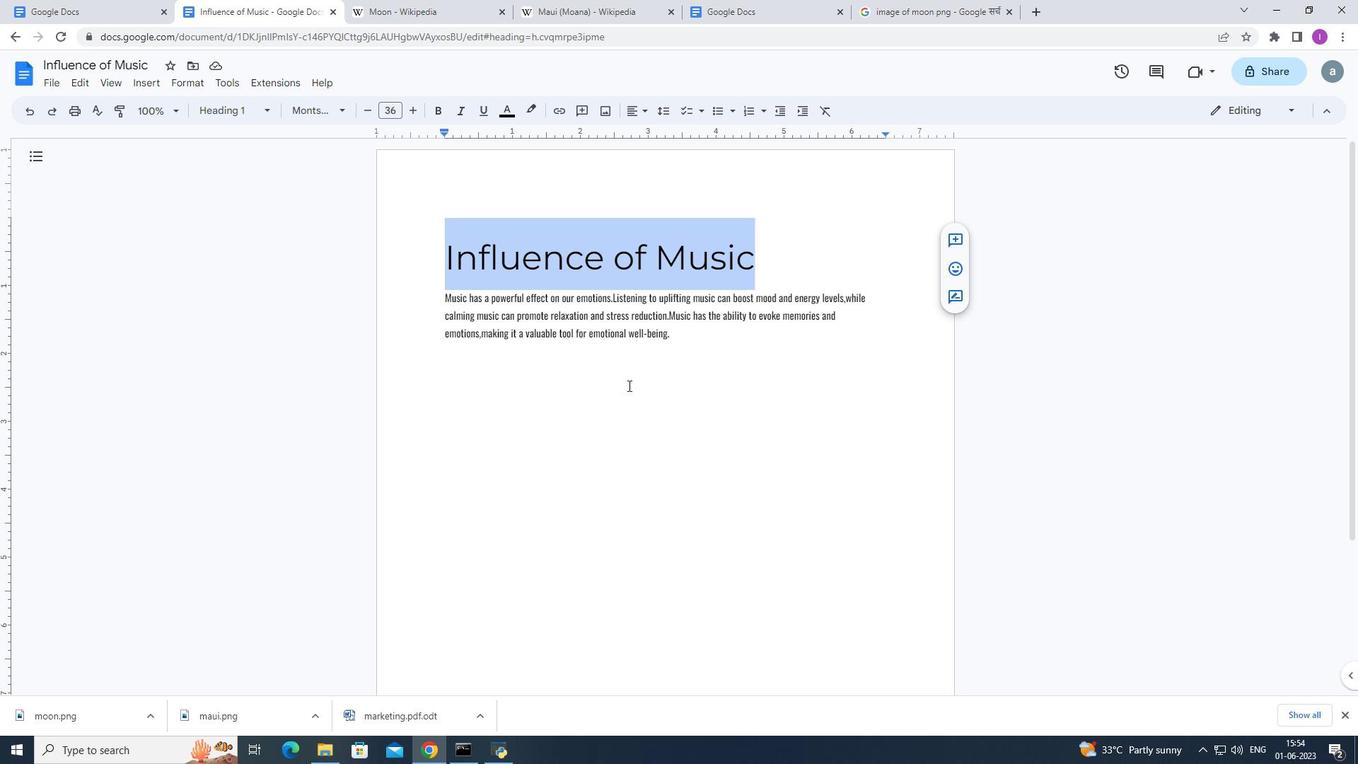 
Action: Mouse pressed left at (635, 384)
Screenshot: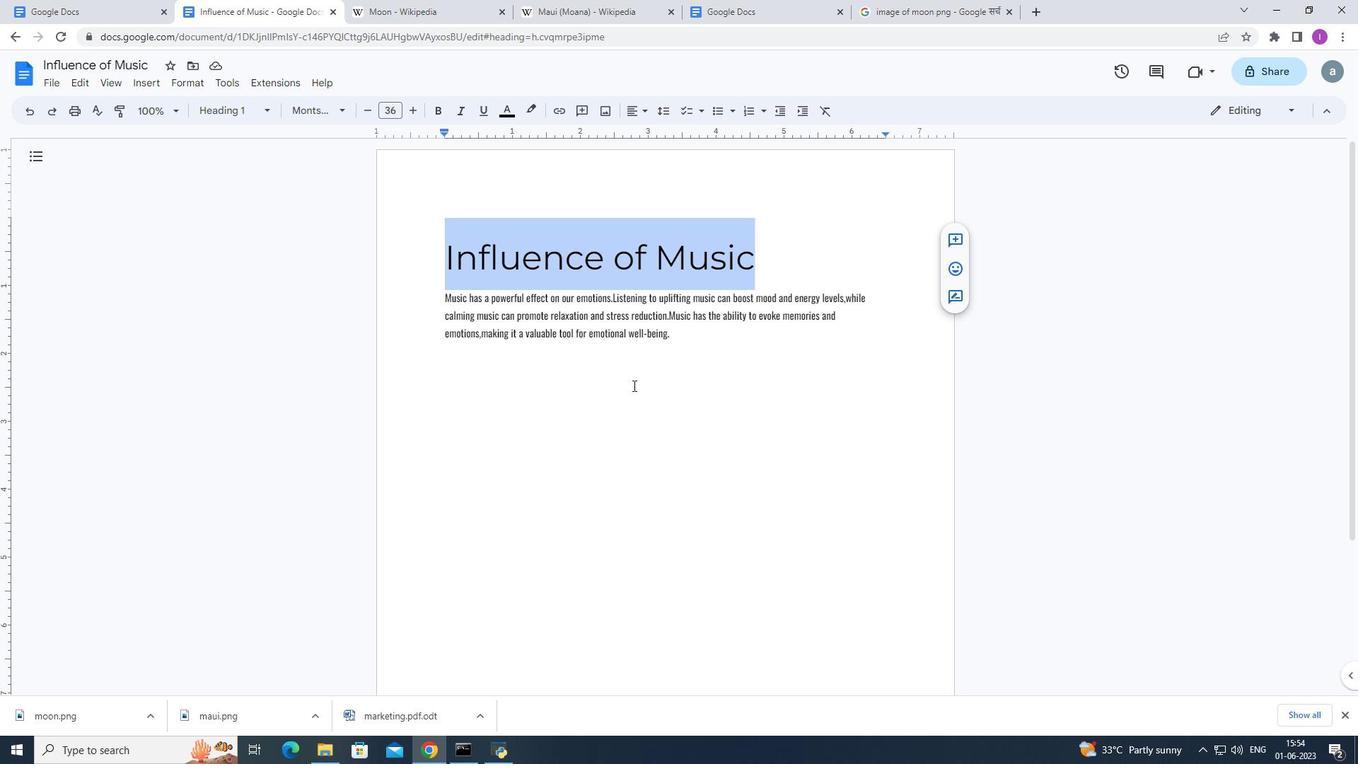 
Action: Mouse moved to (677, 347)
Screenshot: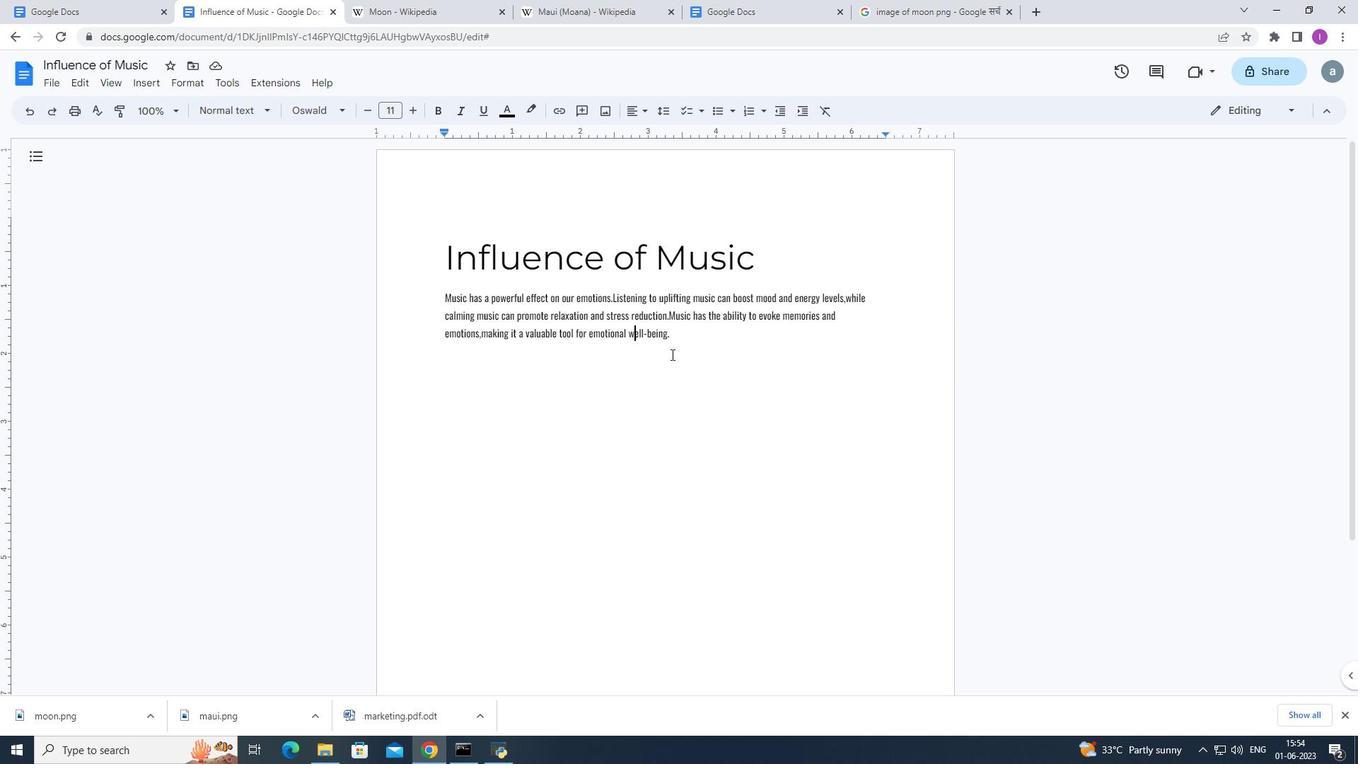 
Action: Mouse pressed left at (677, 347)
Screenshot: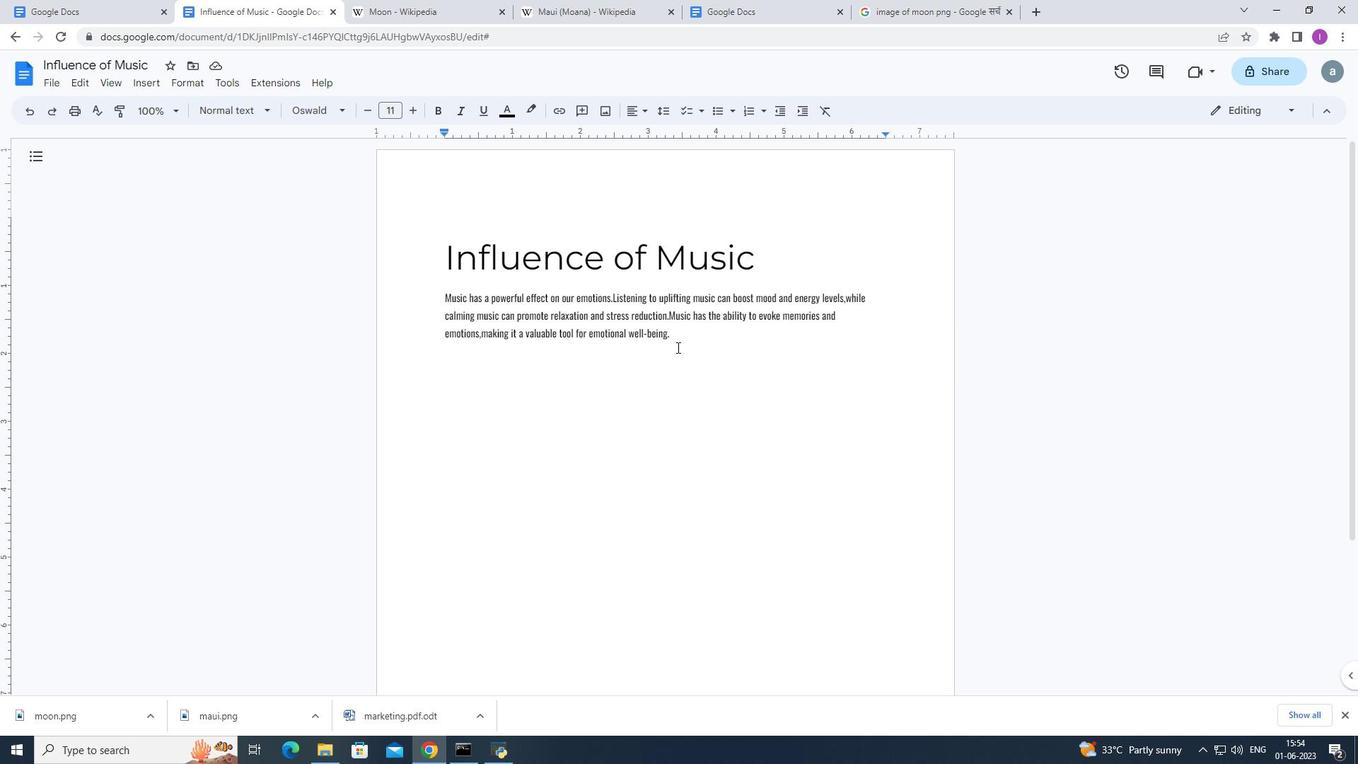 
Action: Mouse moved to (638, 114)
Screenshot: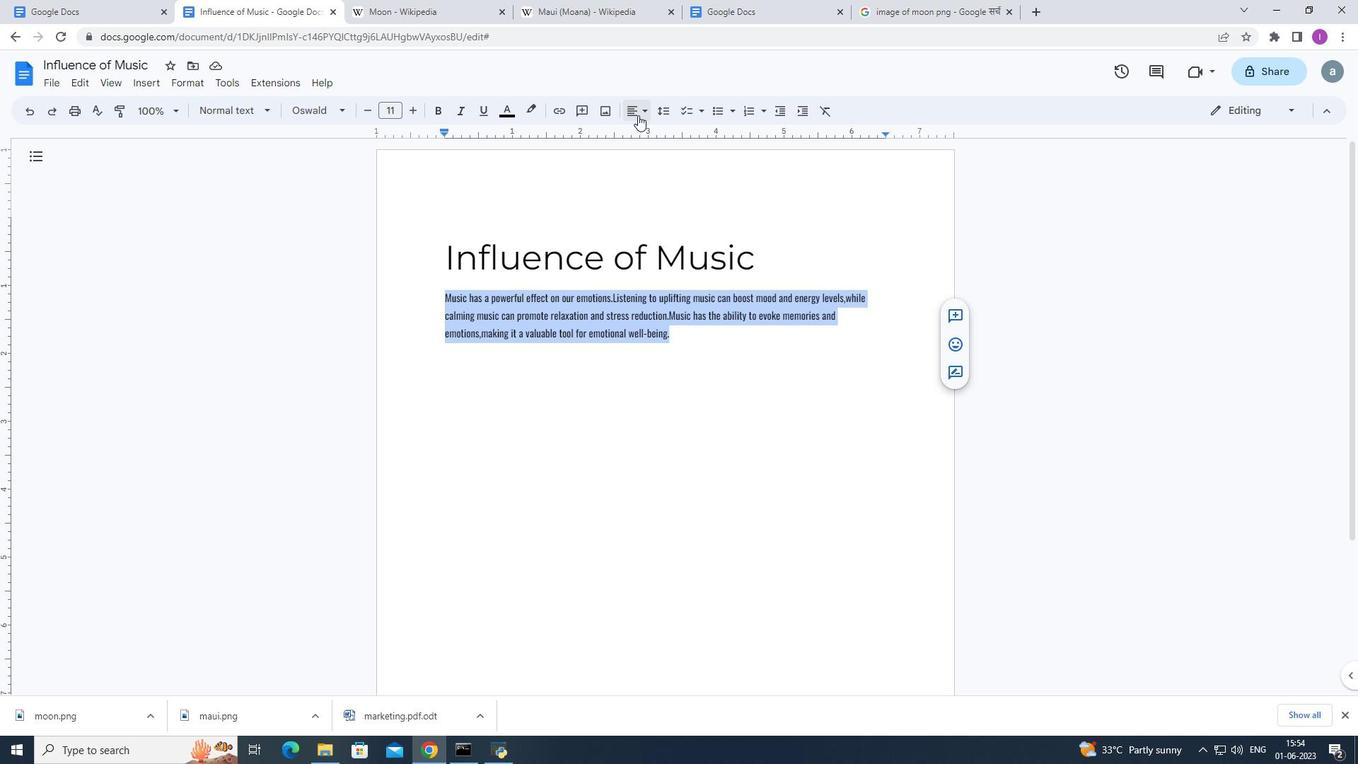 
Action: Mouse pressed left at (638, 114)
Screenshot: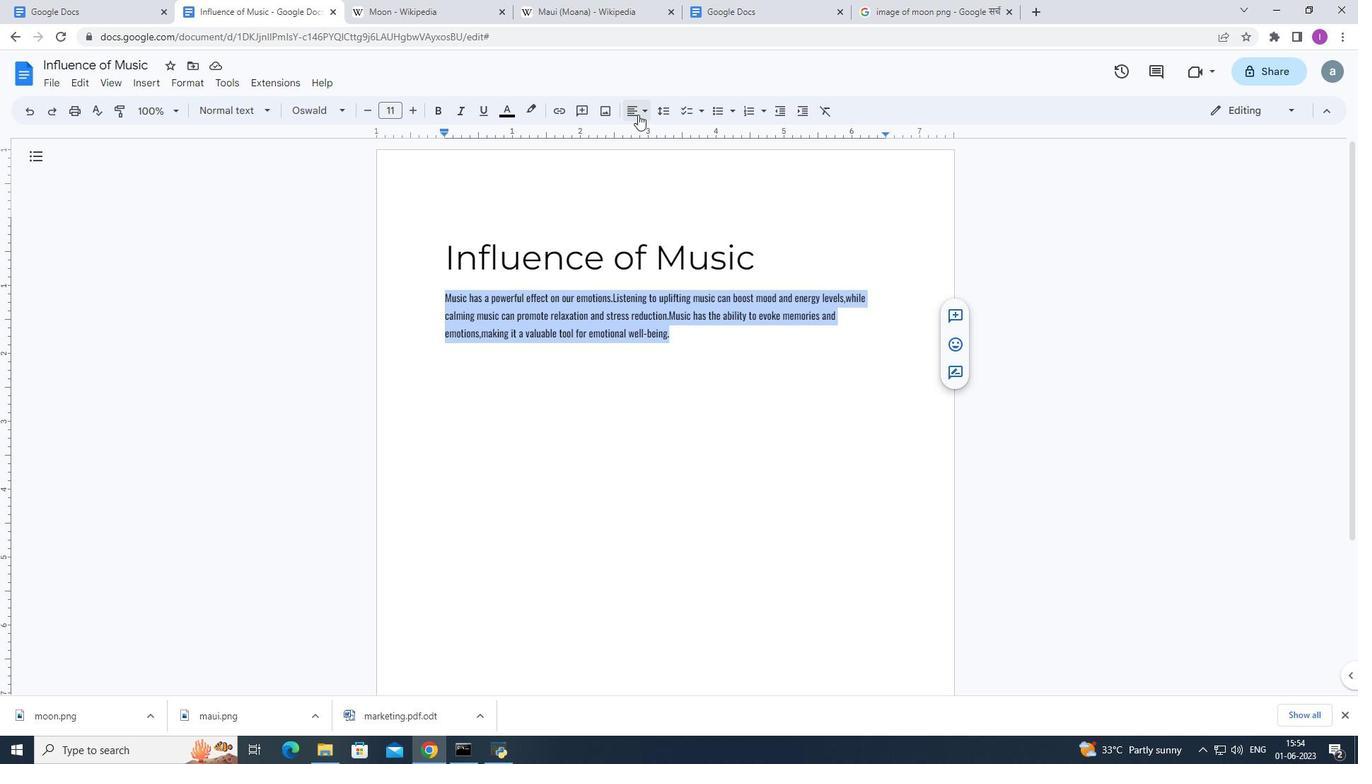 
Action: Mouse moved to (641, 142)
Screenshot: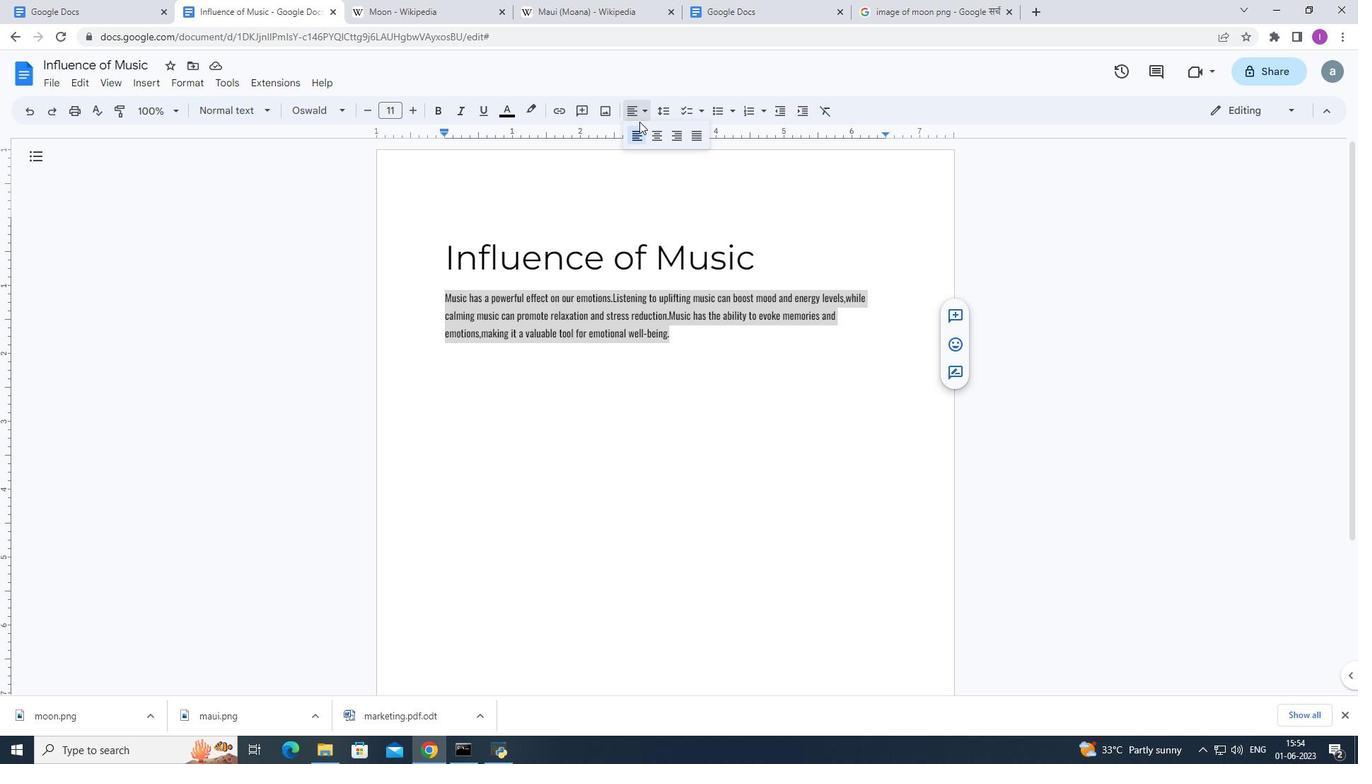 
Action: Mouse pressed left at (641, 142)
Screenshot: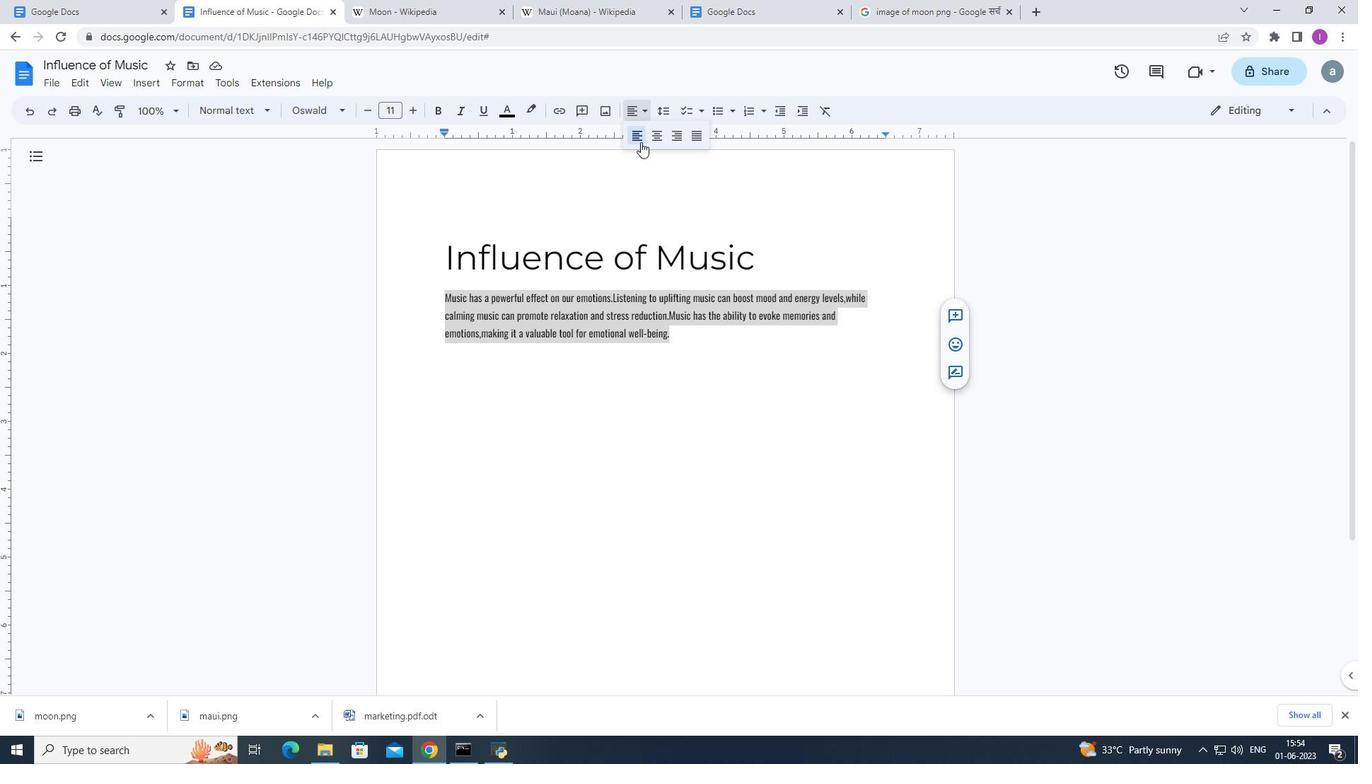 
Action: Mouse moved to (242, 384)
Screenshot: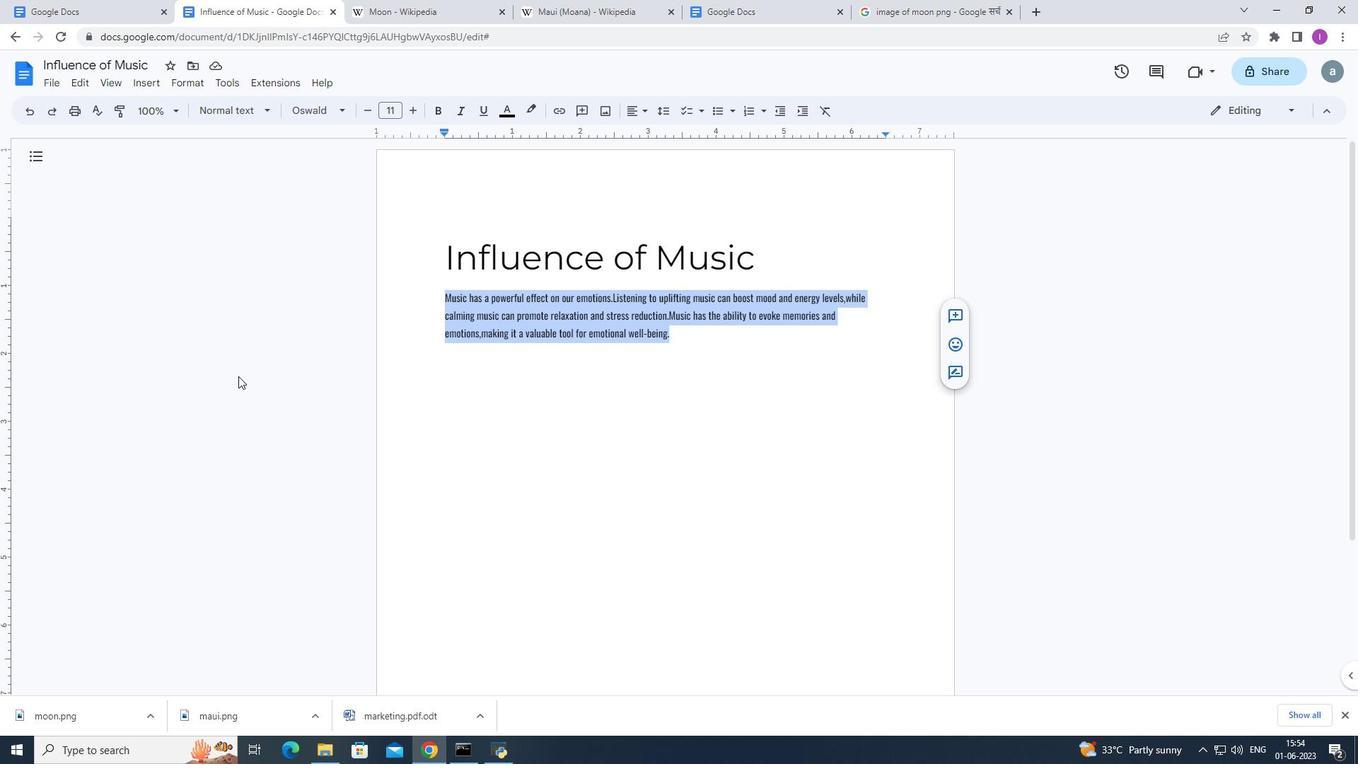 
